 Task: Look for space in Bell Gardens, United States from 6th September, 2023 to 12th September, 2023 for 4 adults in price range Rs.10000 to Rs.14000. Place can be private room with 4 bedrooms having 4 beds and 4 bathrooms. Property type can be house, flat, guest house. Amenities needed are: wifi, TV, free parkinig on premises, gym, breakfast. Booking option can be shelf check-in. Required host language is English.
Action: Mouse moved to (444, 94)
Screenshot: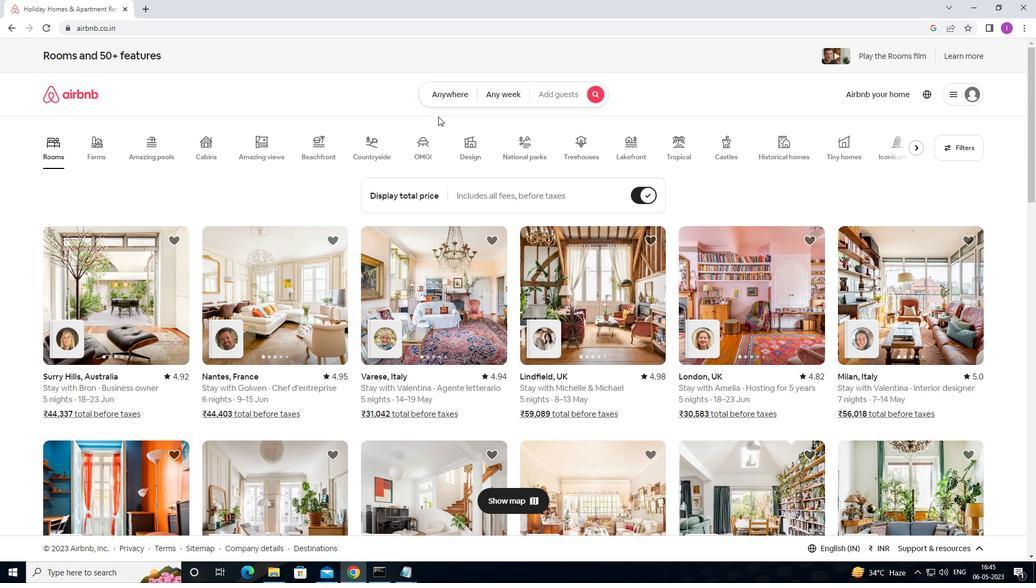 
Action: Mouse pressed left at (444, 94)
Screenshot: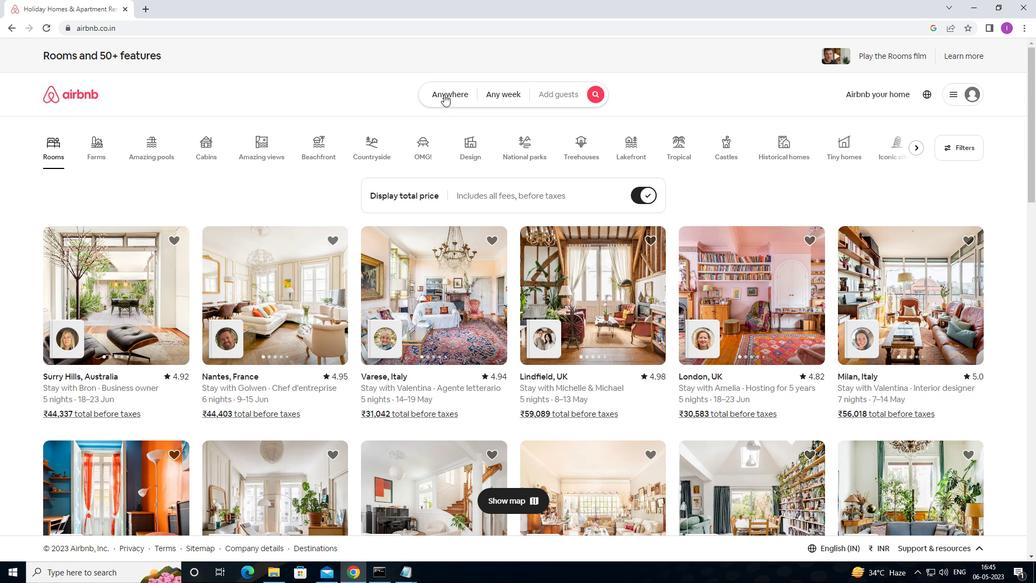 
Action: Mouse moved to (313, 140)
Screenshot: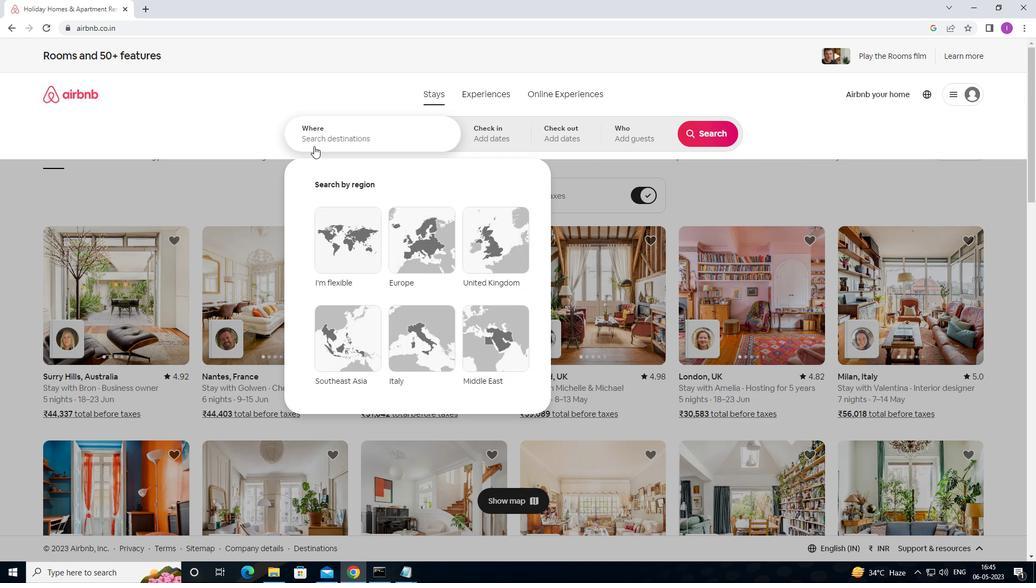 
Action: Mouse pressed left at (313, 140)
Screenshot: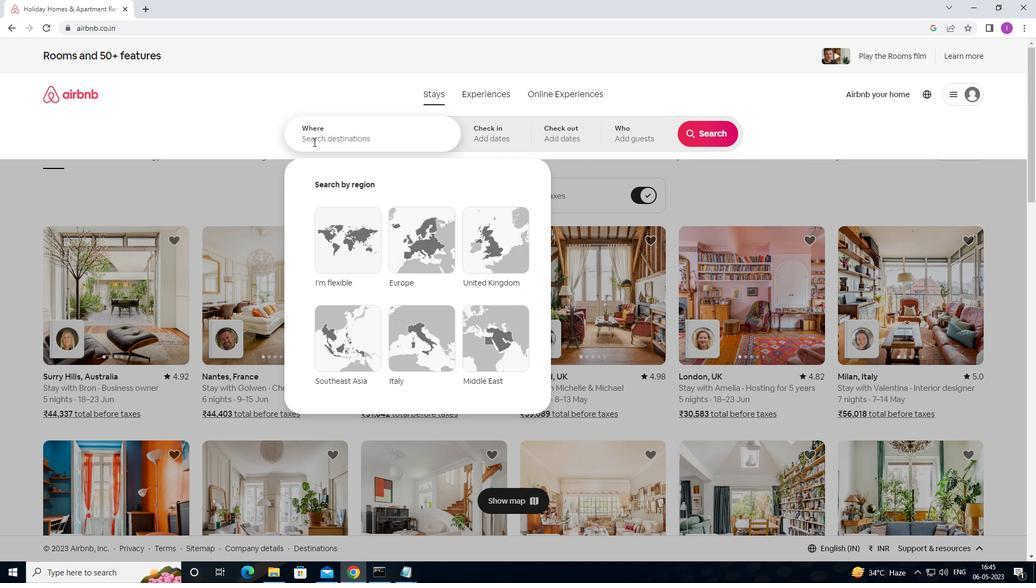 
Action: Mouse moved to (449, 129)
Screenshot: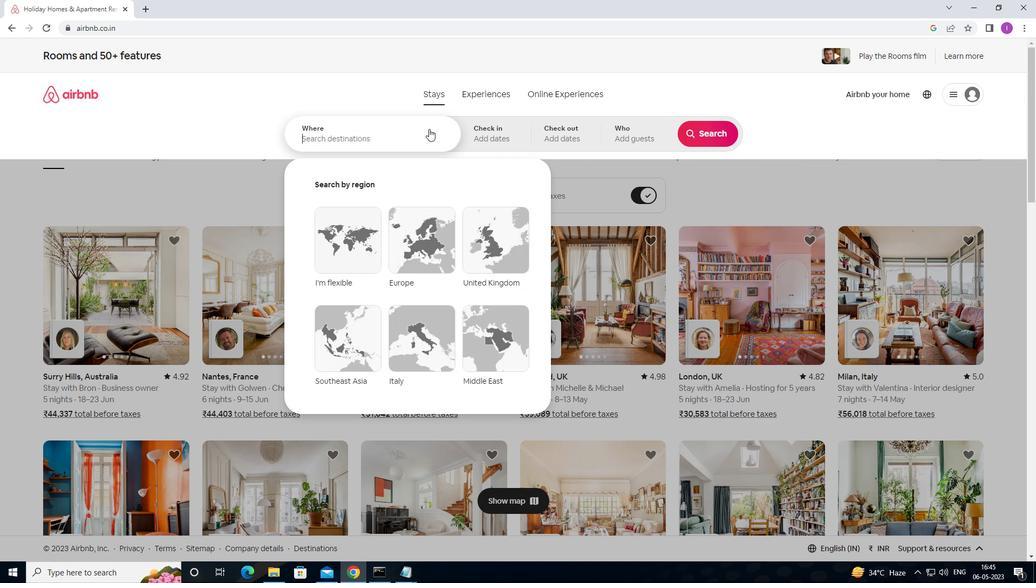 
Action: Key pressed <Key.shift>ctrl+BW<Key.backspace>ELL<Key.space><Key.shift><Key.shift><Key.shift><Key.shift>GARDENS,<Key.shift>UNITED<Key.space>SRA<Key.backspace><Key.backspace>TATES
Screenshot: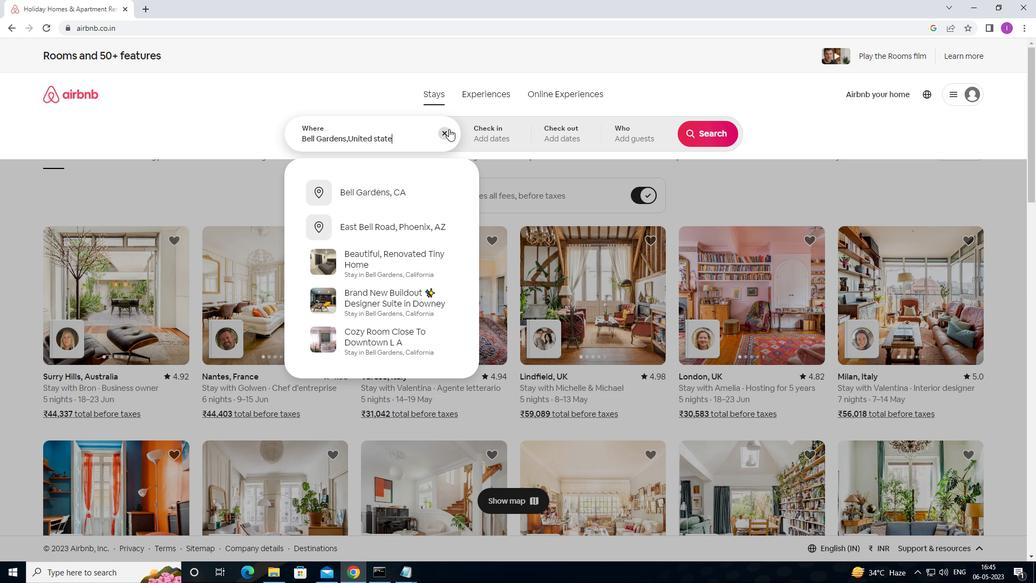
Action: Mouse moved to (483, 140)
Screenshot: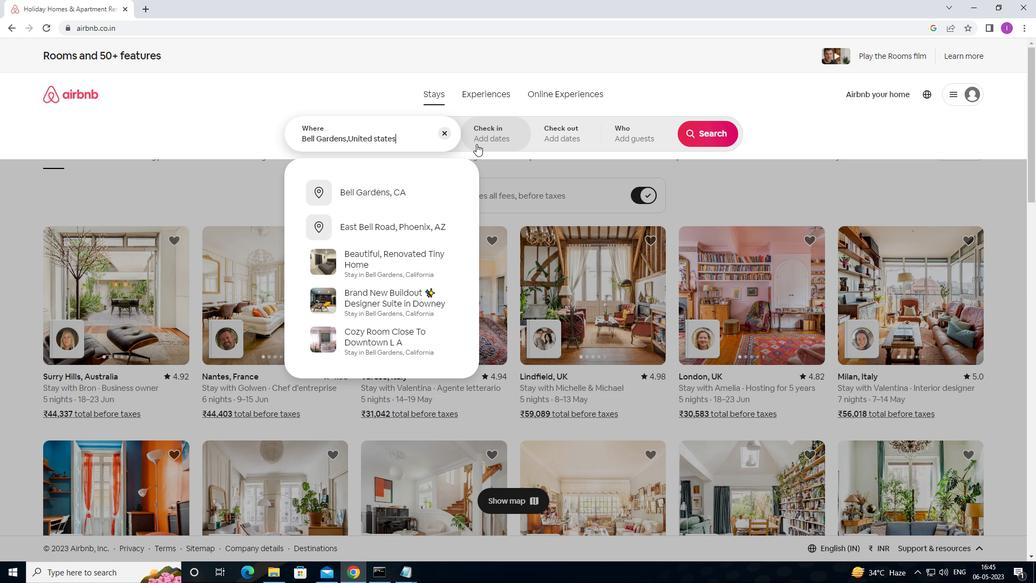 
Action: Mouse pressed left at (483, 140)
Screenshot: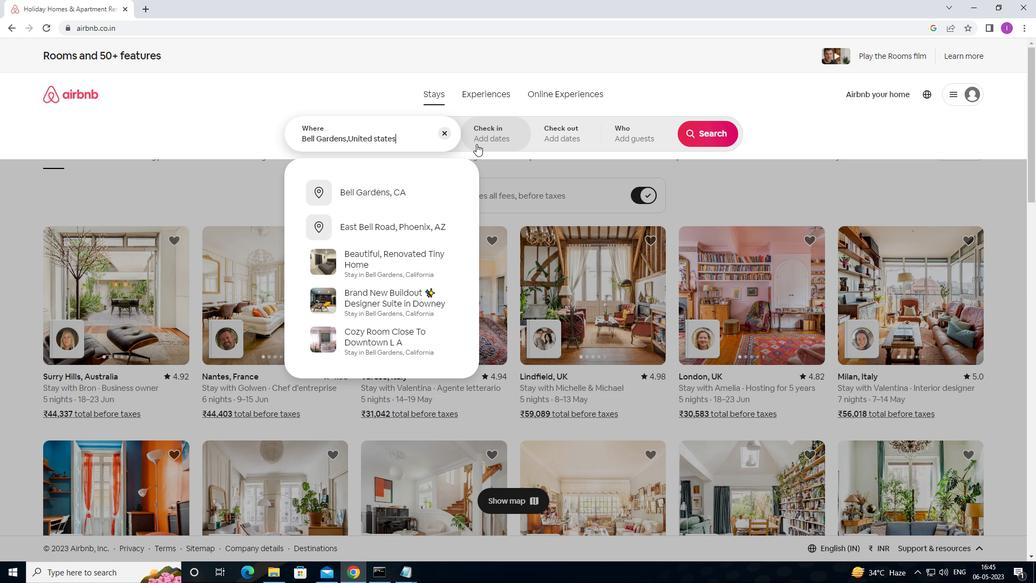 
Action: Mouse moved to (713, 222)
Screenshot: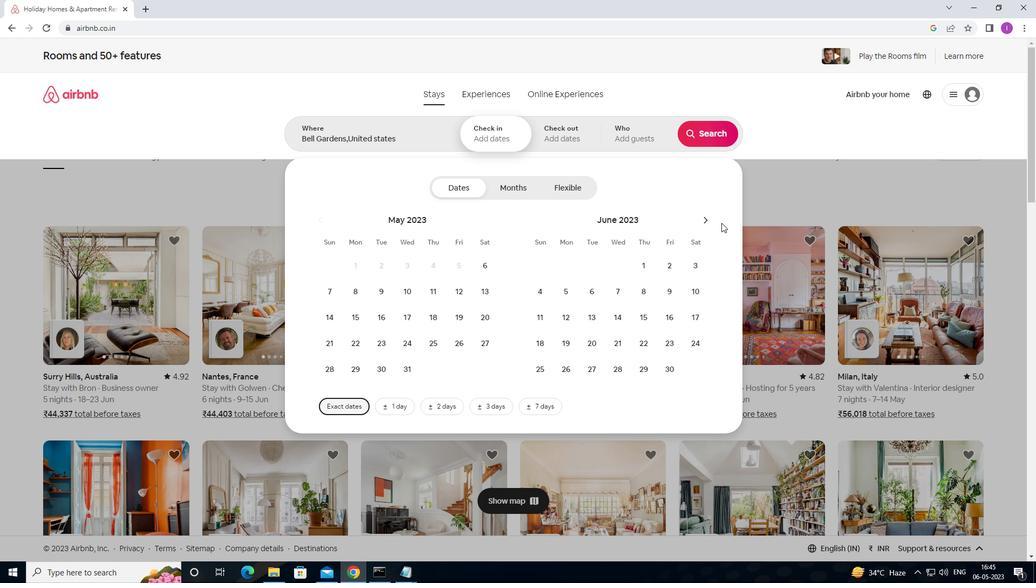 
Action: Mouse pressed left at (713, 222)
Screenshot: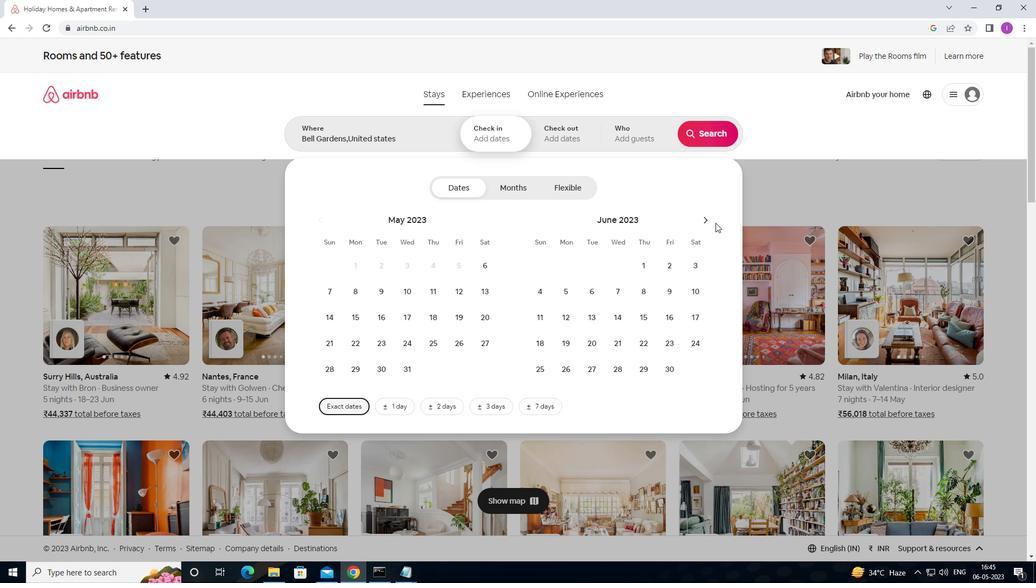 
Action: Mouse pressed left at (713, 222)
Screenshot: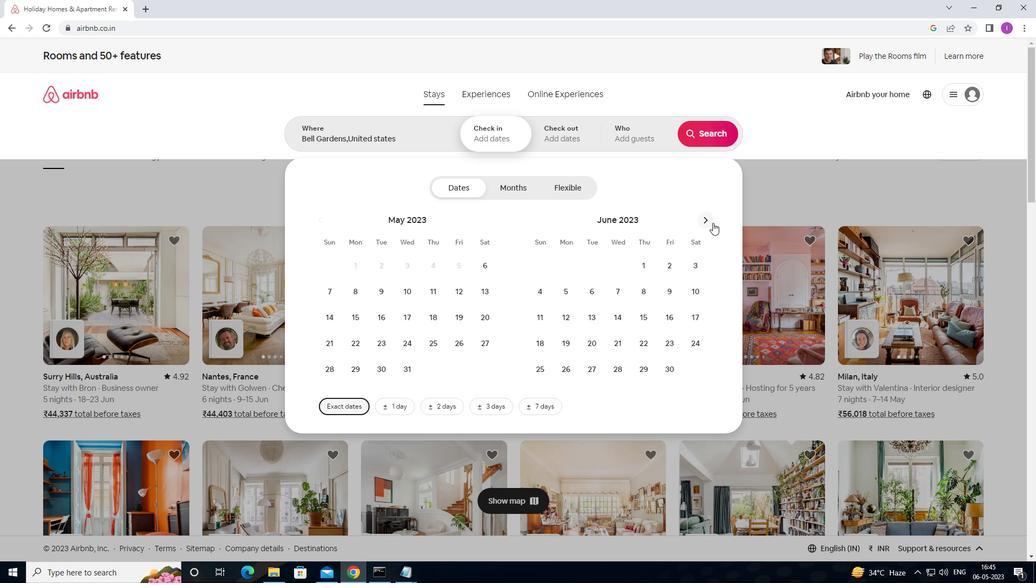 
Action: Mouse pressed left at (713, 222)
Screenshot: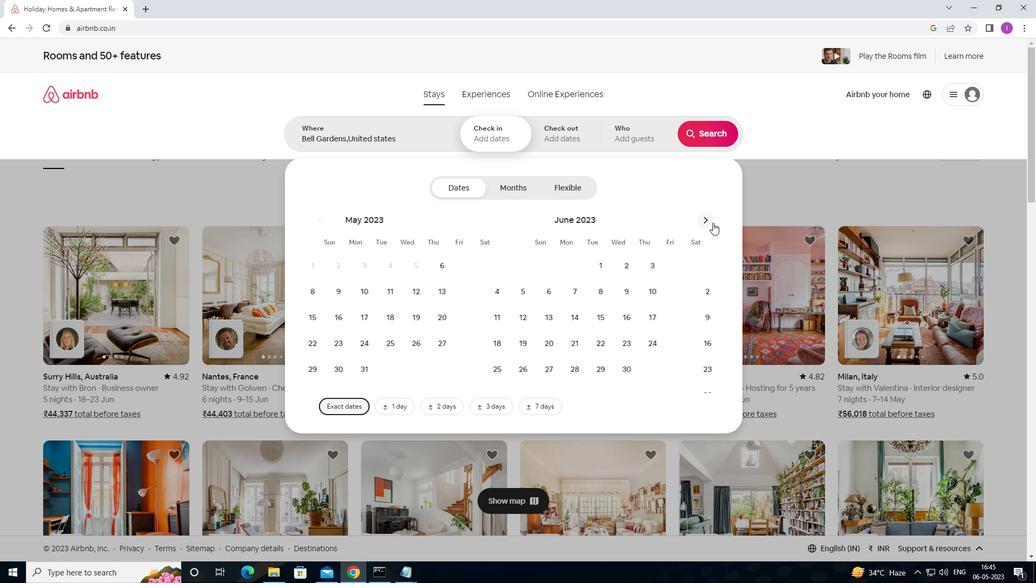 
Action: Mouse pressed left at (713, 222)
Screenshot: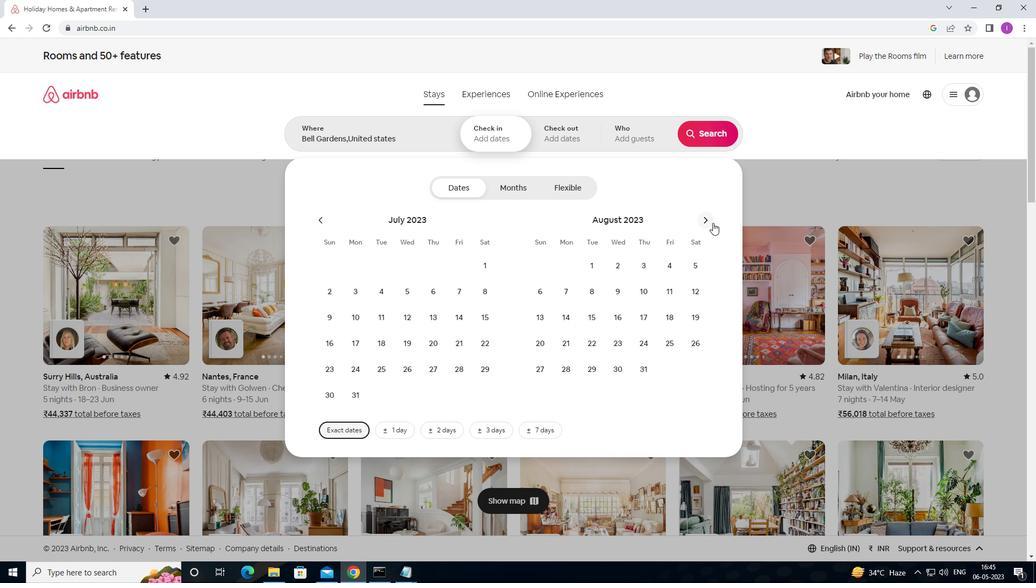 
Action: Mouse moved to (621, 295)
Screenshot: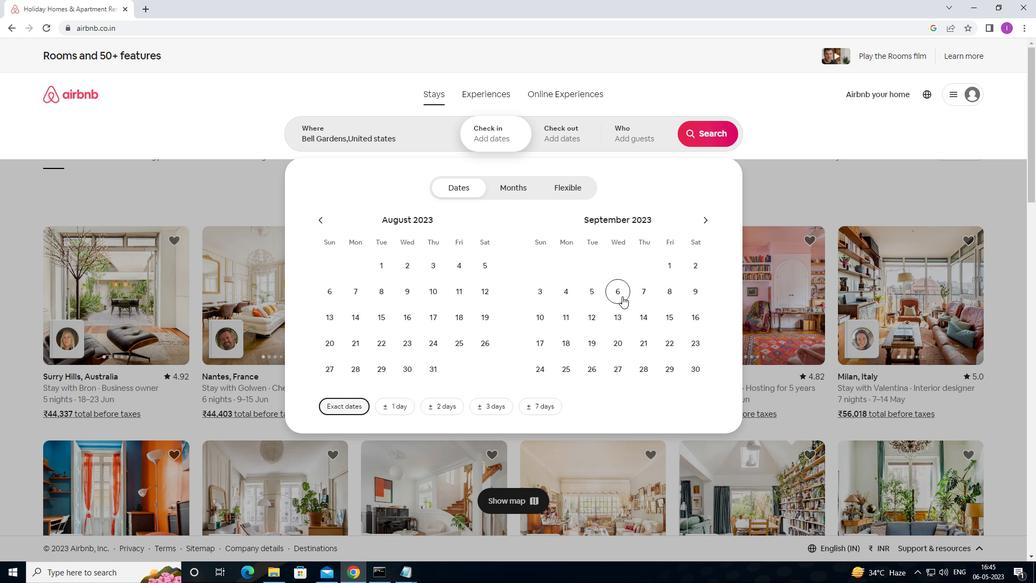 
Action: Mouse pressed left at (621, 295)
Screenshot: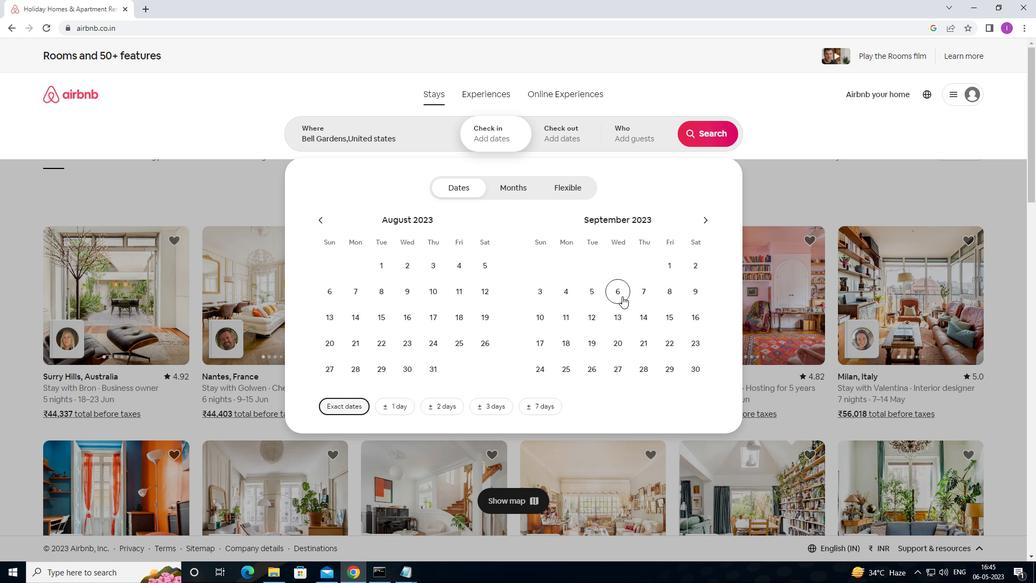 
Action: Mouse moved to (590, 318)
Screenshot: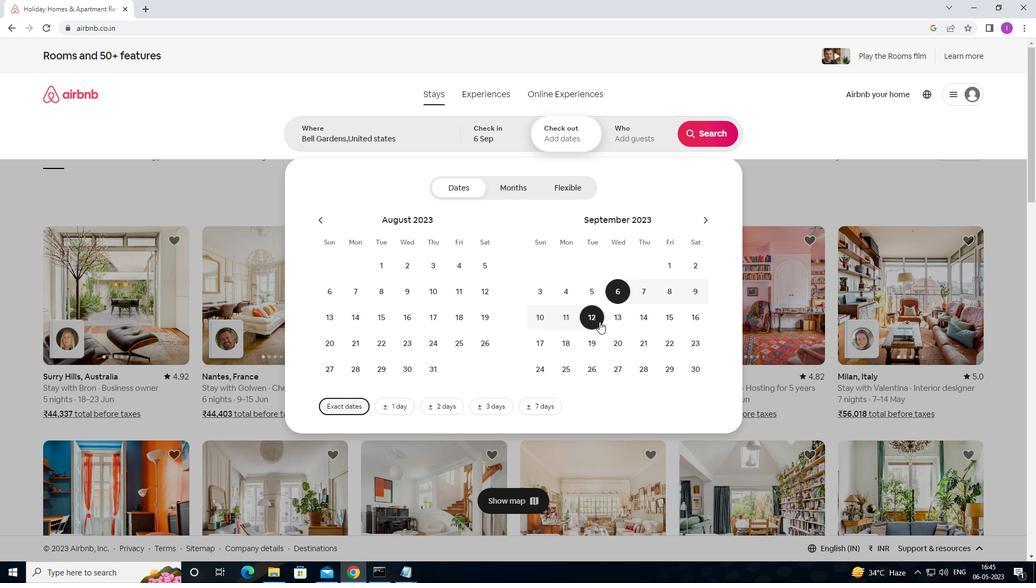
Action: Mouse pressed left at (590, 318)
Screenshot: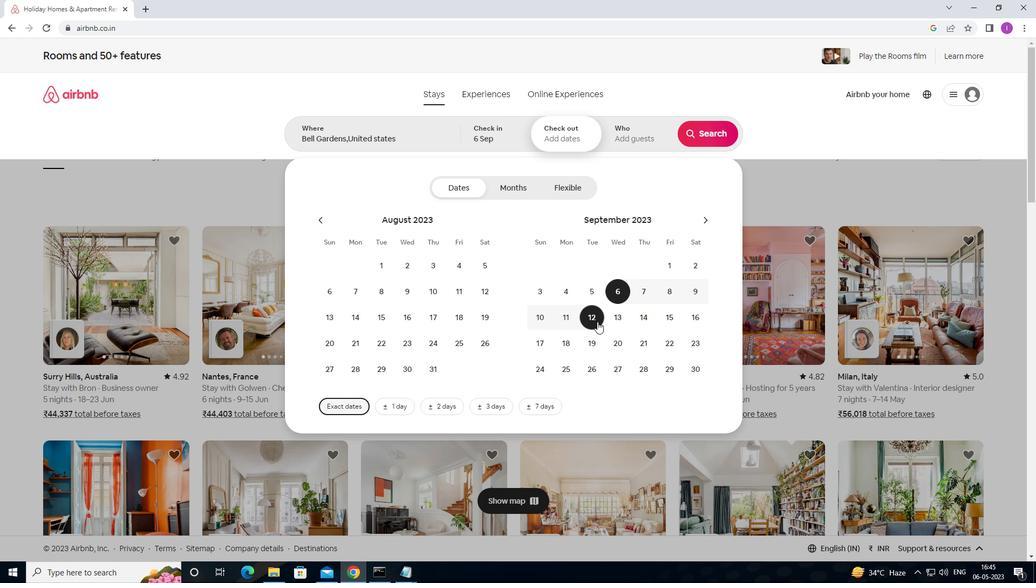 
Action: Mouse moved to (644, 135)
Screenshot: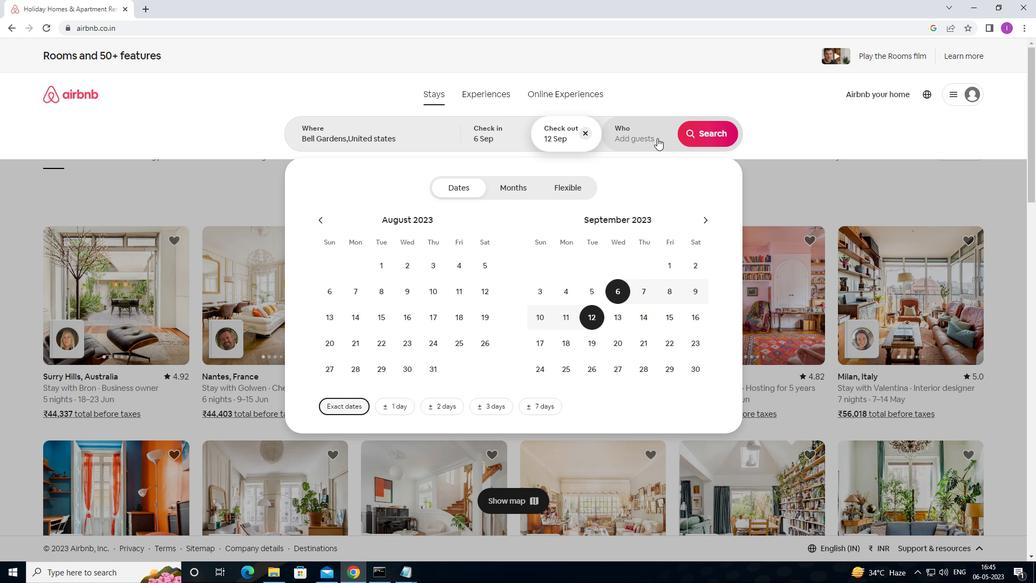 
Action: Mouse pressed left at (644, 135)
Screenshot: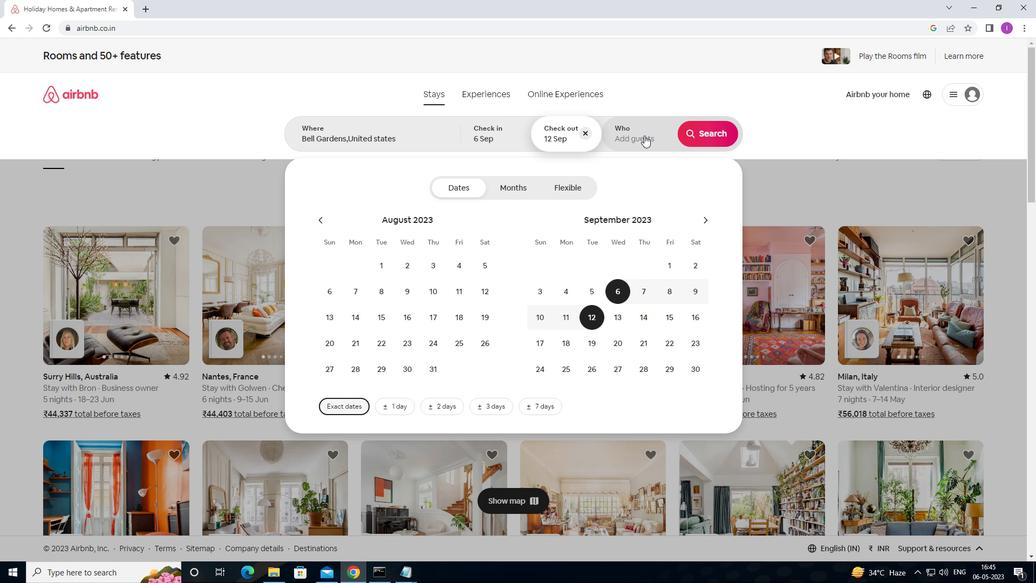
Action: Mouse moved to (710, 190)
Screenshot: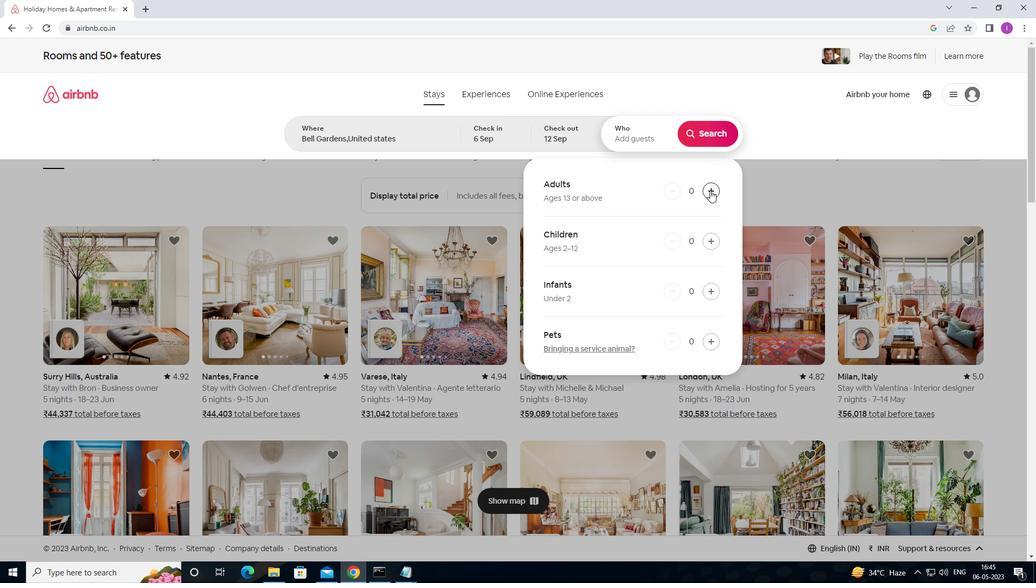 
Action: Mouse pressed left at (710, 190)
Screenshot: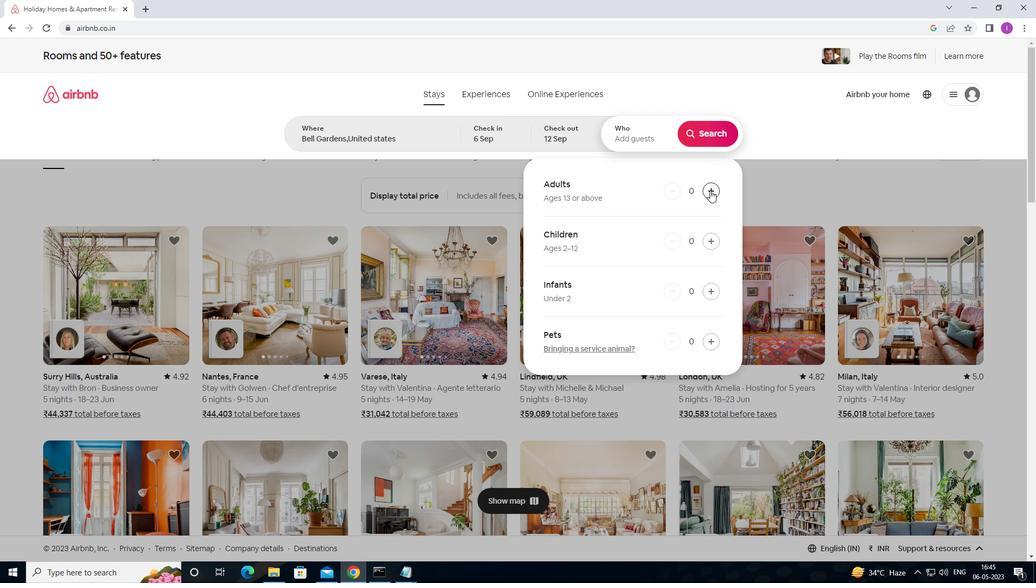 
Action: Mouse moved to (711, 190)
Screenshot: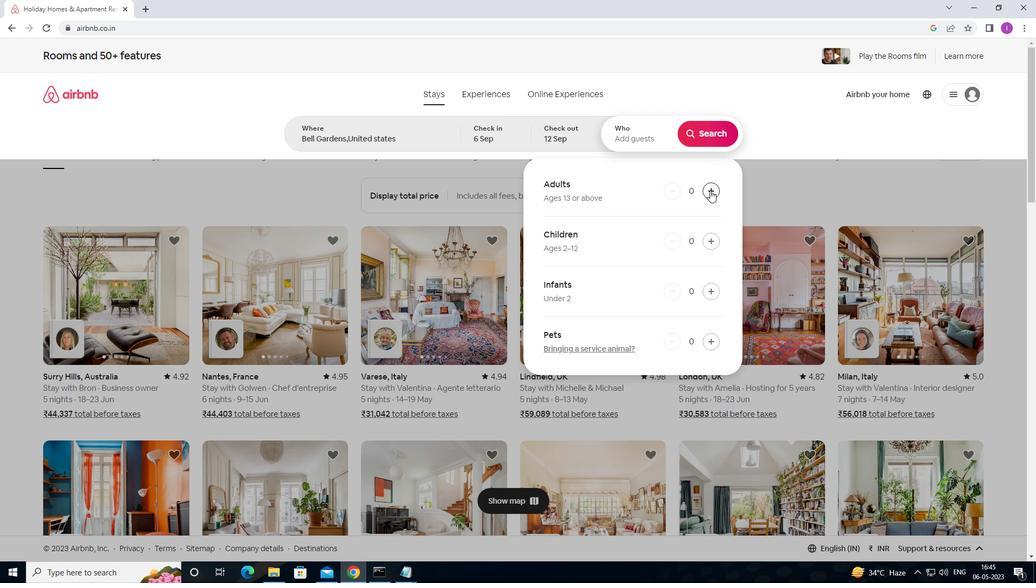 
Action: Mouse pressed left at (711, 190)
Screenshot: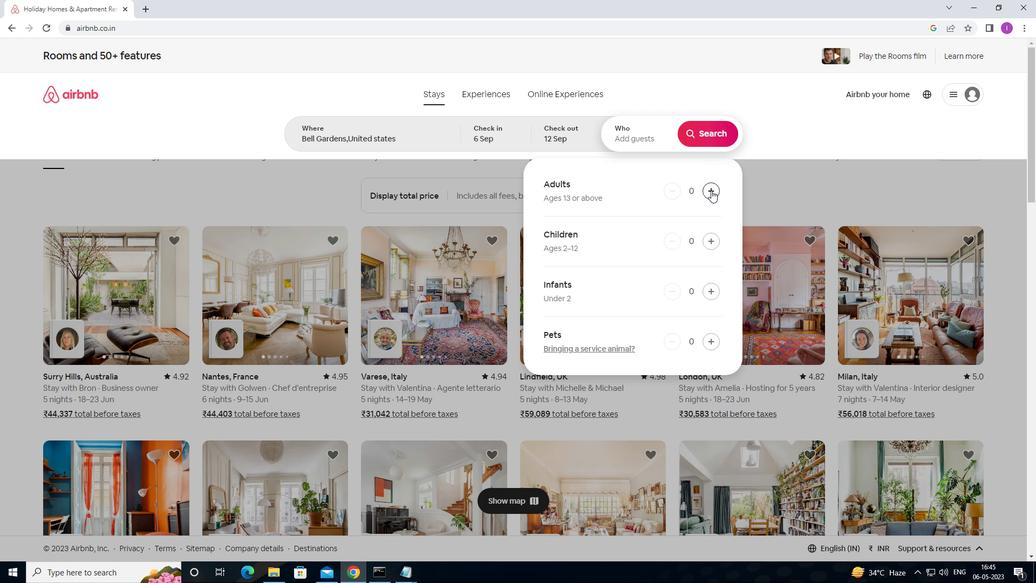 
Action: Mouse pressed left at (711, 190)
Screenshot: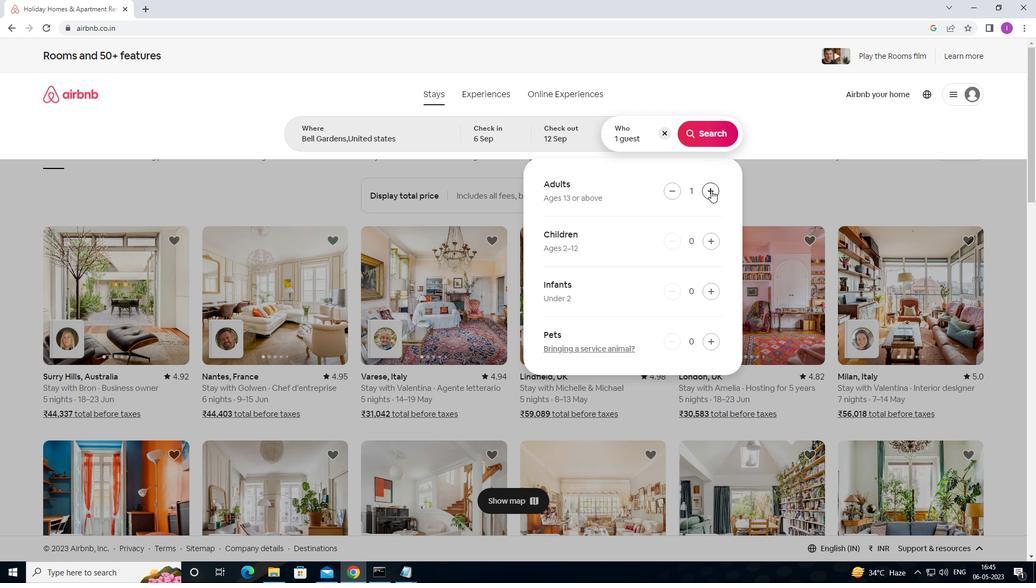 
Action: Mouse pressed left at (711, 190)
Screenshot: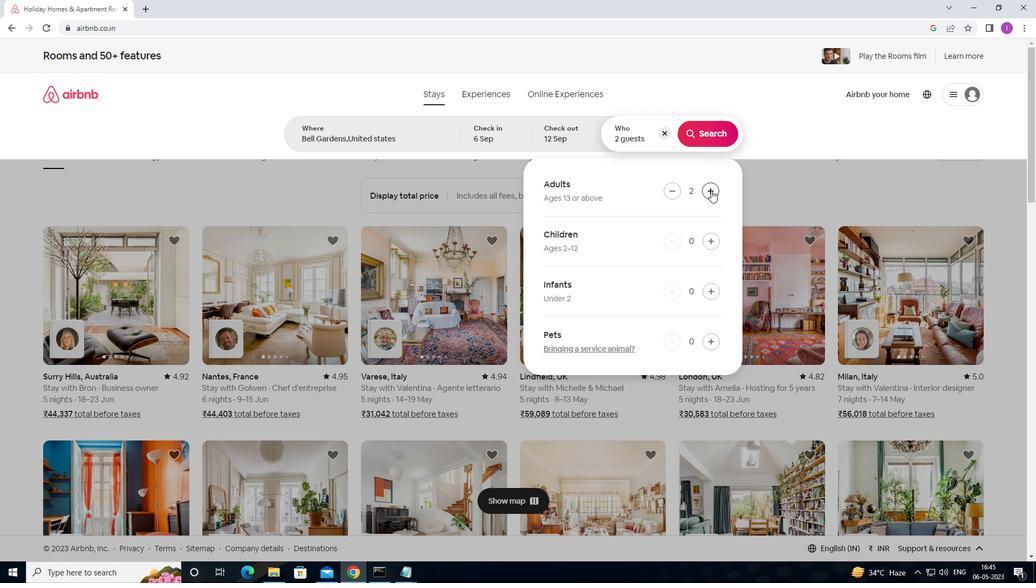 
Action: Mouse moved to (708, 129)
Screenshot: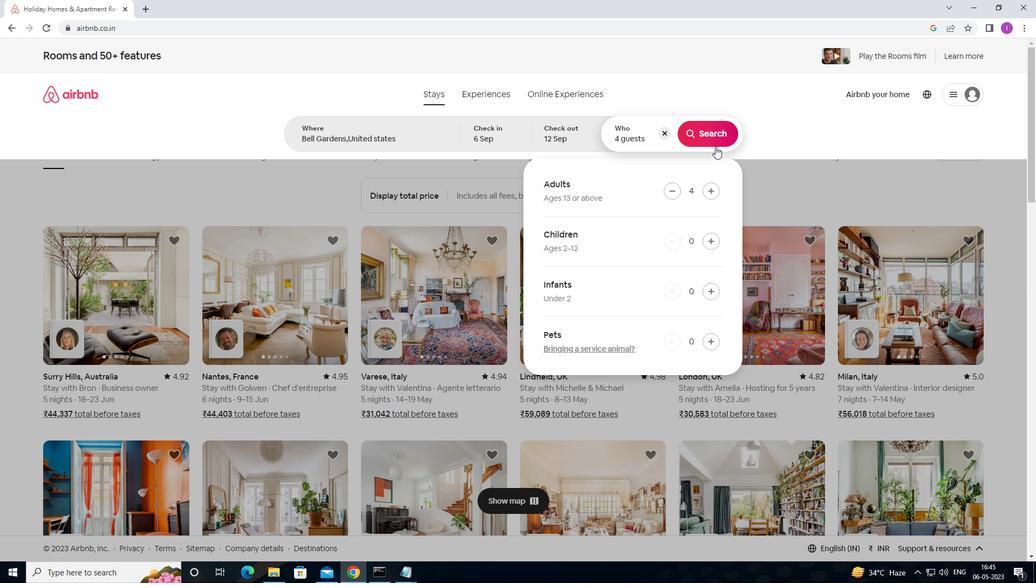 
Action: Mouse pressed left at (708, 129)
Screenshot: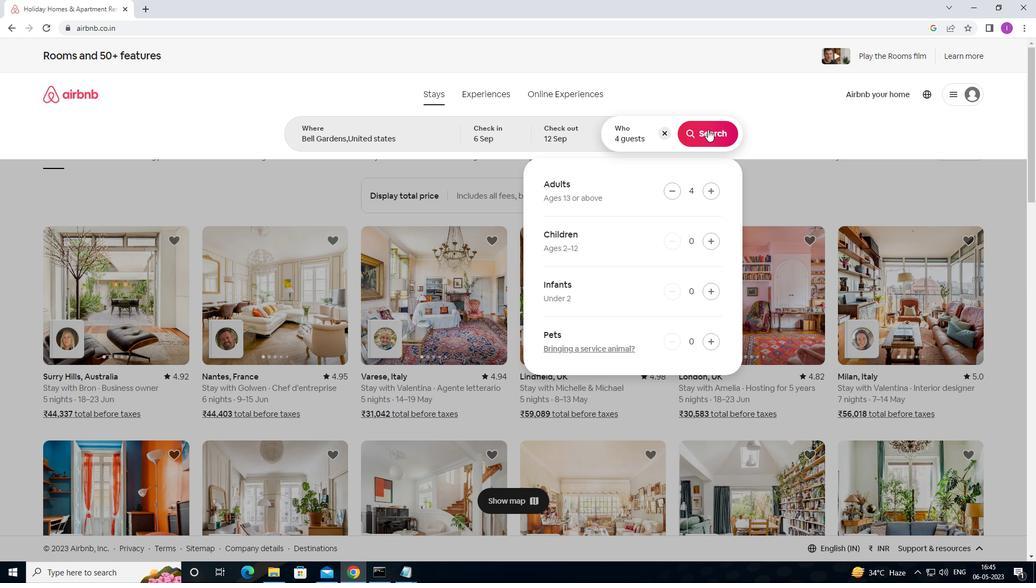 
Action: Mouse moved to (987, 107)
Screenshot: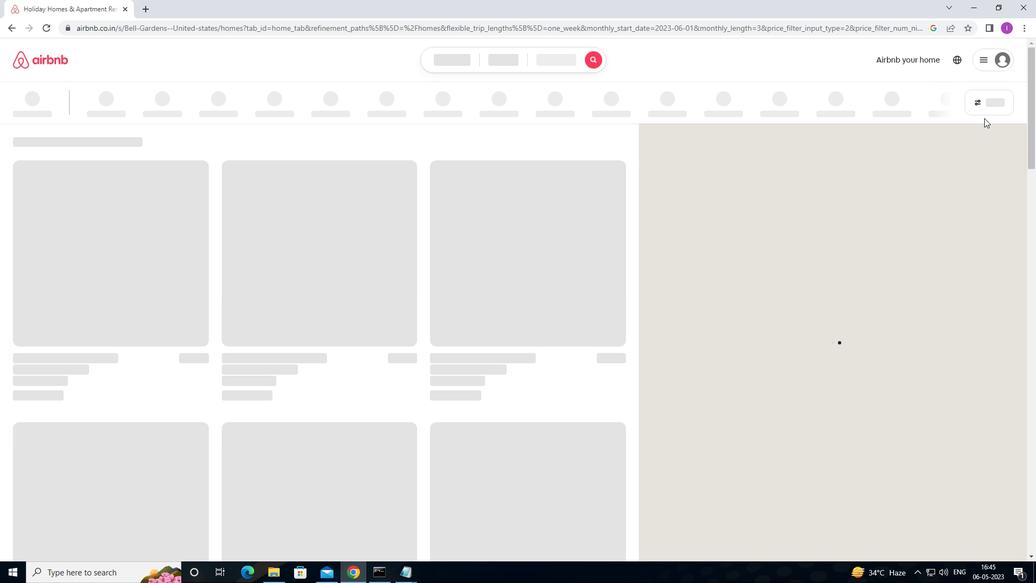 
Action: Mouse pressed left at (987, 107)
Screenshot: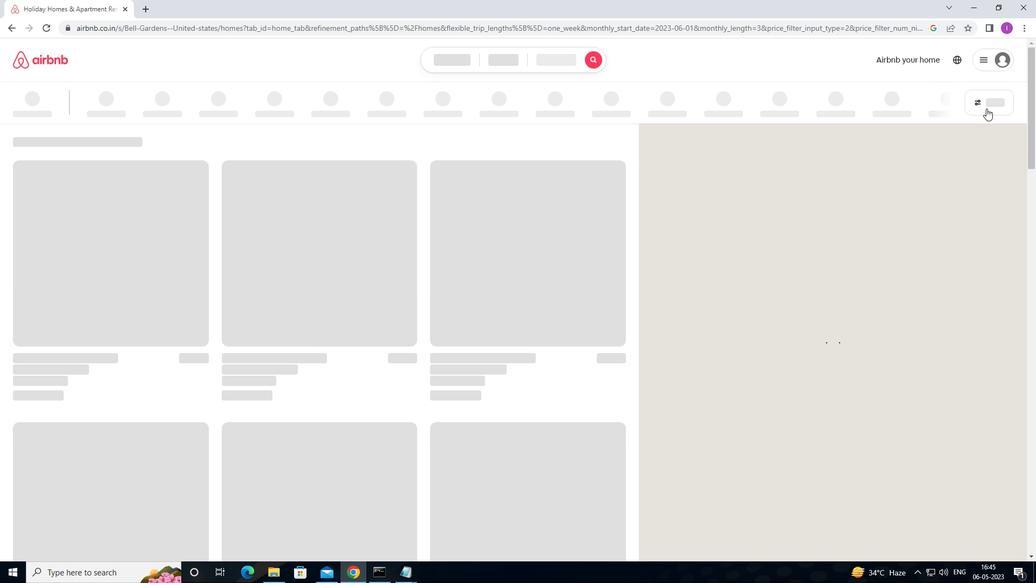 
Action: Mouse moved to (974, 98)
Screenshot: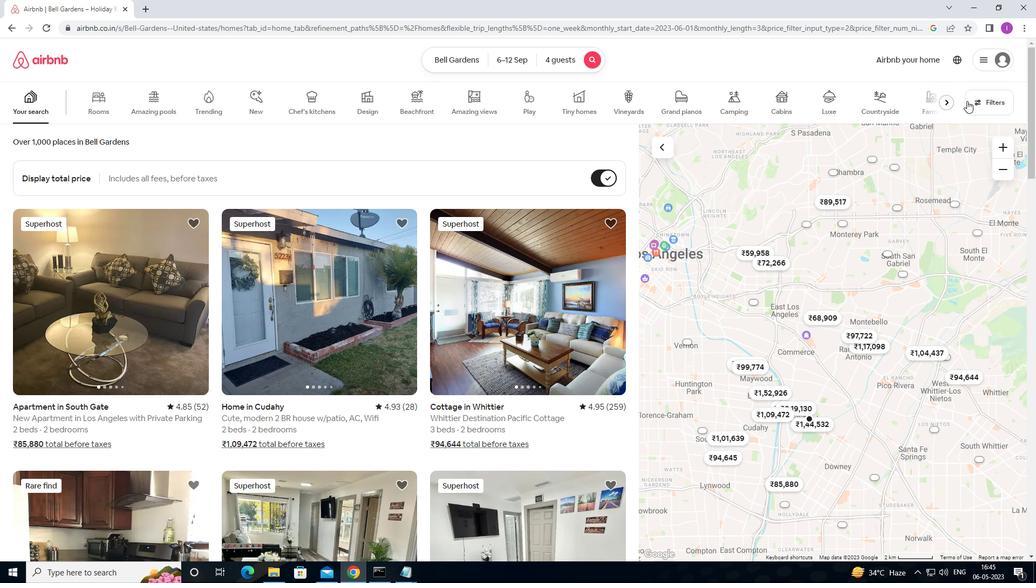 
Action: Mouse pressed left at (974, 98)
Screenshot: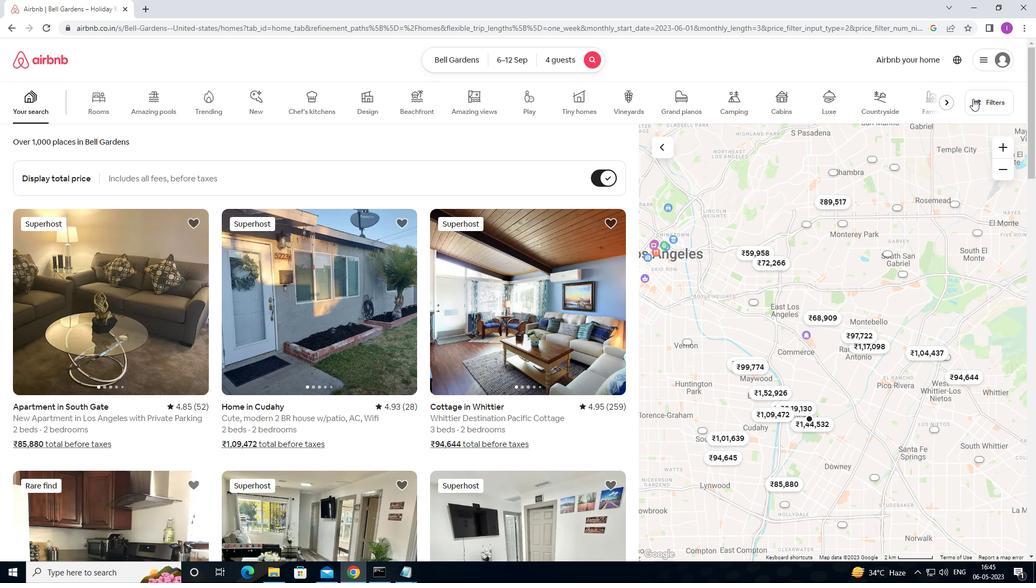 
Action: Mouse moved to (383, 366)
Screenshot: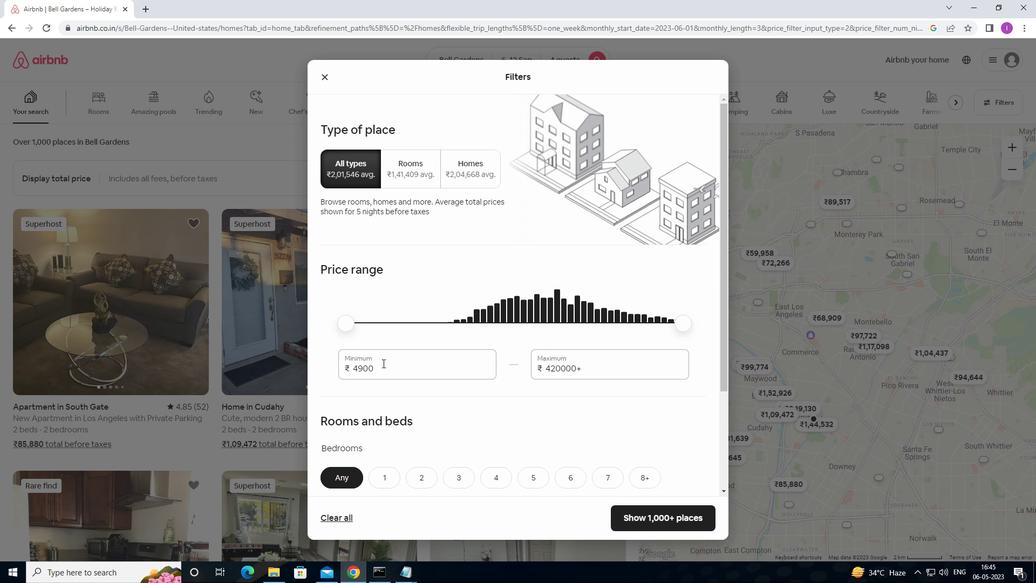 
Action: Mouse pressed left at (383, 366)
Screenshot: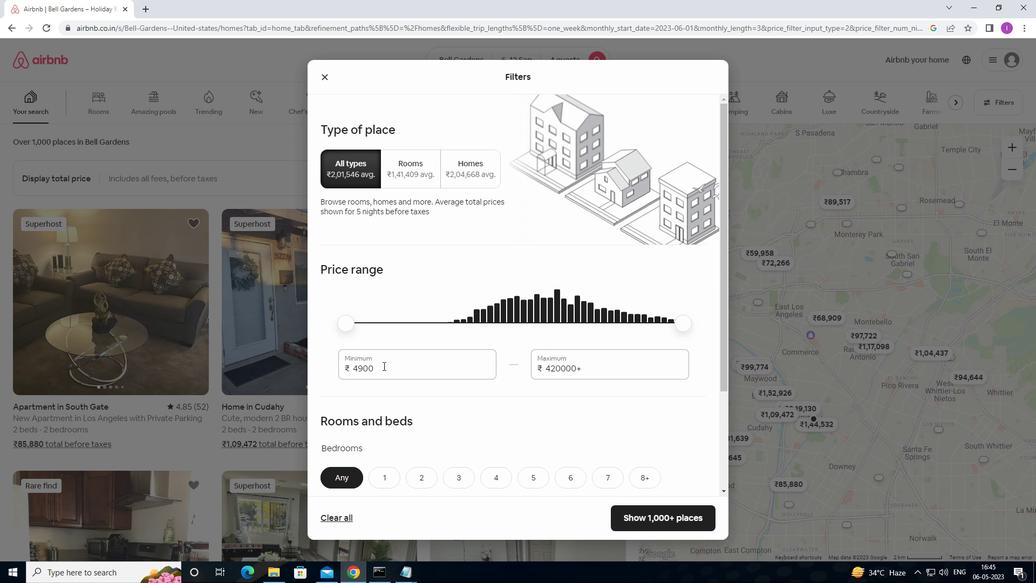 
Action: Mouse moved to (348, 370)
Screenshot: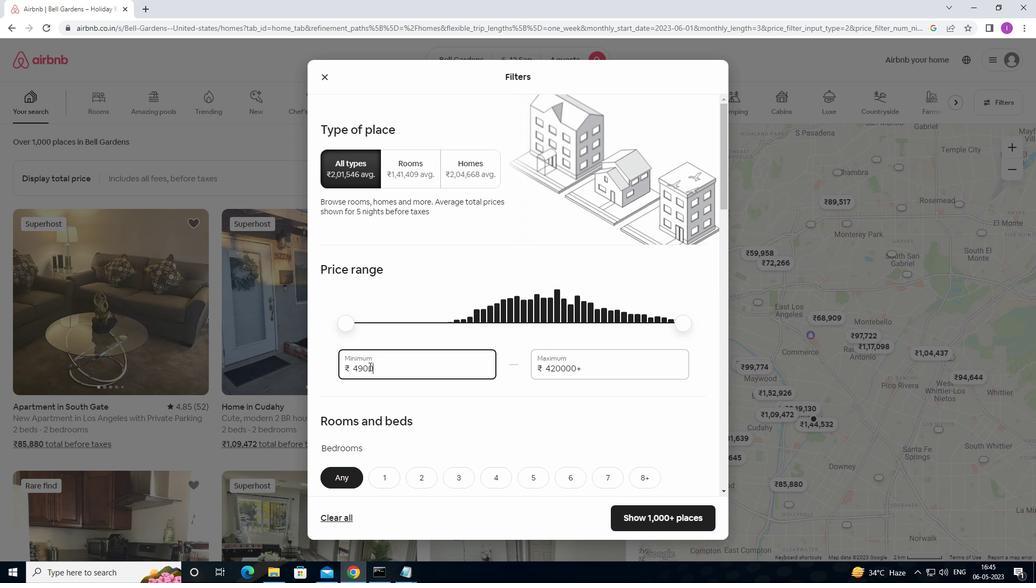 
Action: Key pressed 1000
Screenshot: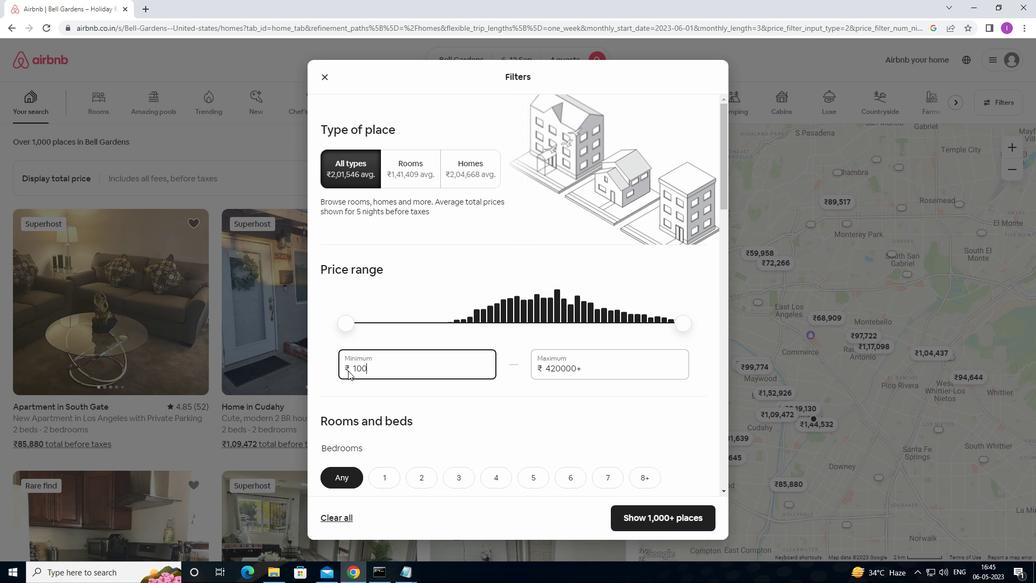 
Action: Mouse moved to (355, 370)
Screenshot: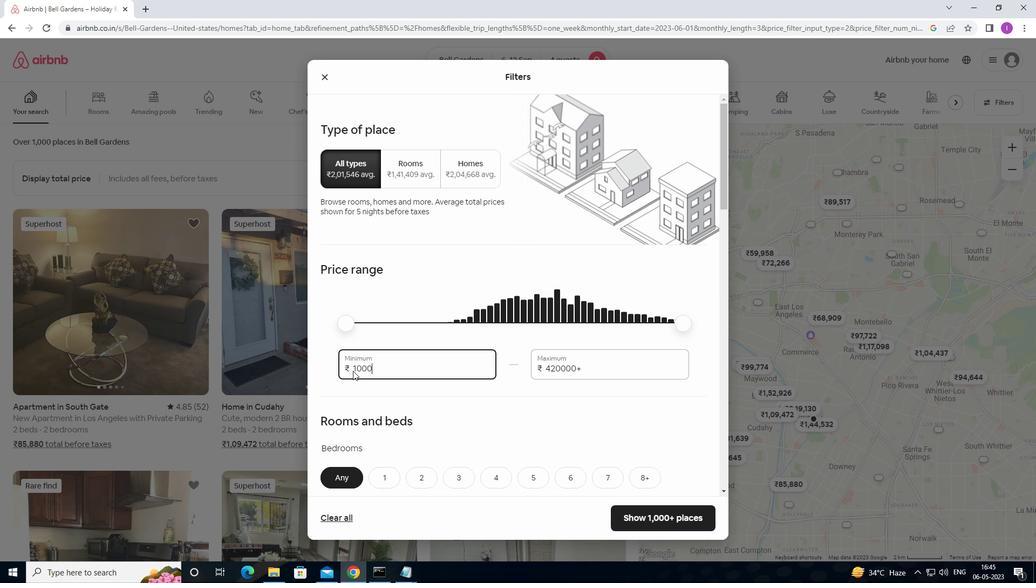 
Action: Key pressed 0
Screenshot: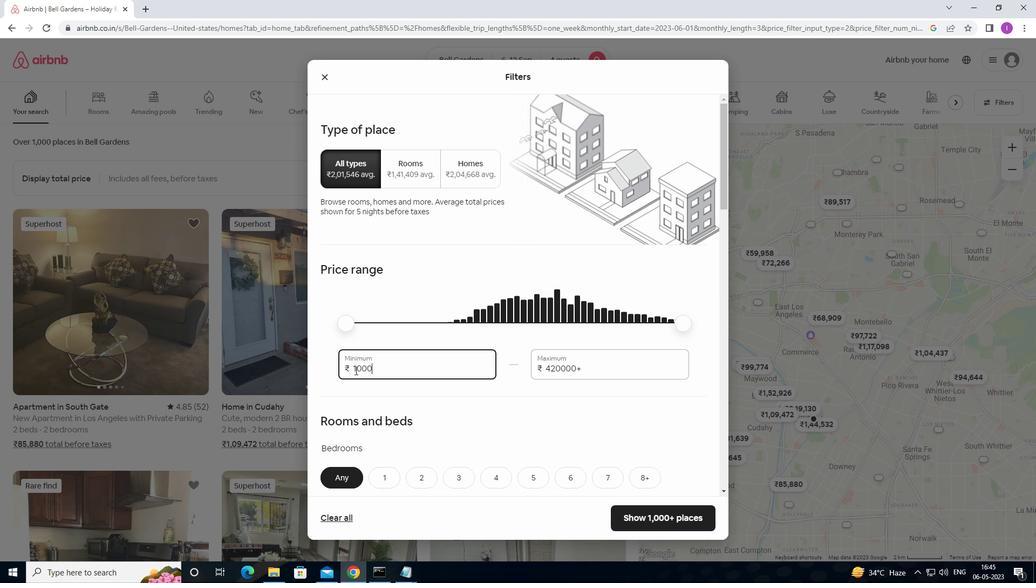 
Action: Mouse moved to (597, 371)
Screenshot: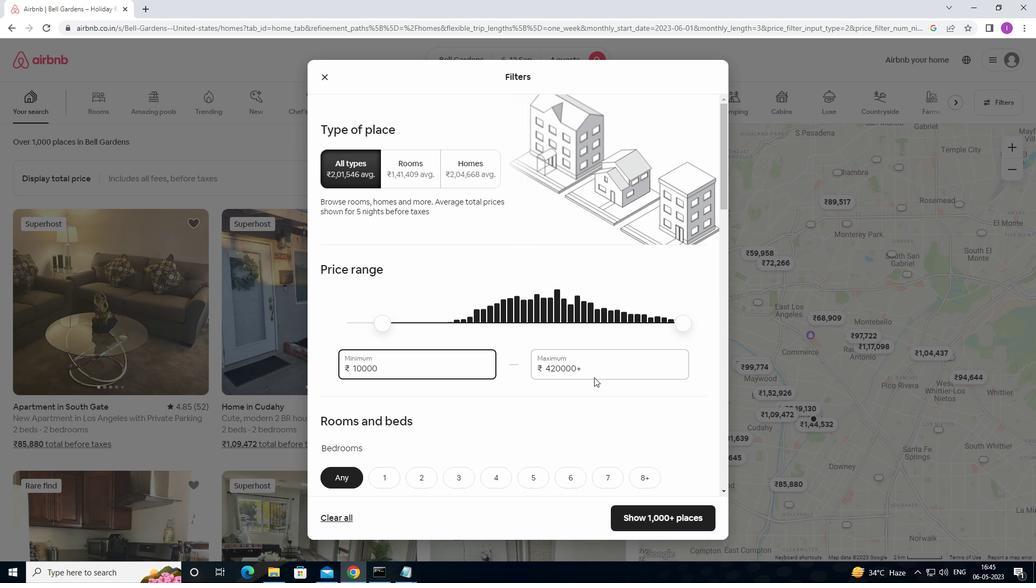 
Action: Mouse pressed left at (597, 371)
Screenshot: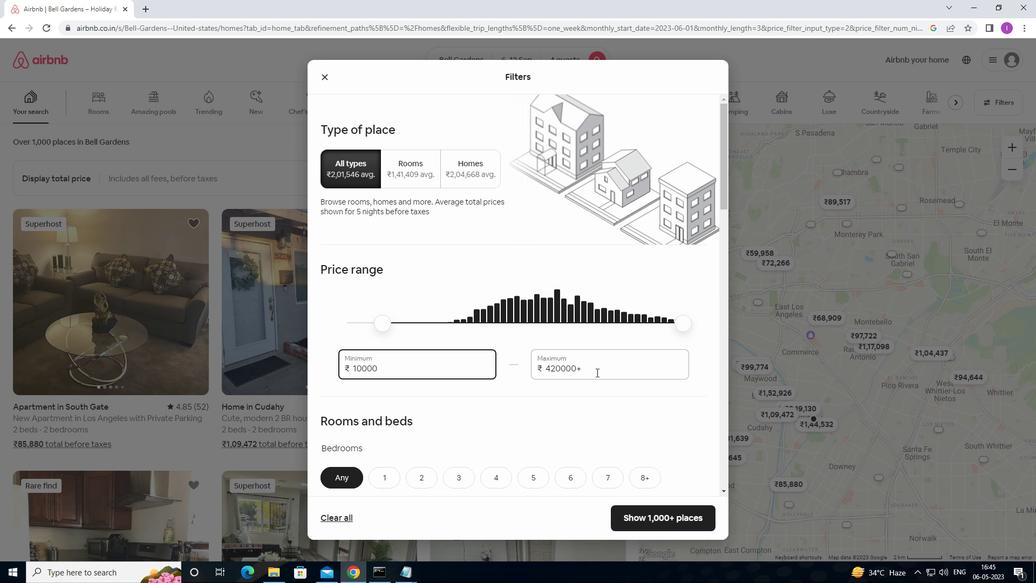 
Action: Mouse moved to (539, 370)
Screenshot: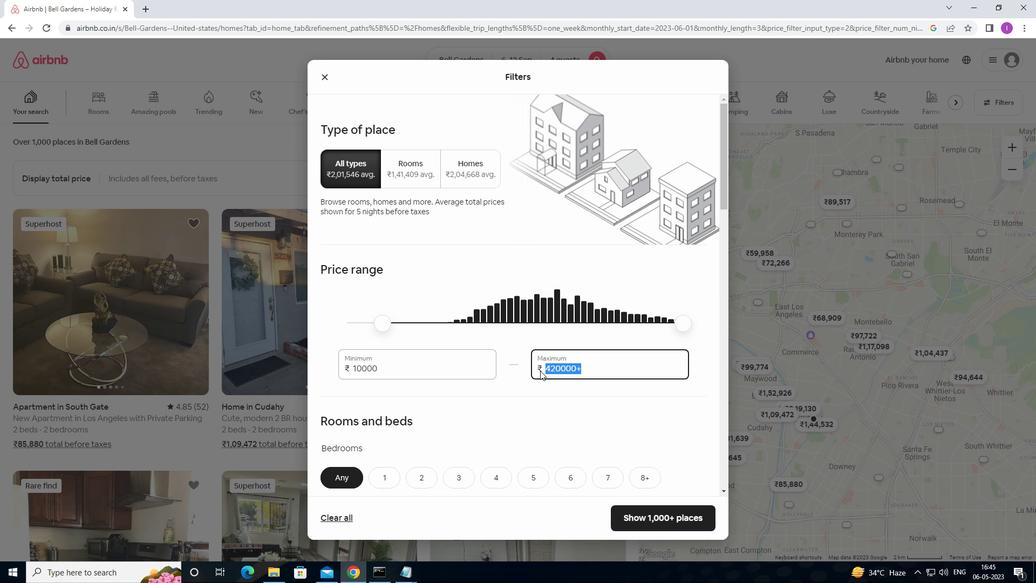 
Action: Key pressed 1400
Screenshot: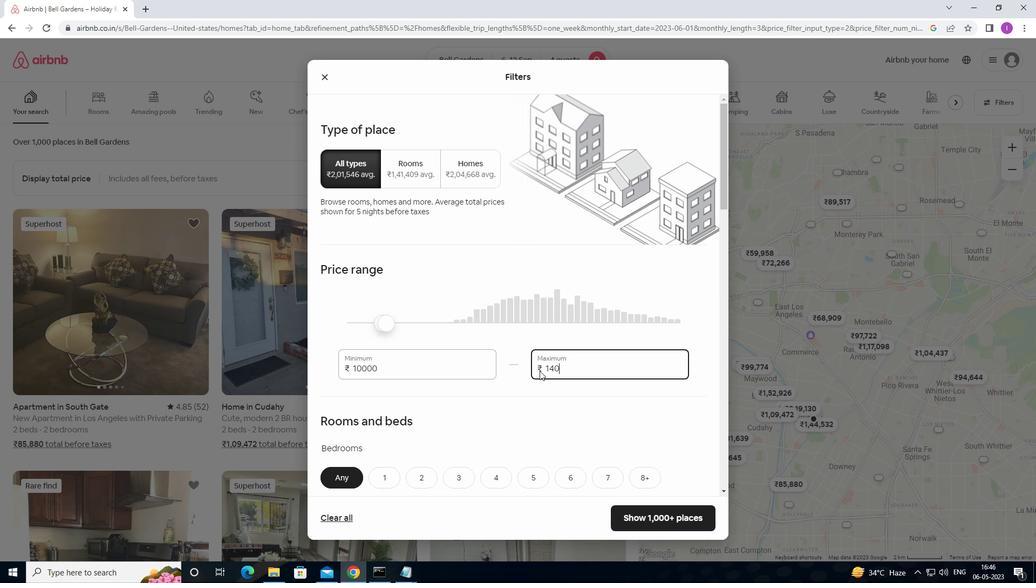
Action: Mouse moved to (554, 368)
Screenshot: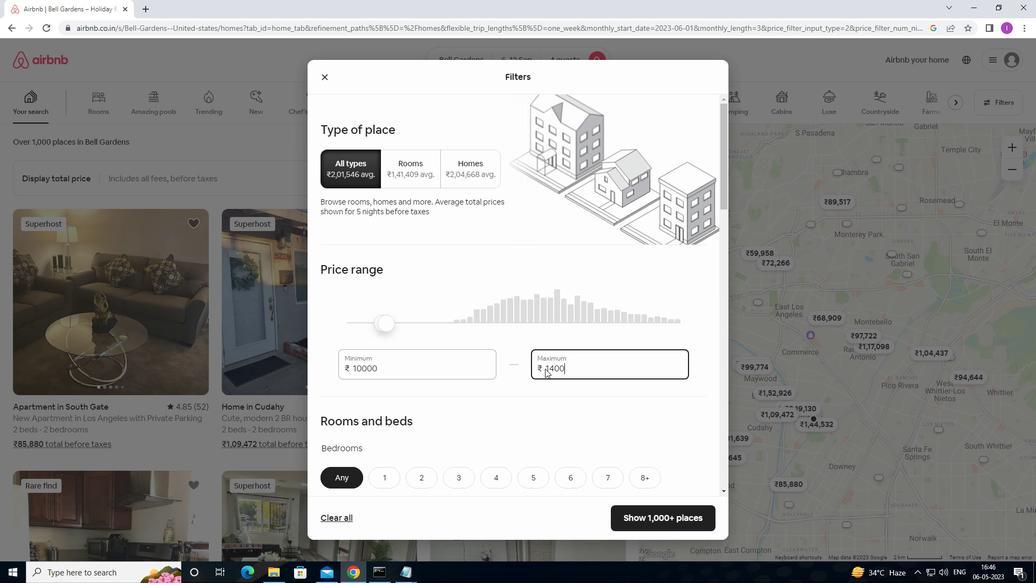 
Action: Key pressed 0
Screenshot: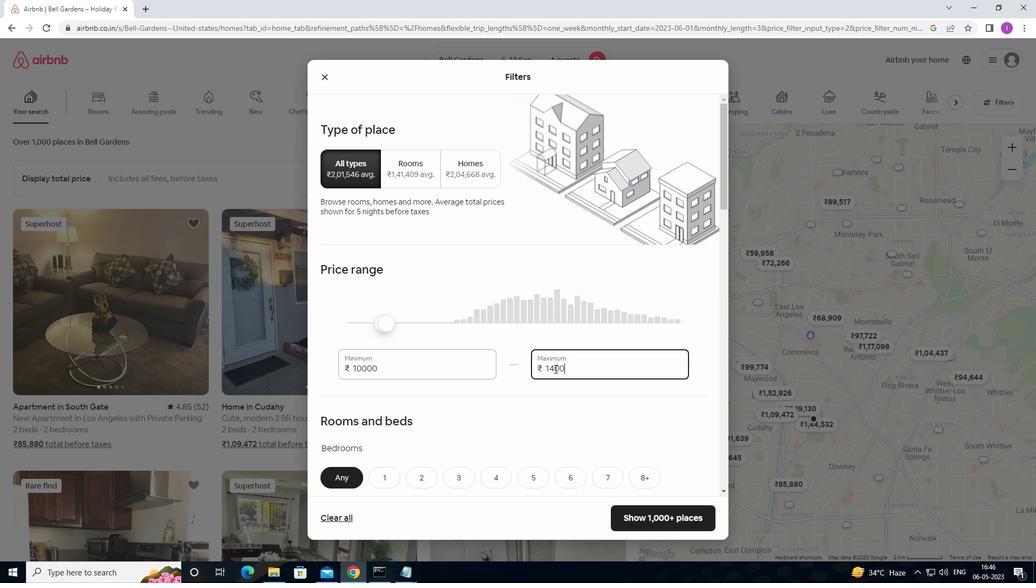 
Action: Mouse moved to (511, 446)
Screenshot: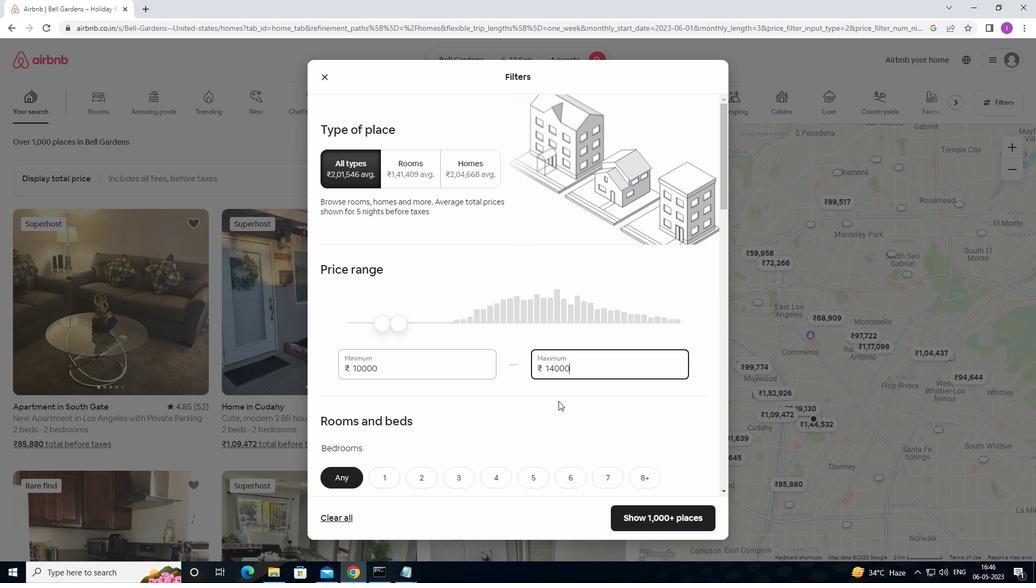 
Action: Mouse scrolled (511, 445) with delta (0, 0)
Screenshot: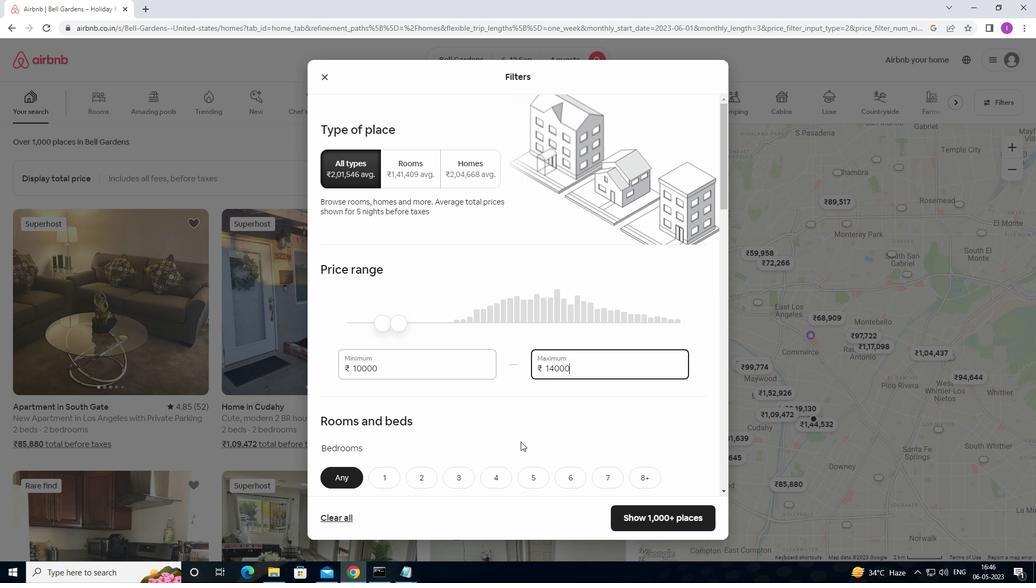 
Action: Mouse scrolled (511, 445) with delta (0, 0)
Screenshot: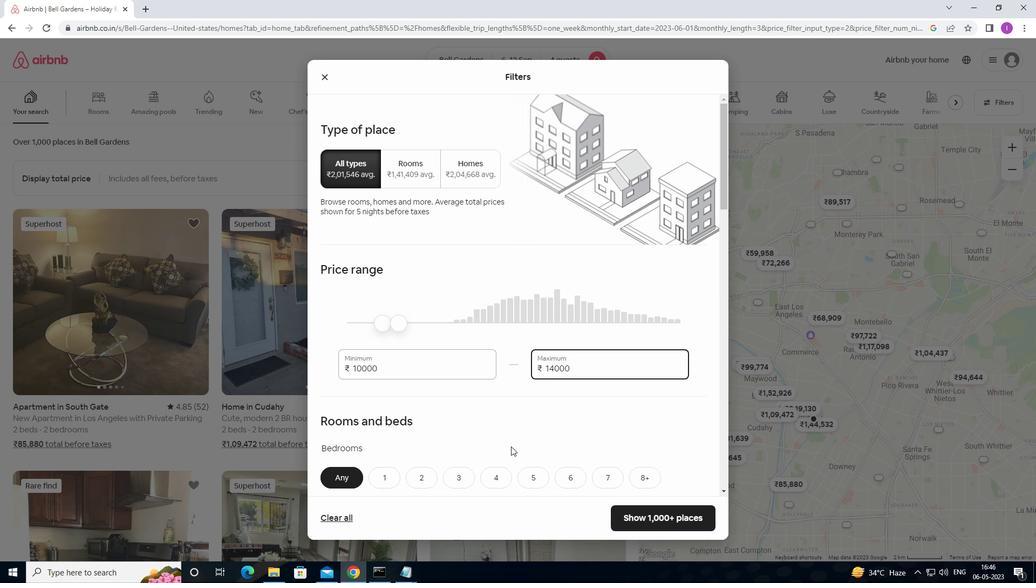 
Action: Mouse moved to (511, 444)
Screenshot: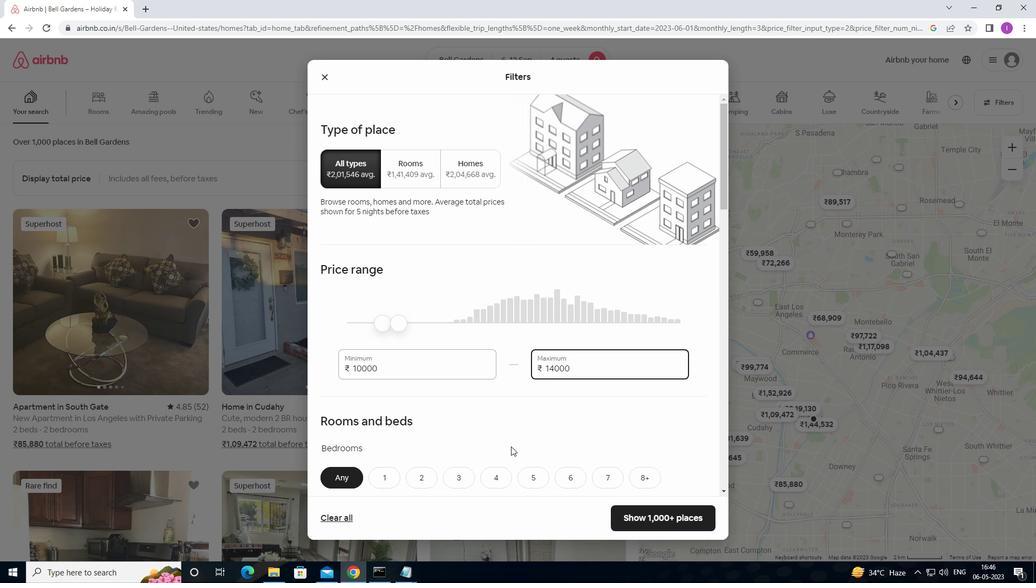 
Action: Mouse scrolled (511, 443) with delta (0, 0)
Screenshot: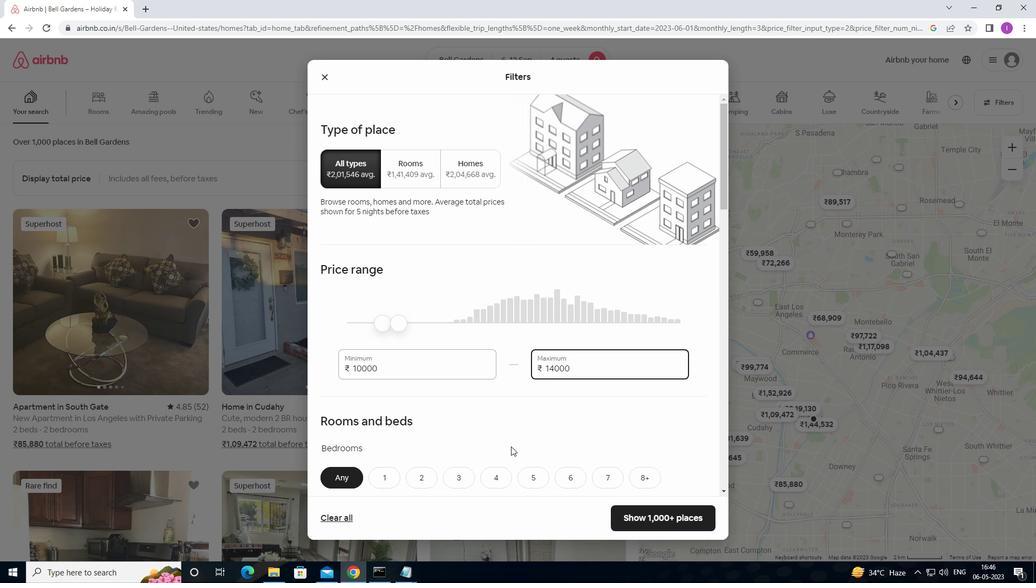 
Action: Mouse moved to (515, 435)
Screenshot: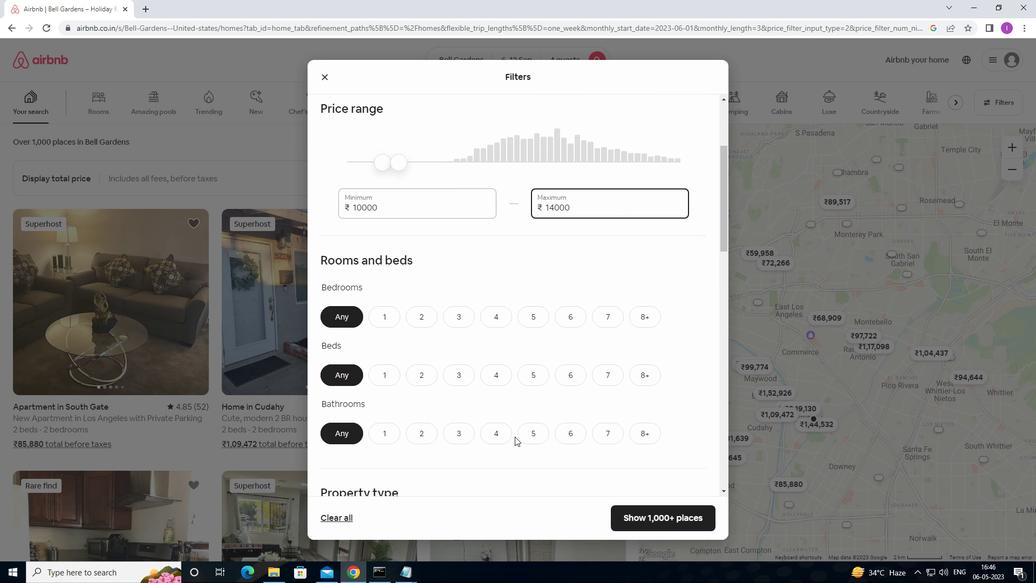 
Action: Mouse scrolled (515, 435) with delta (0, 0)
Screenshot: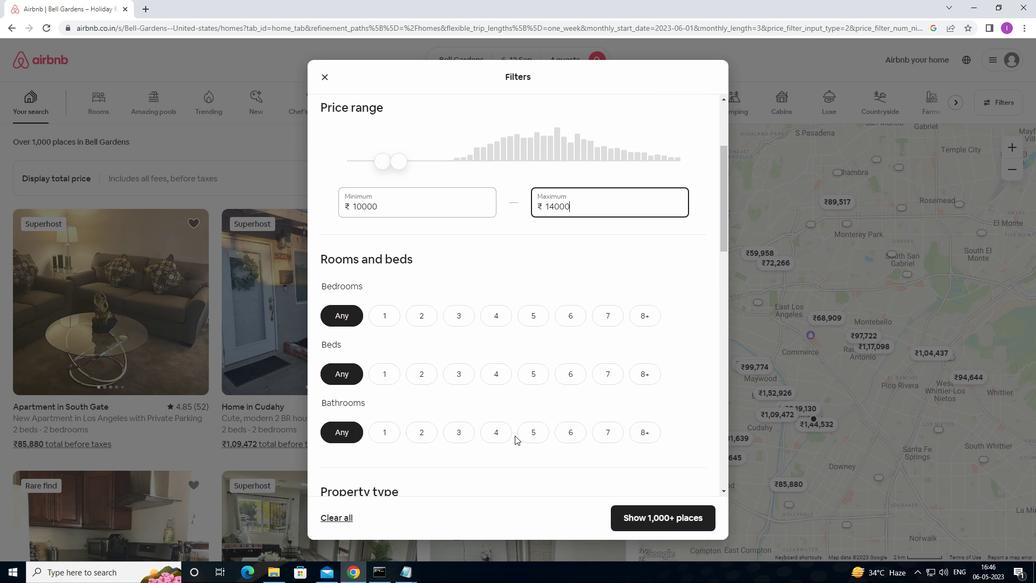
Action: Mouse scrolled (515, 435) with delta (0, 0)
Screenshot: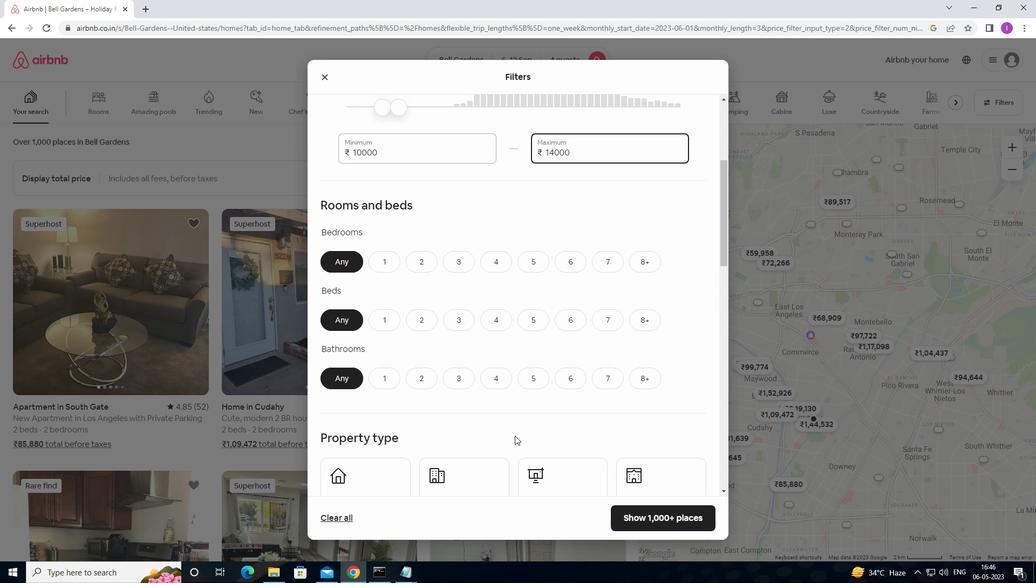 
Action: Mouse moved to (515, 435)
Screenshot: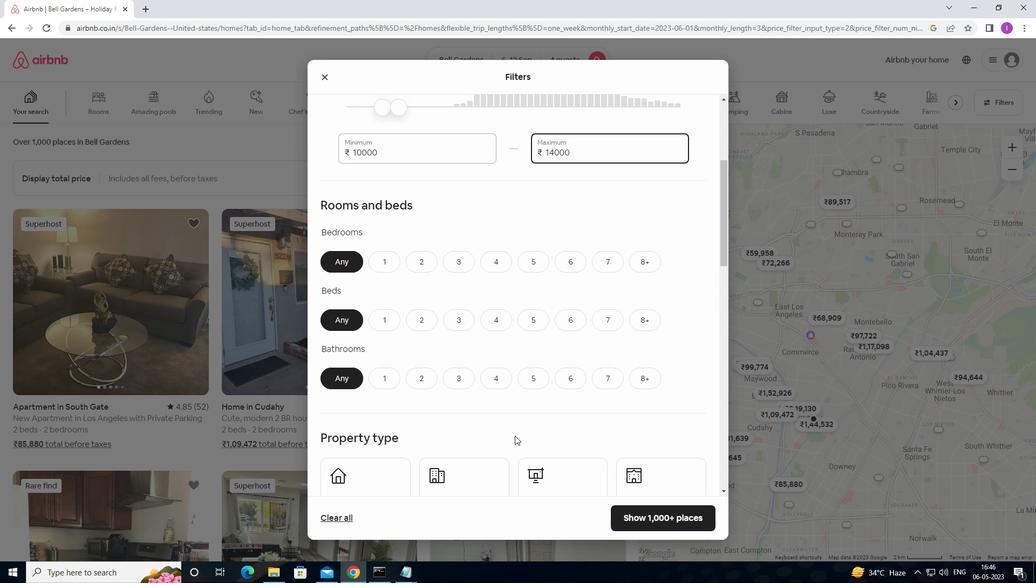
Action: Mouse scrolled (515, 435) with delta (0, 0)
Screenshot: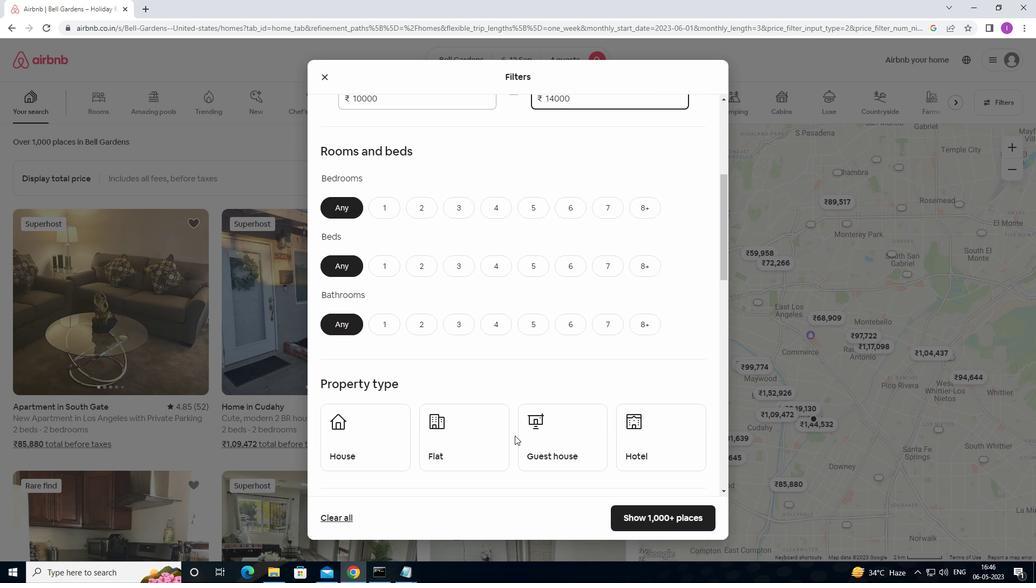 
Action: Mouse moved to (497, 148)
Screenshot: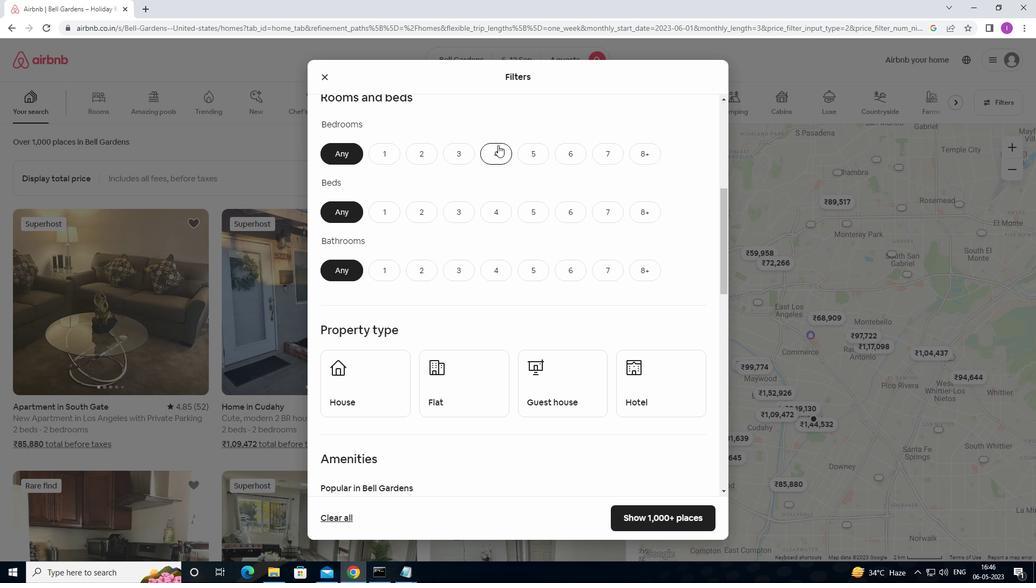 
Action: Mouse pressed left at (497, 148)
Screenshot: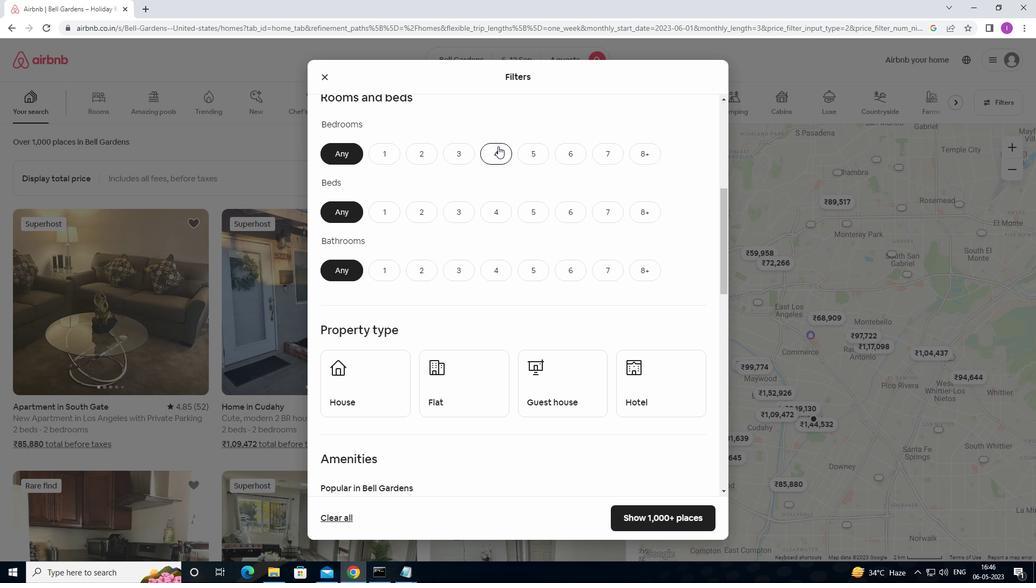 
Action: Mouse moved to (497, 204)
Screenshot: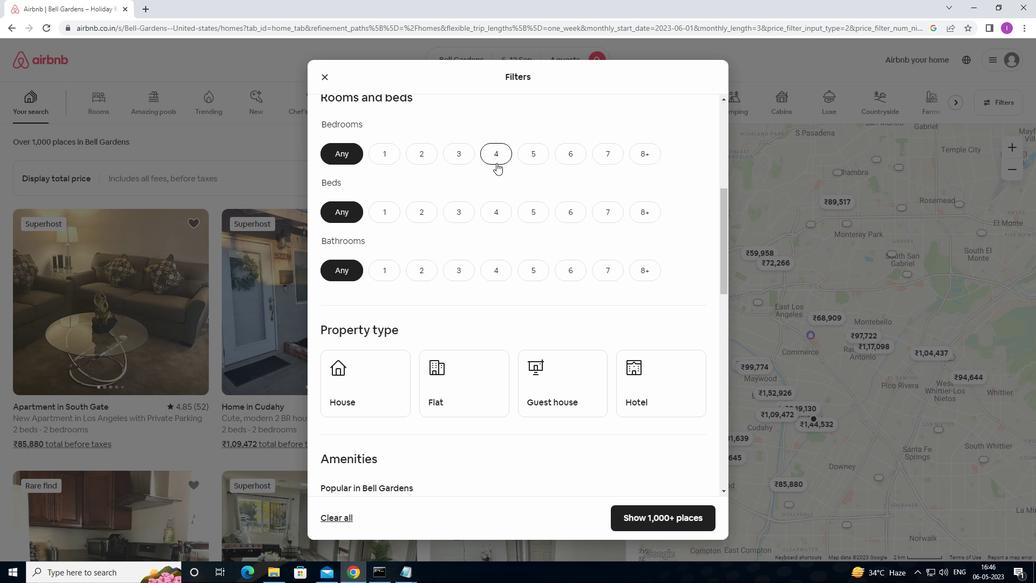 
Action: Mouse pressed left at (497, 204)
Screenshot: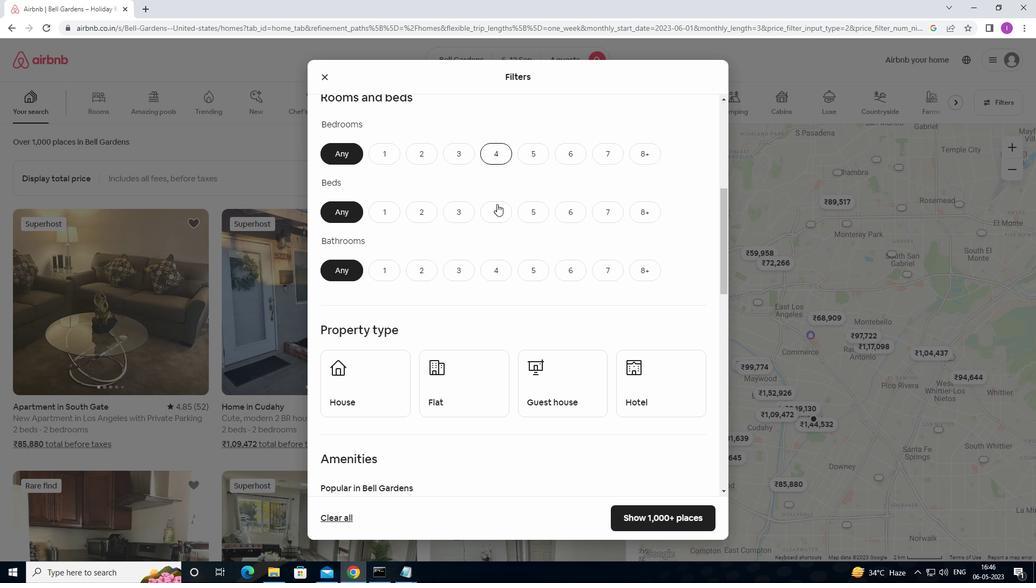 
Action: Mouse moved to (498, 266)
Screenshot: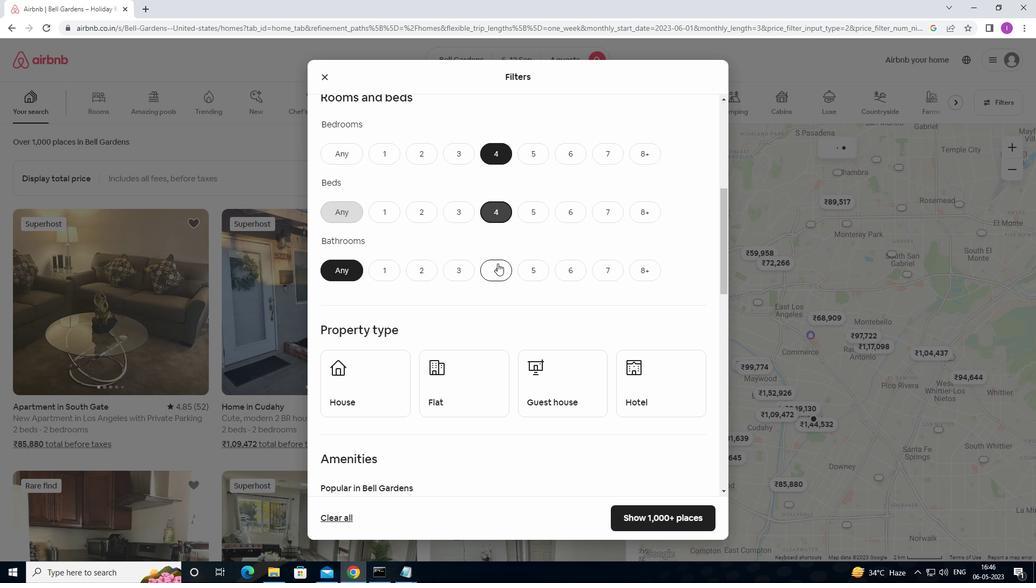 
Action: Mouse pressed left at (498, 266)
Screenshot: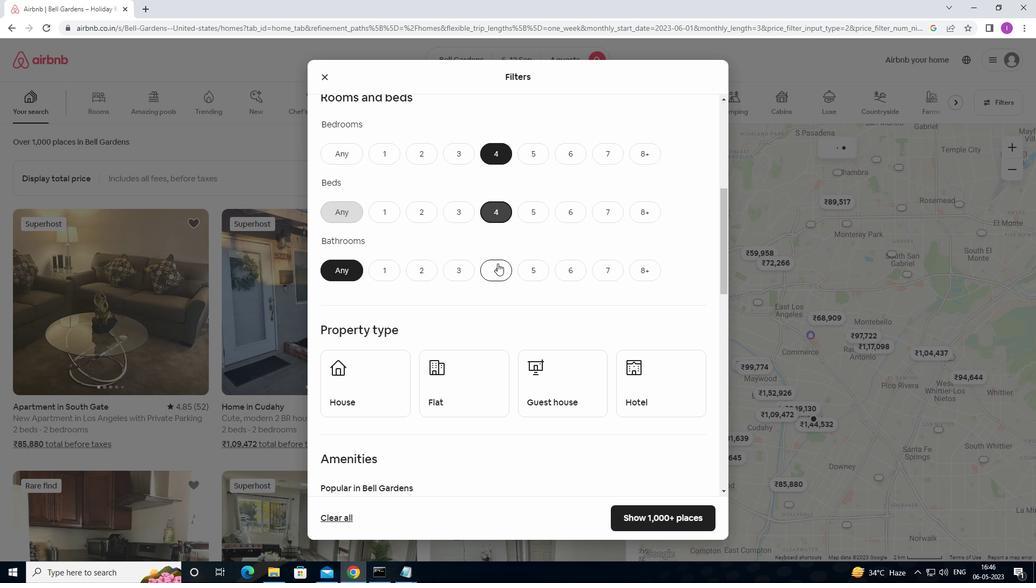 
Action: Mouse moved to (510, 306)
Screenshot: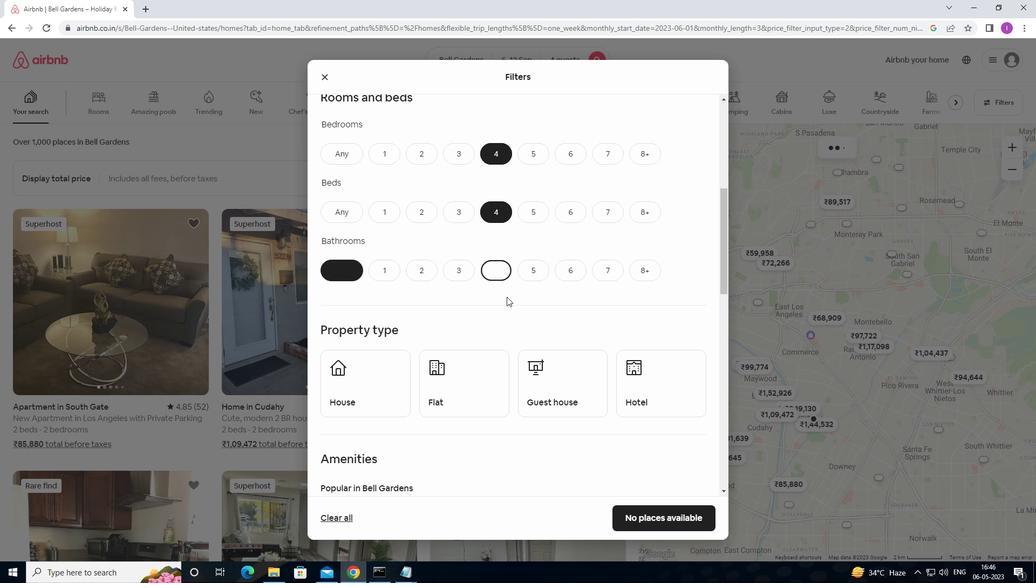 
Action: Mouse scrolled (510, 306) with delta (0, 0)
Screenshot: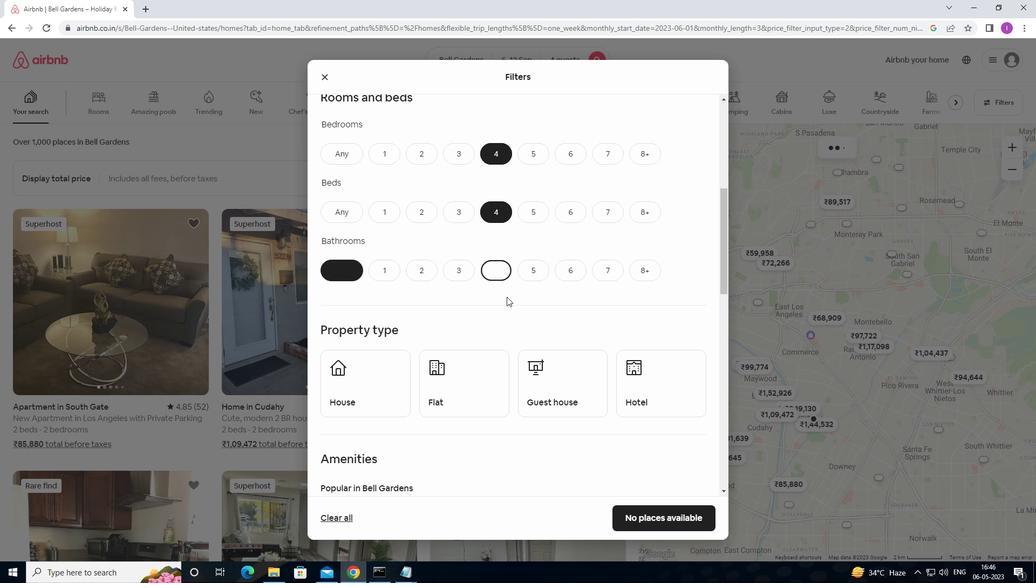 
Action: Mouse scrolled (510, 306) with delta (0, 0)
Screenshot: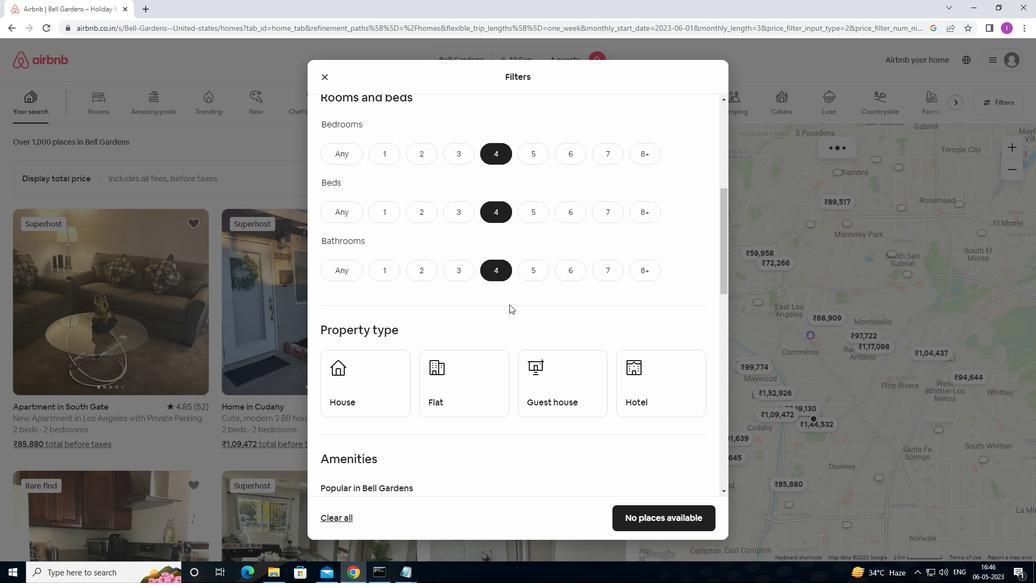 
Action: Mouse moved to (376, 272)
Screenshot: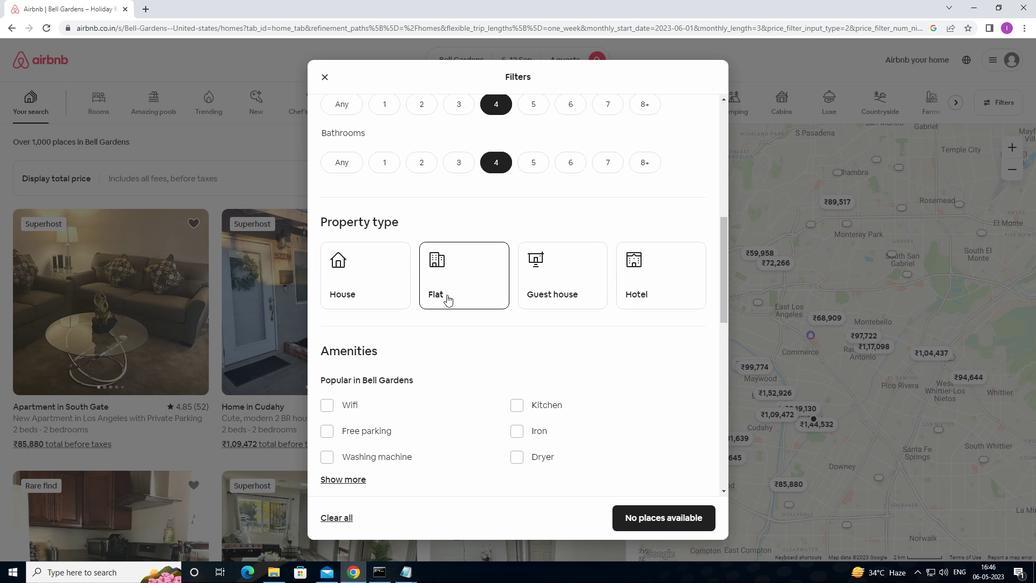 
Action: Mouse pressed left at (376, 272)
Screenshot: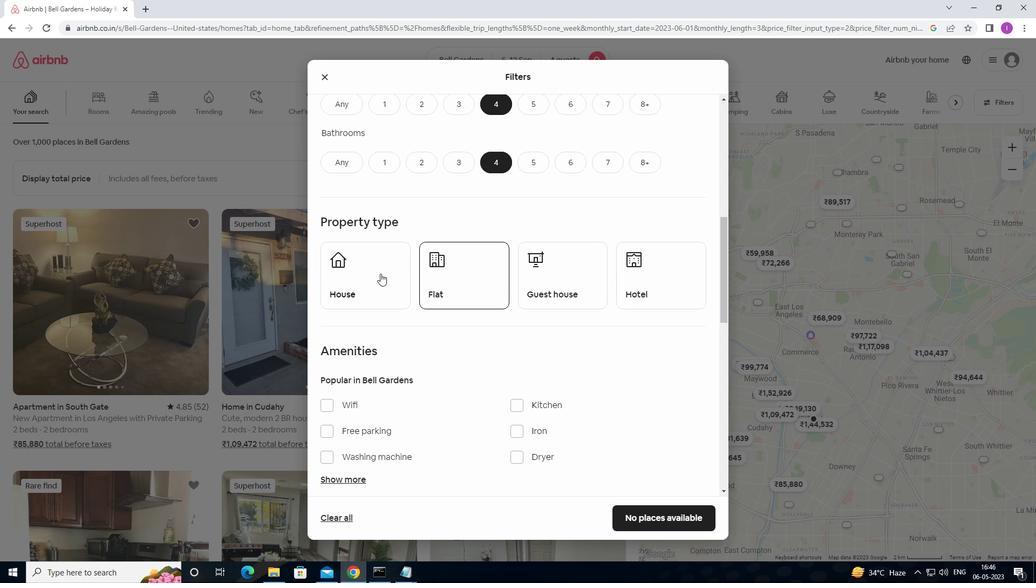 
Action: Mouse moved to (430, 278)
Screenshot: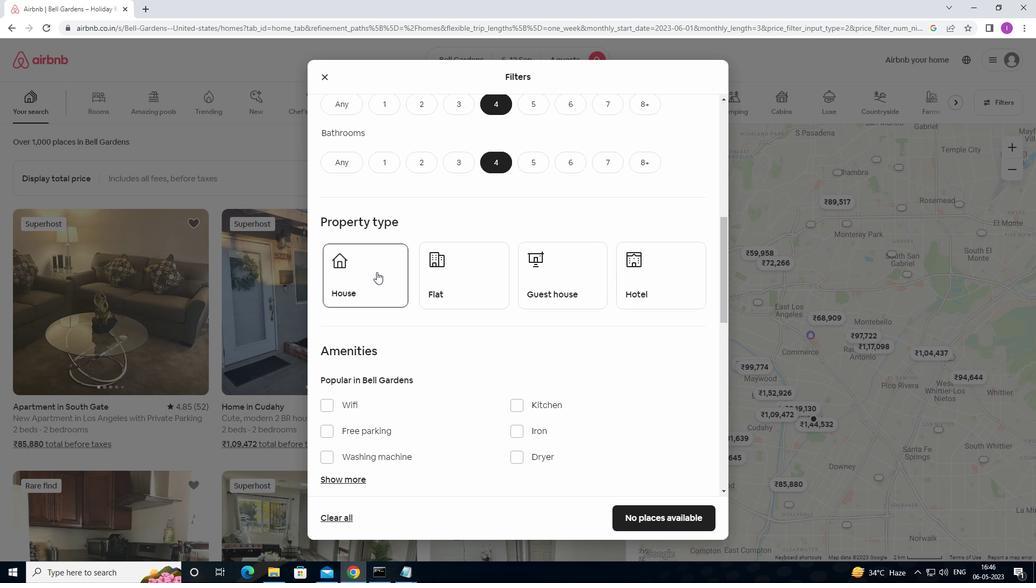 
Action: Mouse pressed left at (430, 278)
Screenshot: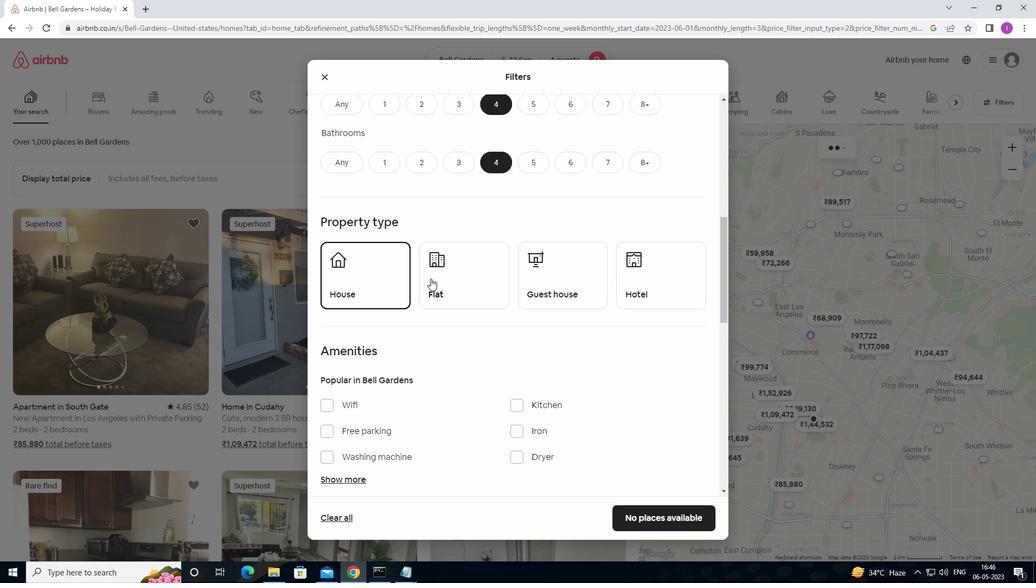 
Action: Mouse moved to (532, 283)
Screenshot: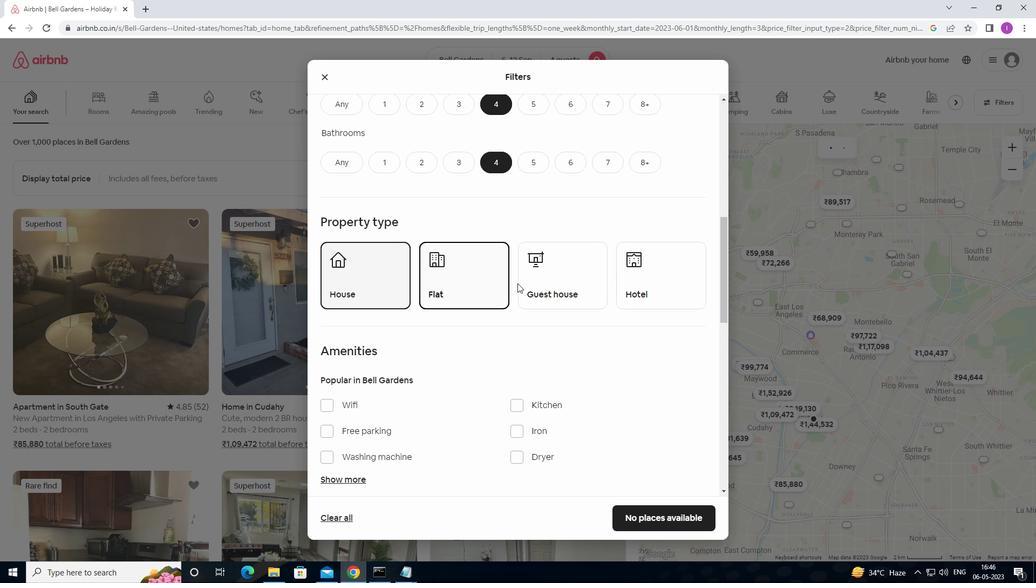 
Action: Mouse pressed left at (532, 283)
Screenshot: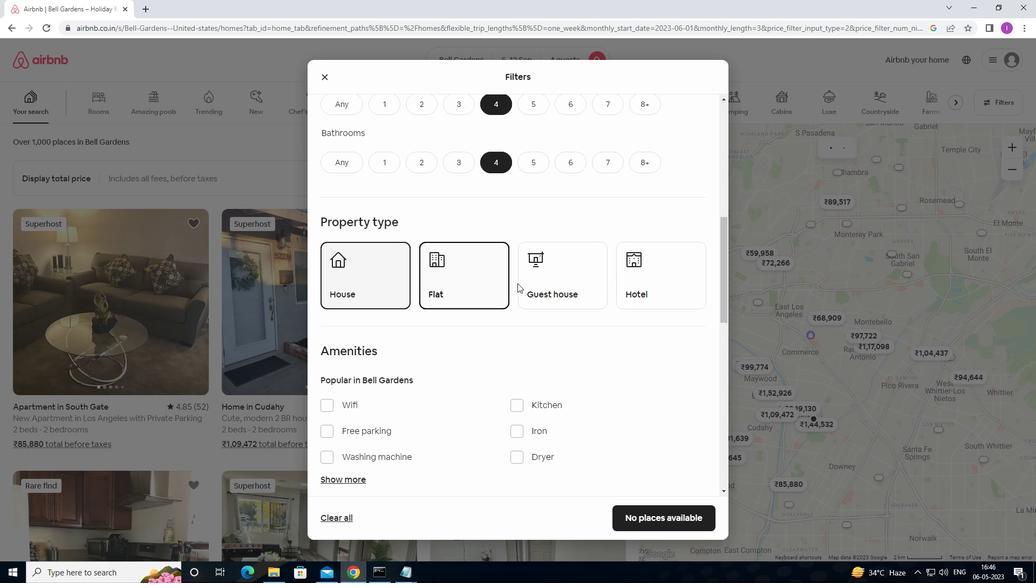 
Action: Mouse moved to (553, 320)
Screenshot: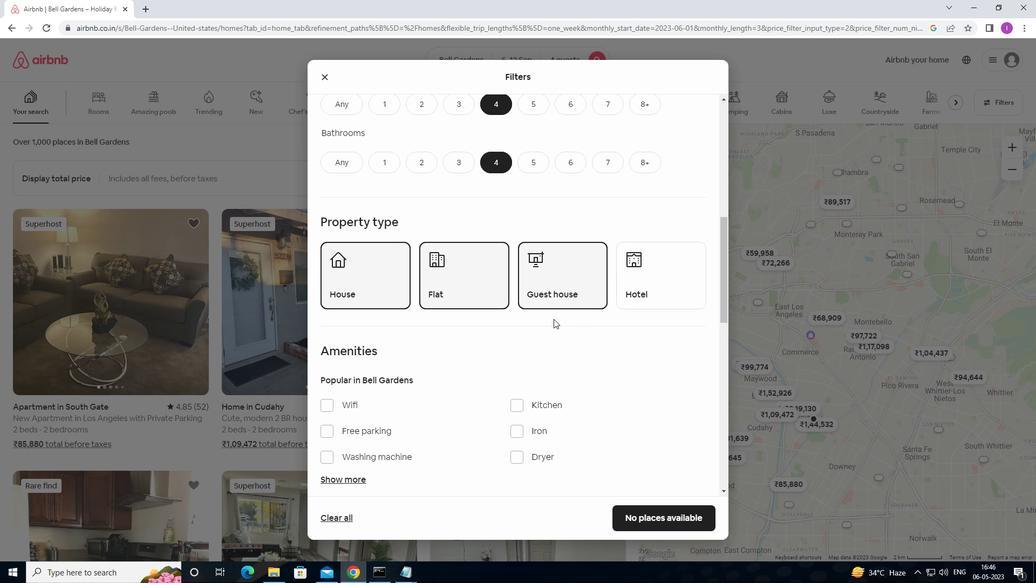 
Action: Mouse scrolled (553, 319) with delta (0, 0)
Screenshot: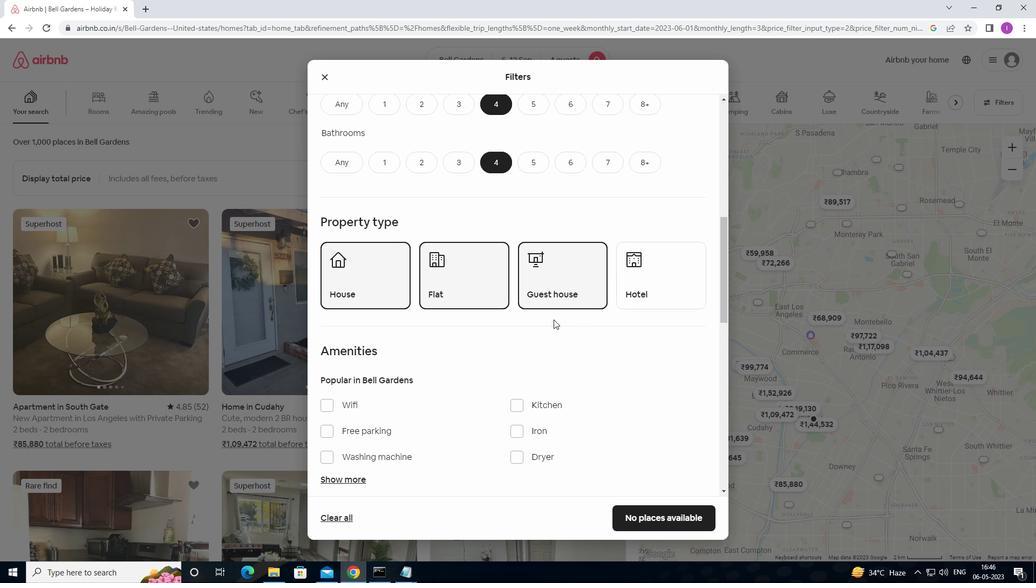 
Action: Mouse moved to (555, 320)
Screenshot: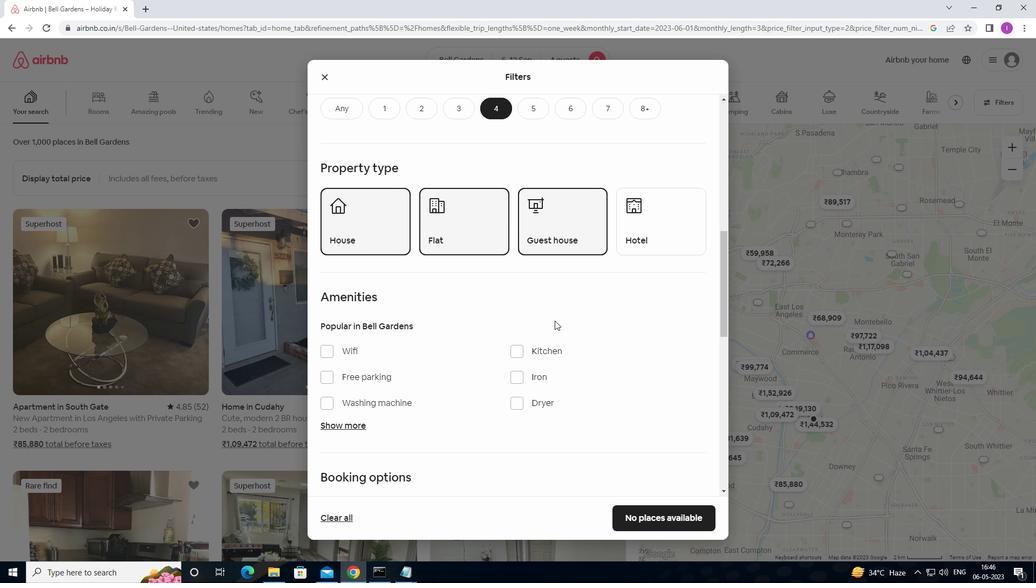 
Action: Mouse scrolled (555, 320) with delta (0, 0)
Screenshot: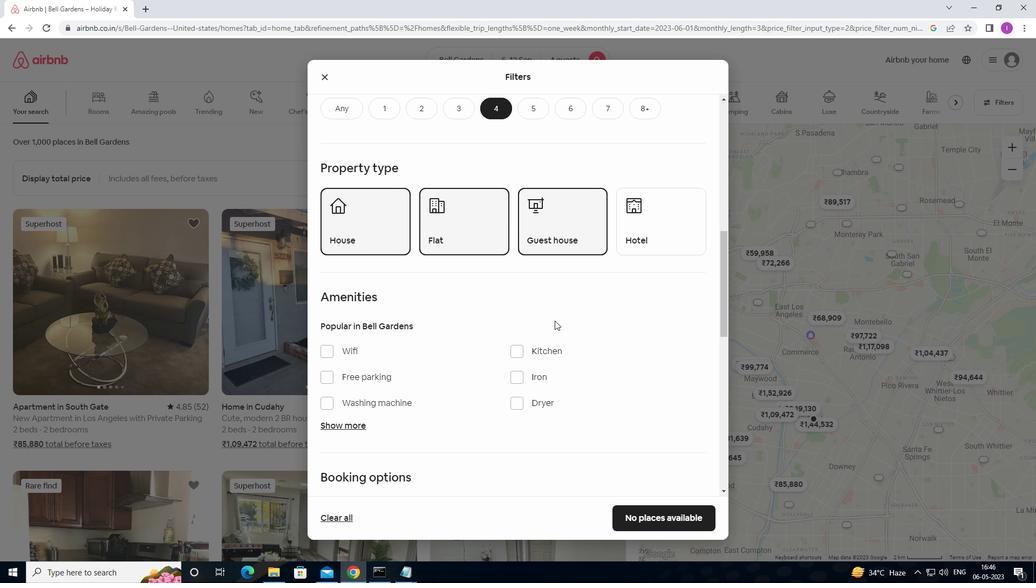 
Action: Mouse moved to (347, 299)
Screenshot: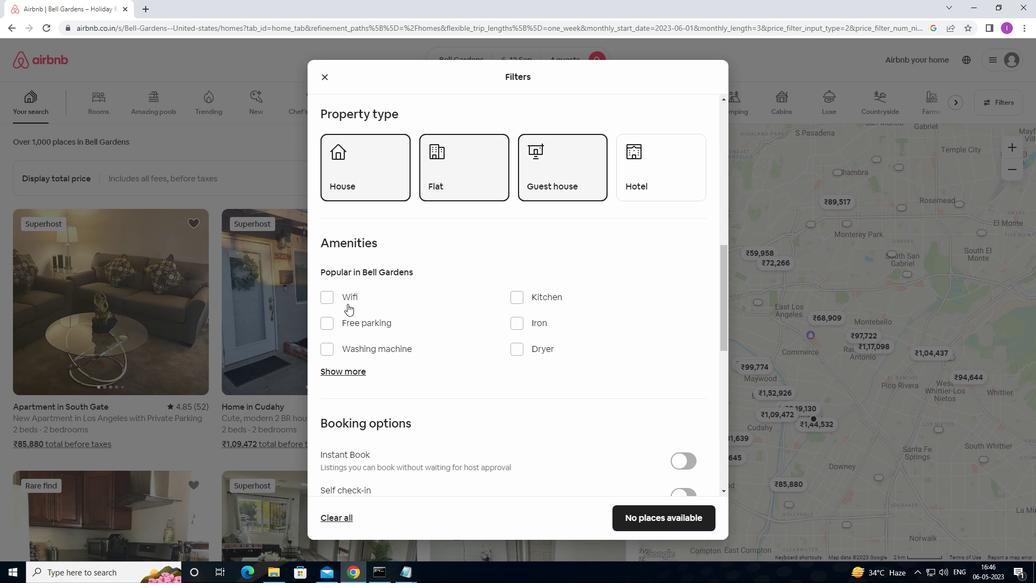 
Action: Mouse pressed left at (347, 299)
Screenshot: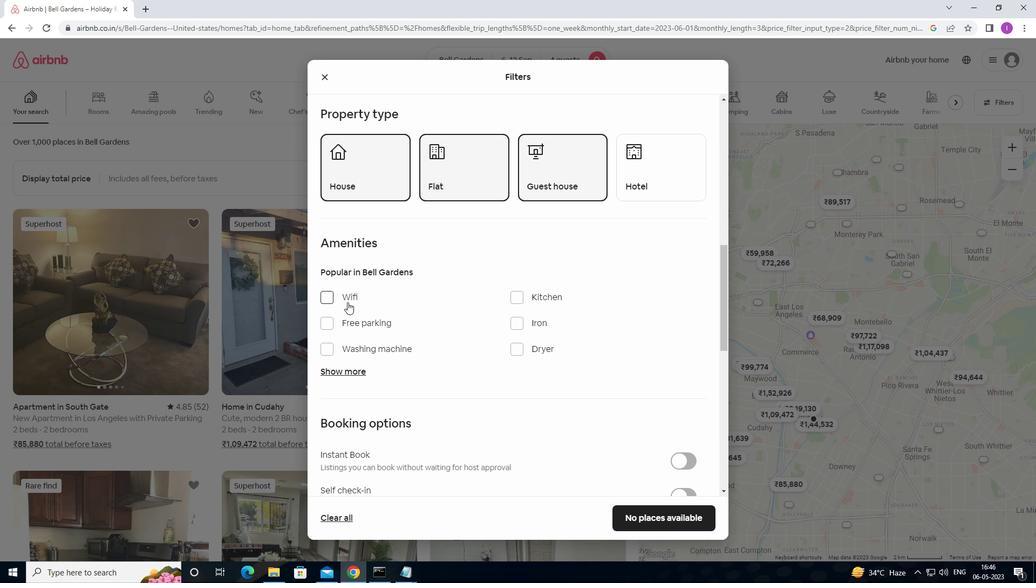 
Action: Mouse moved to (347, 321)
Screenshot: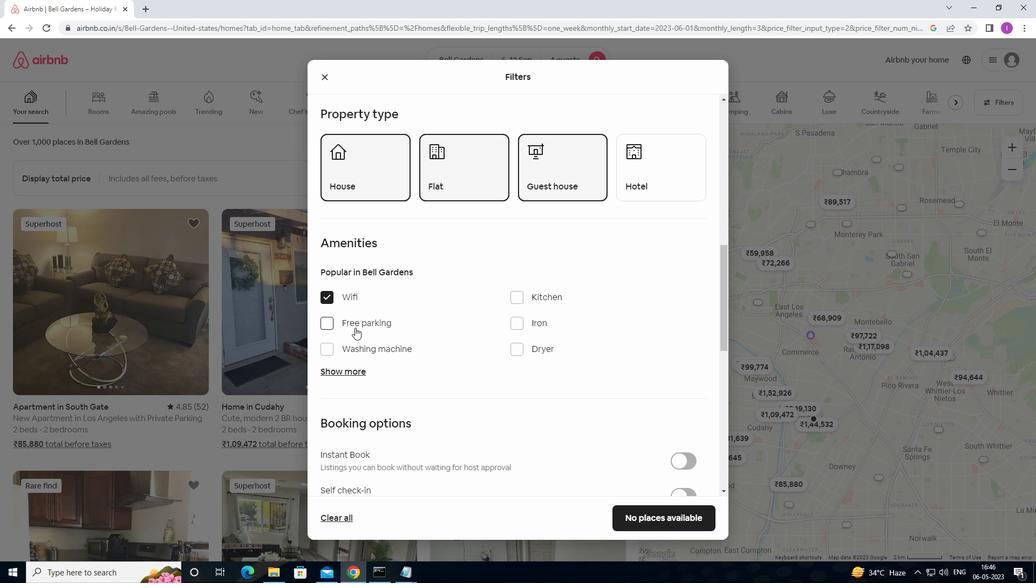 
Action: Mouse pressed left at (347, 321)
Screenshot: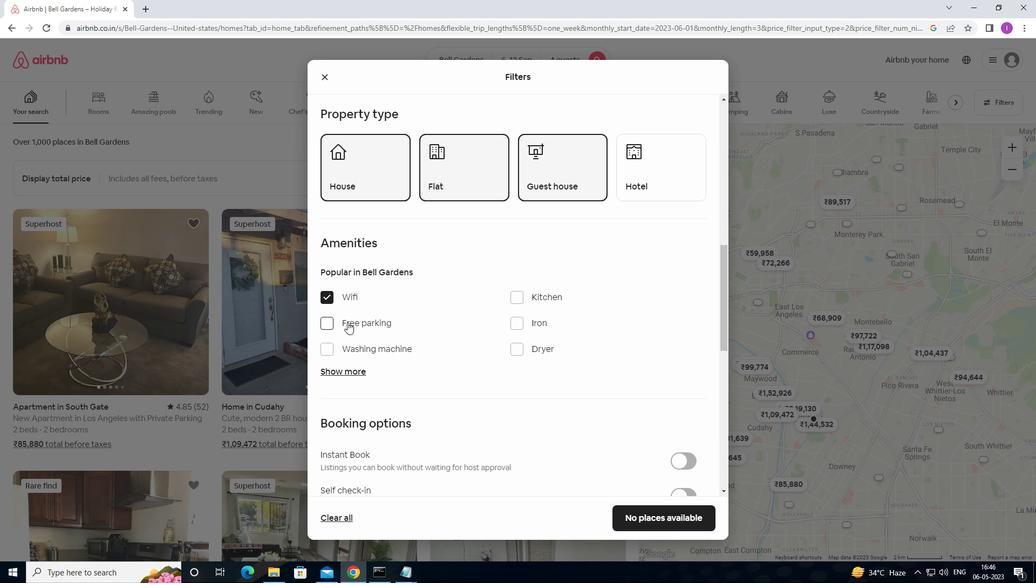 
Action: Mouse moved to (363, 370)
Screenshot: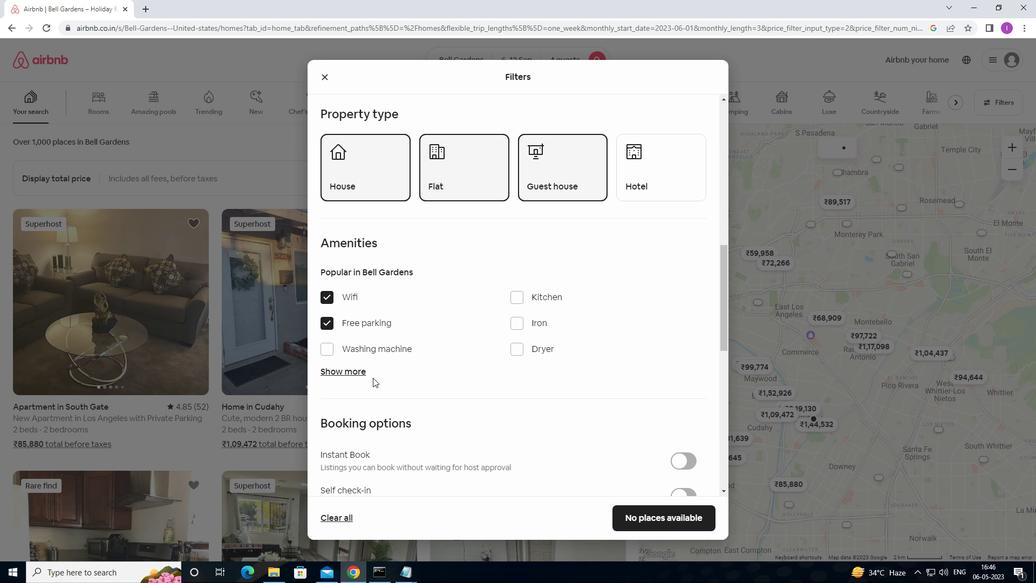 
Action: Mouse pressed left at (363, 370)
Screenshot: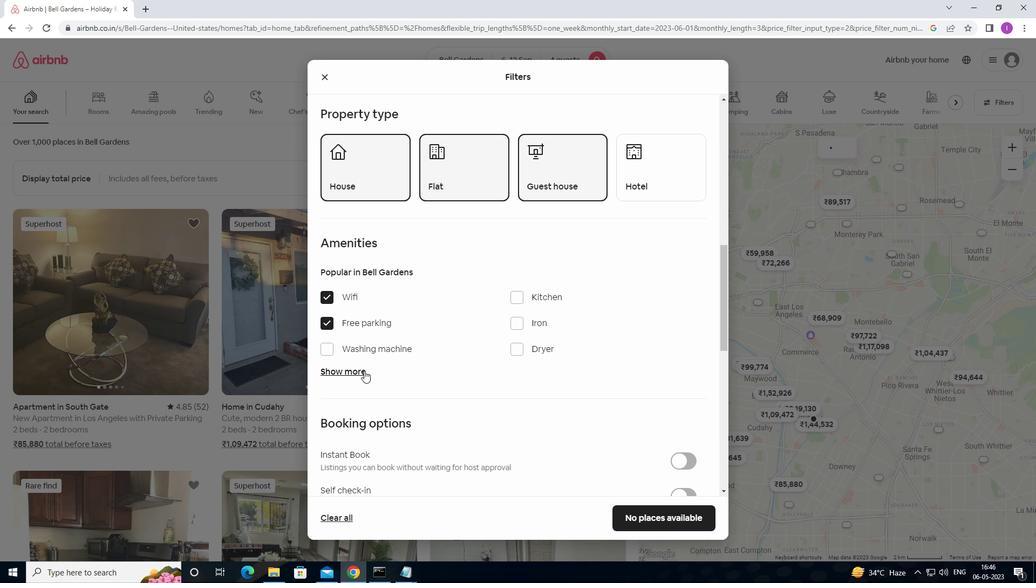 
Action: Mouse moved to (436, 404)
Screenshot: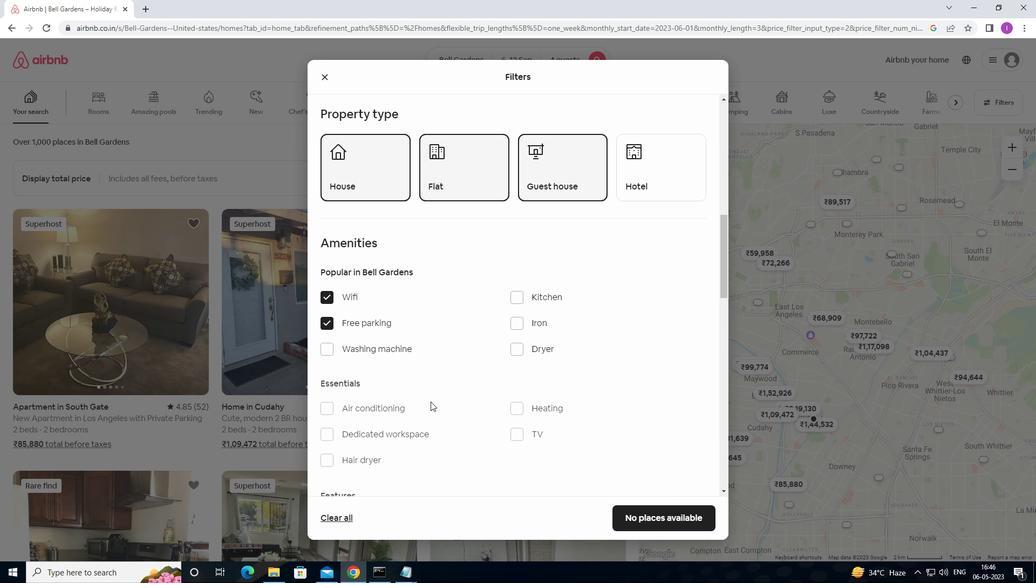 
Action: Mouse scrolled (436, 404) with delta (0, 0)
Screenshot: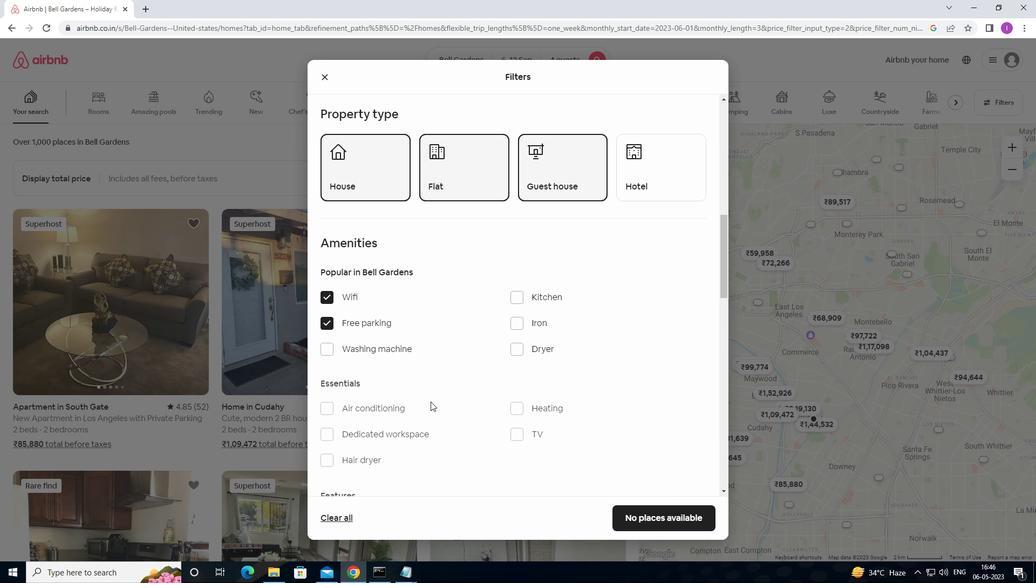 
Action: Mouse scrolled (436, 404) with delta (0, 0)
Screenshot: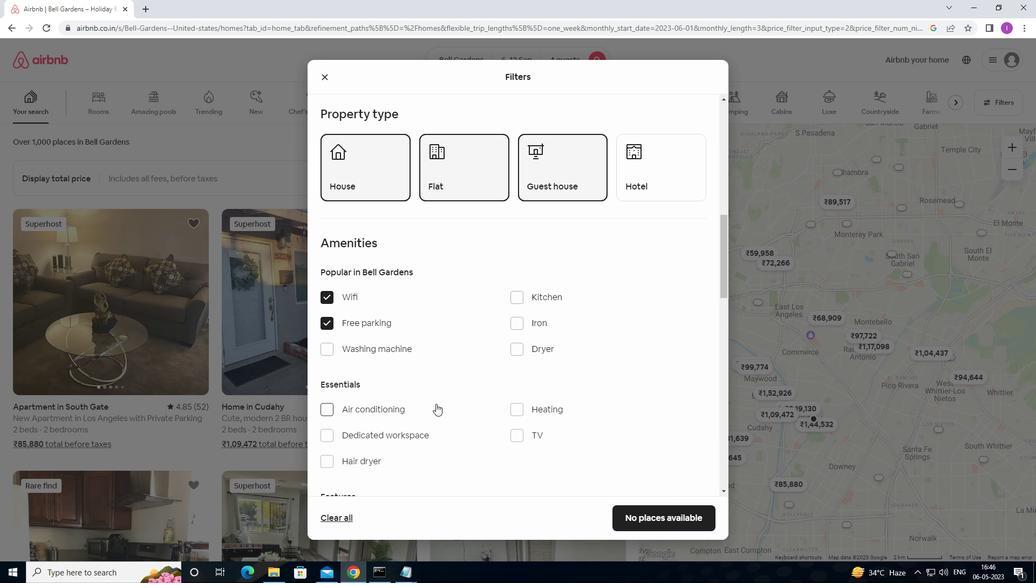 
Action: Mouse moved to (524, 327)
Screenshot: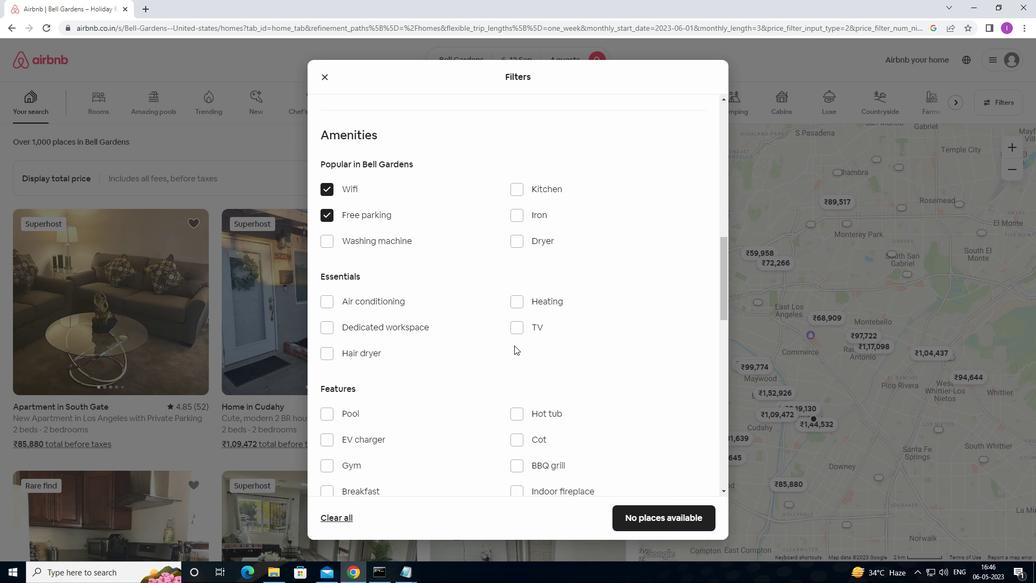
Action: Mouse pressed left at (524, 327)
Screenshot: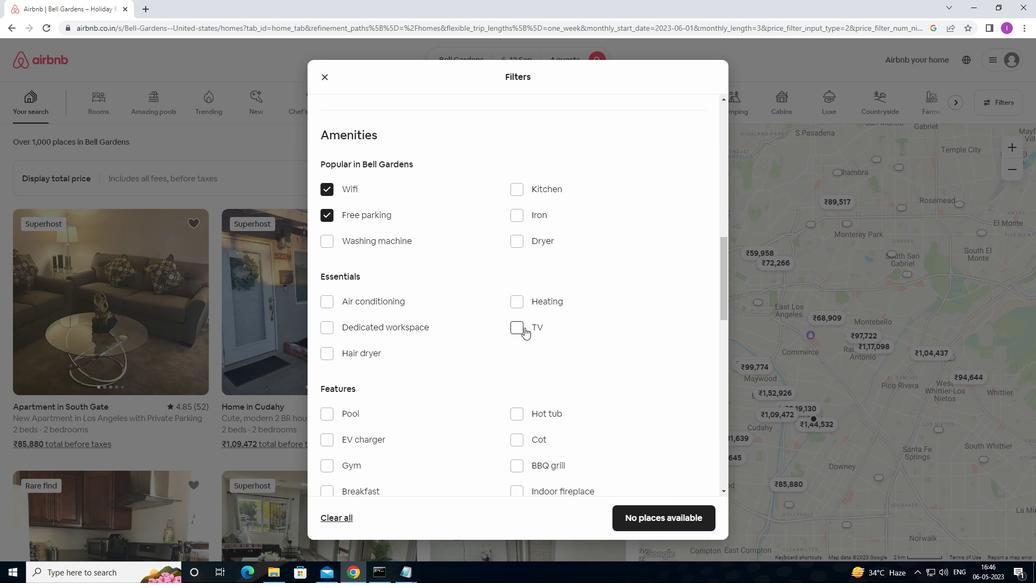 
Action: Mouse moved to (478, 427)
Screenshot: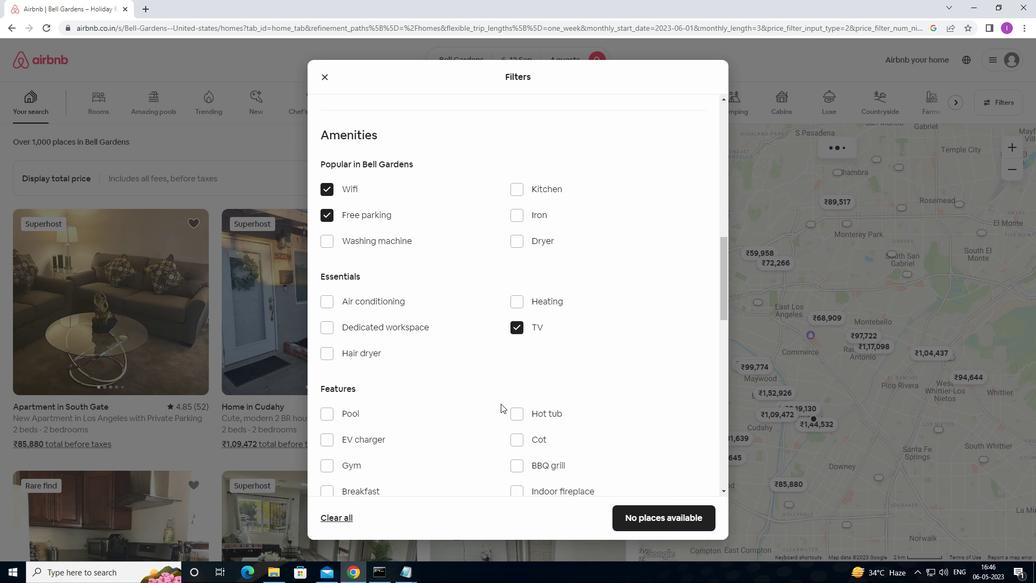 
Action: Mouse scrolled (478, 427) with delta (0, 0)
Screenshot: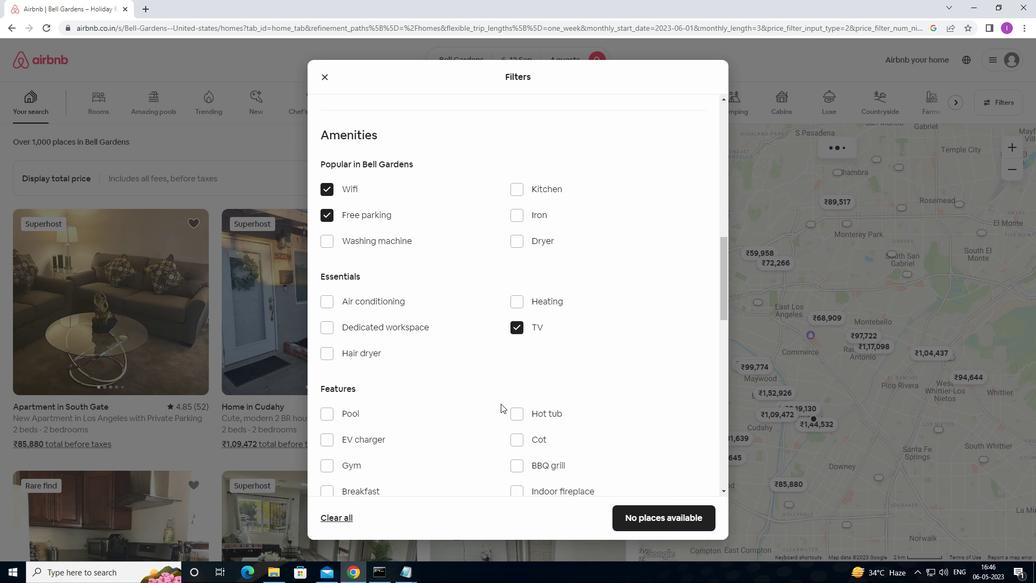 
Action: Mouse moved to (474, 430)
Screenshot: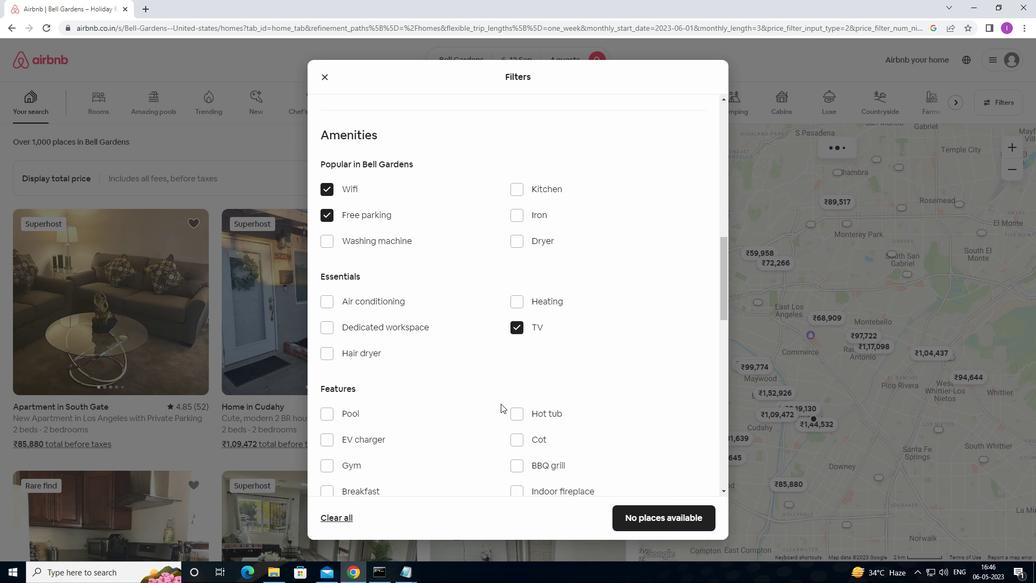 
Action: Mouse scrolled (474, 429) with delta (0, 0)
Screenshot: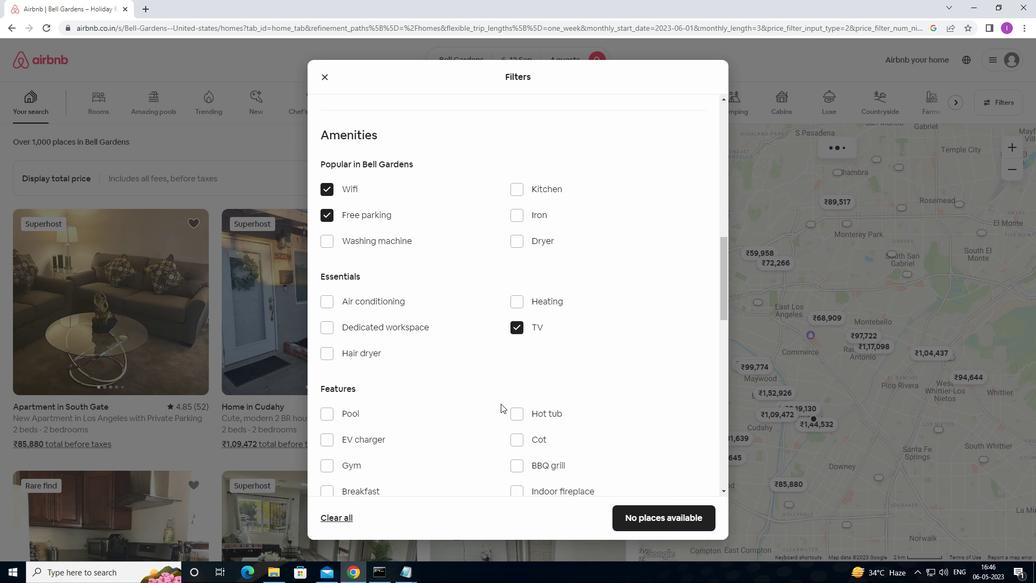 
Action: Mouse moved to (350, 362)
Screenshot: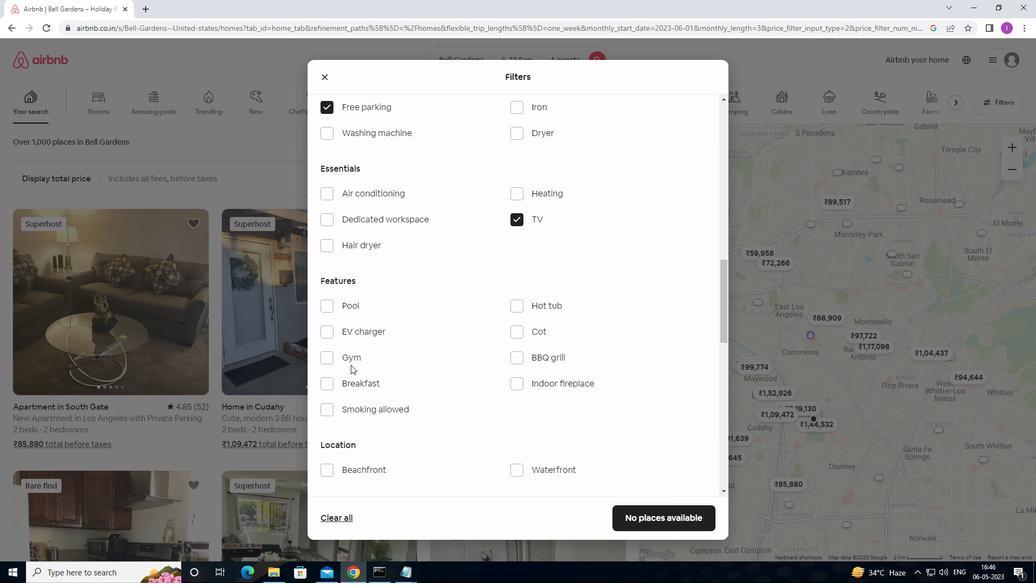 
Action: Mouse pressed left at (350, 362)
Screenshot: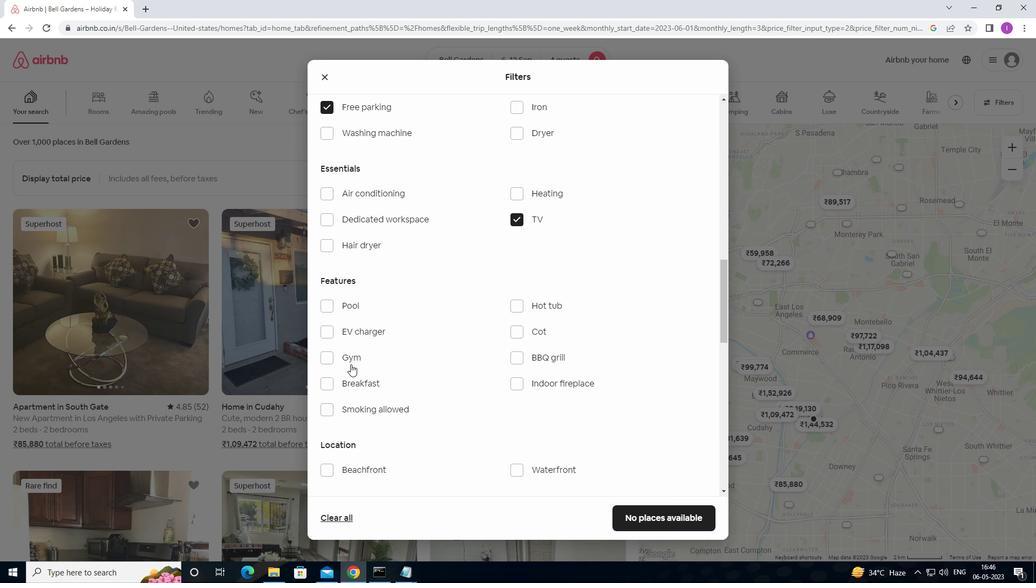
Action: Mouse moved to (358, 381)
Screenshot: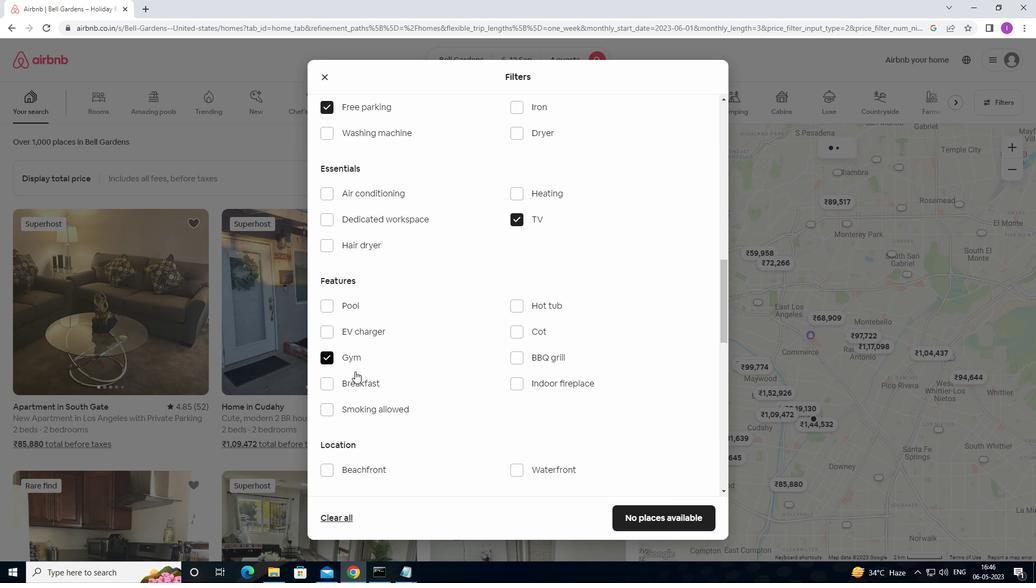
Action: Mouse pressed left at (358, 381)
Screenshot: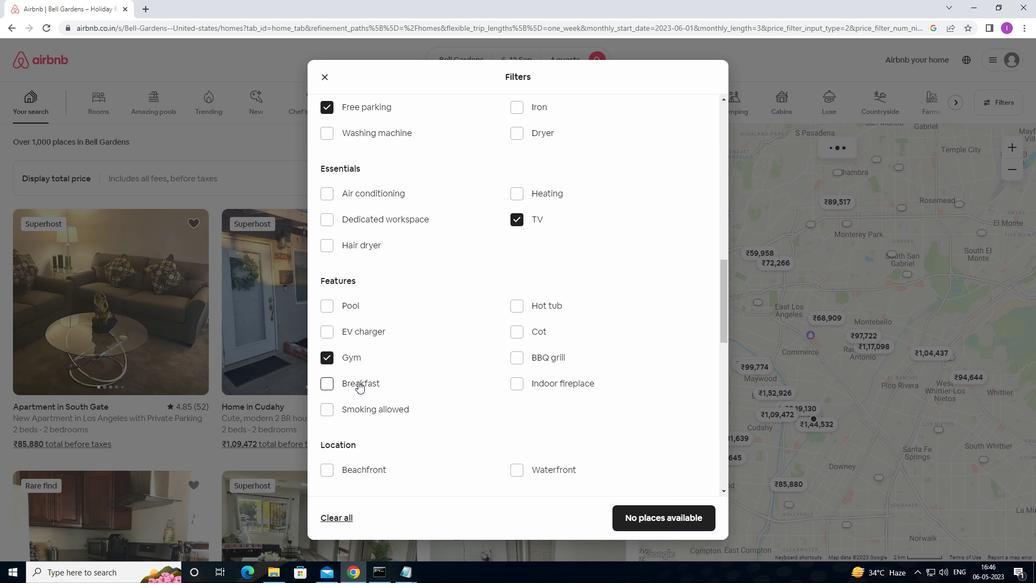
Action: Mouse moved to (371, 384)
Screenshot: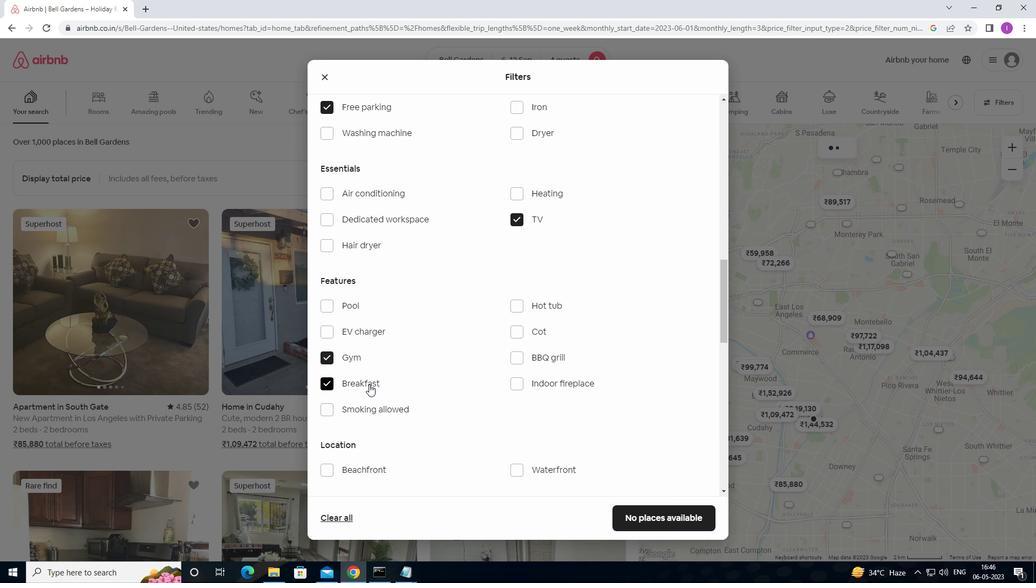 
Action: Mouse scrolled (371, 384) with delta (0, 0)
Screenshot: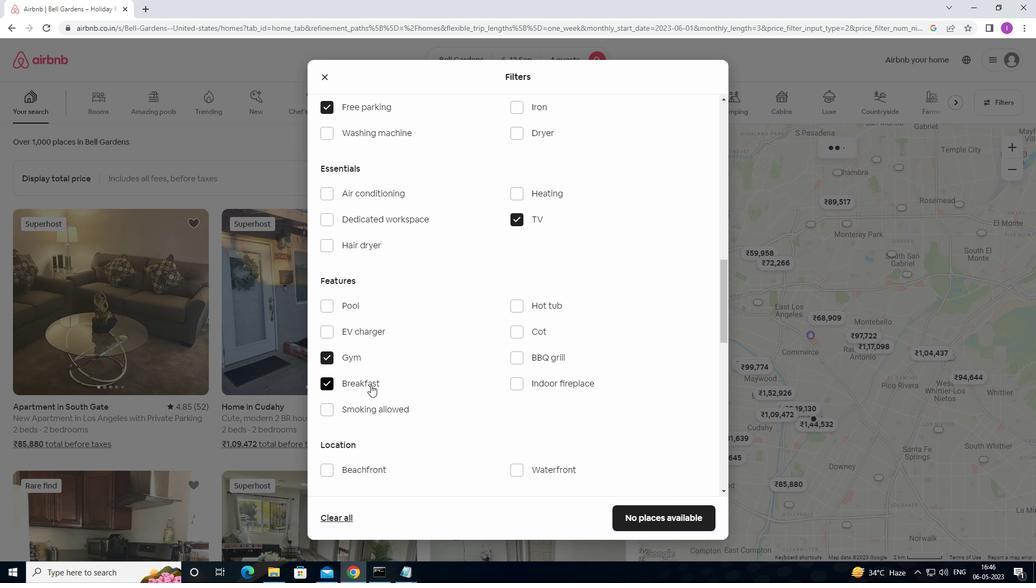 
Action: Mouse scrolled (371, 384) with delta (0, 0)
Screenshot: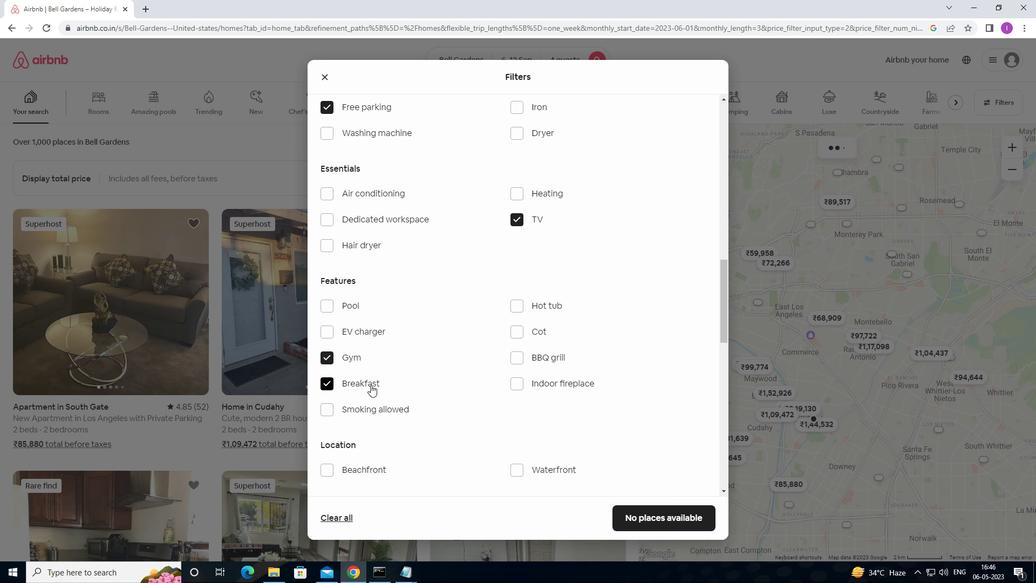 
Action: Mouse moved to (382, 385)
Screenshot: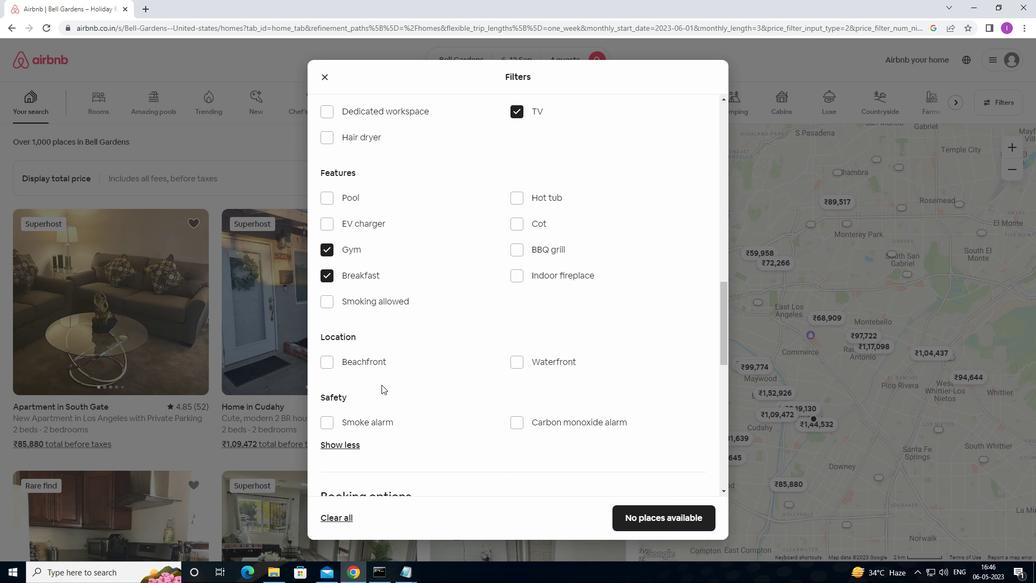 
Action: Mouse scrolled (382, 384) with delta (0, 0)
Screenshot: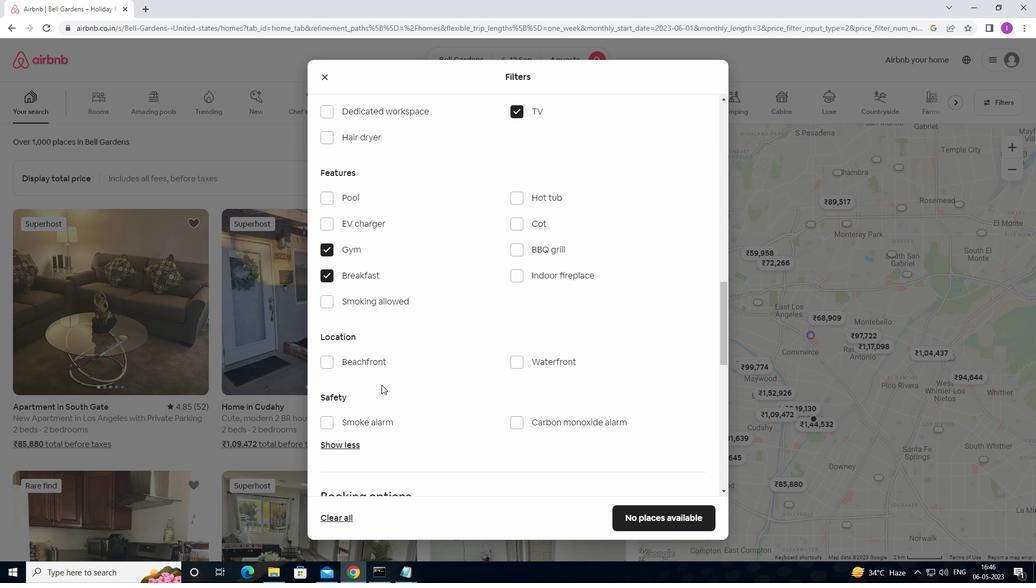 
Action: Mouse moved to (387, 385)
Screenshot: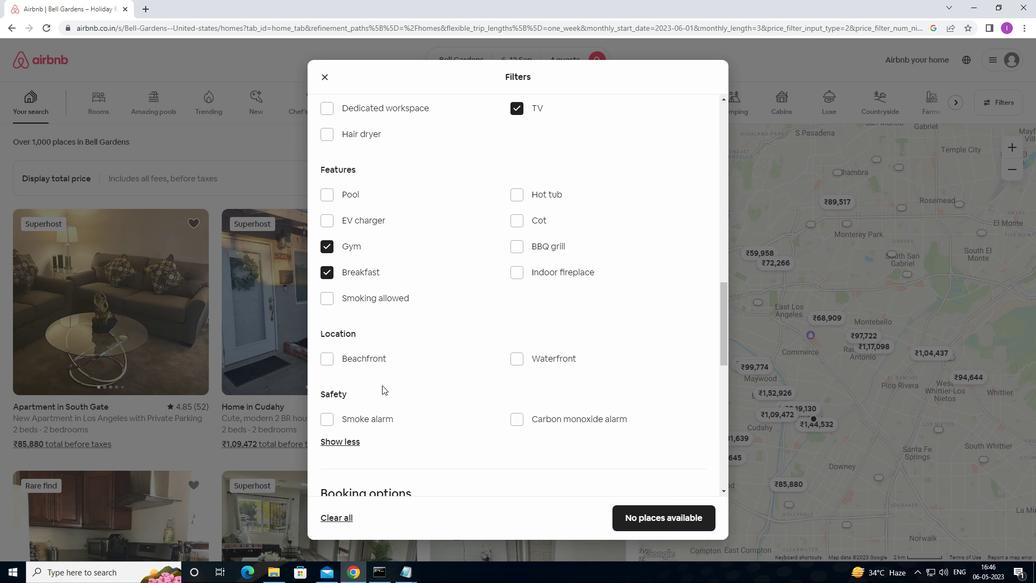 
Action: Mouse scrolled (387, 384) with delta (0, 0)
Screenshot: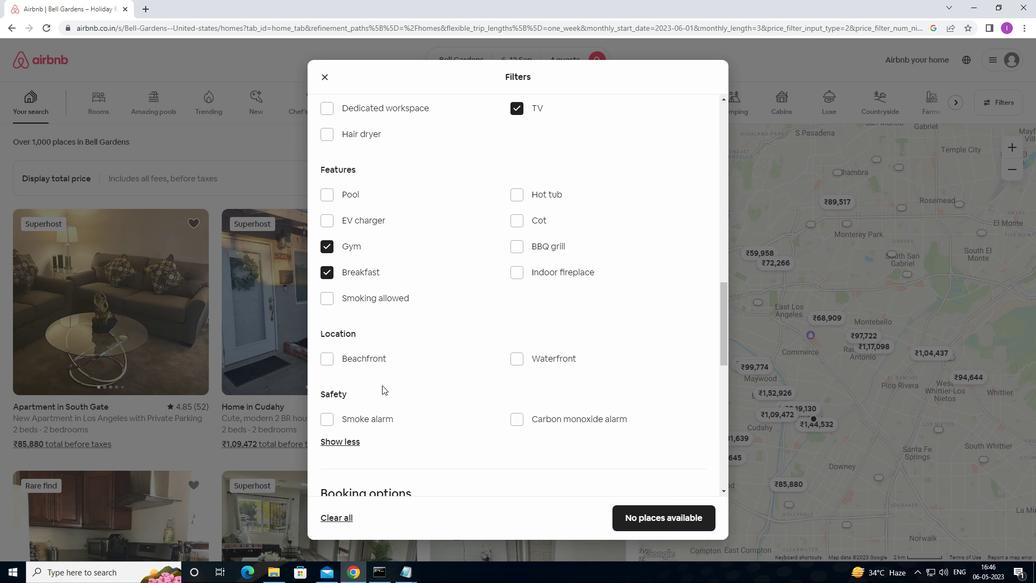 
Action: Mouse moved to (449, 381)
Screenshot: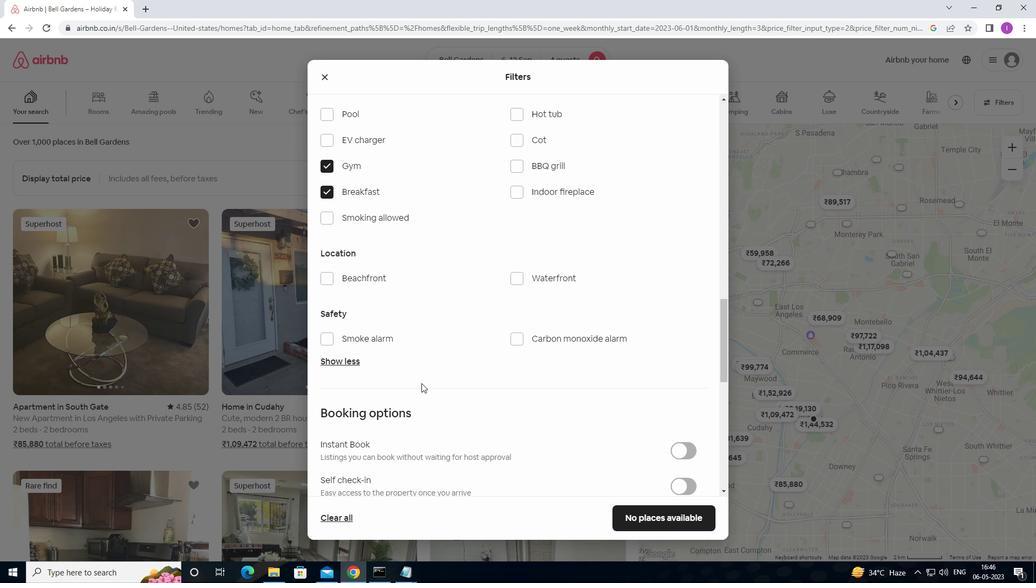 
Action: Mouse scrolled (449, 380) with delta (0, 0)
Screenshot: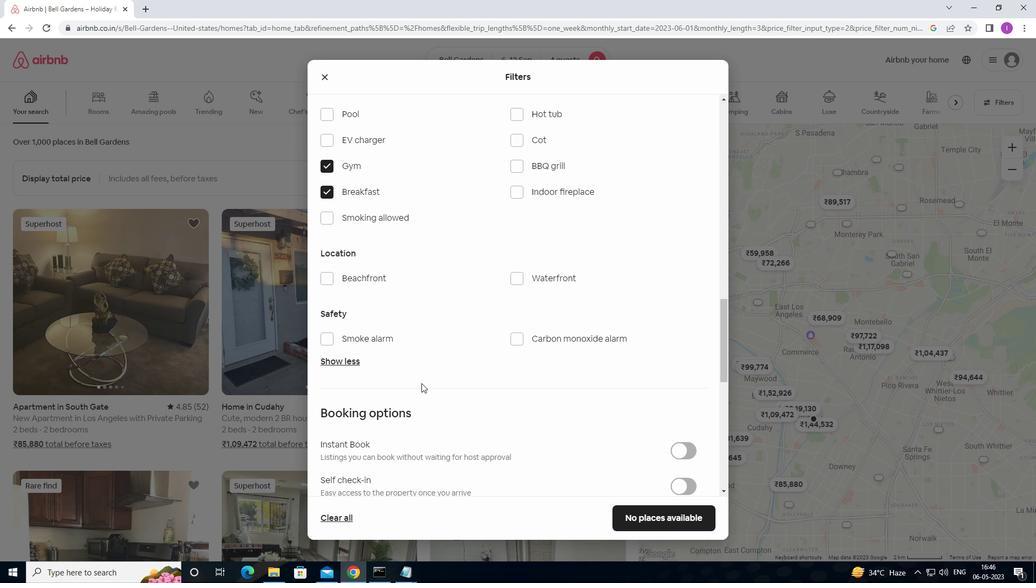 
Action: Mouse moved to (451, 381)
Screenshot: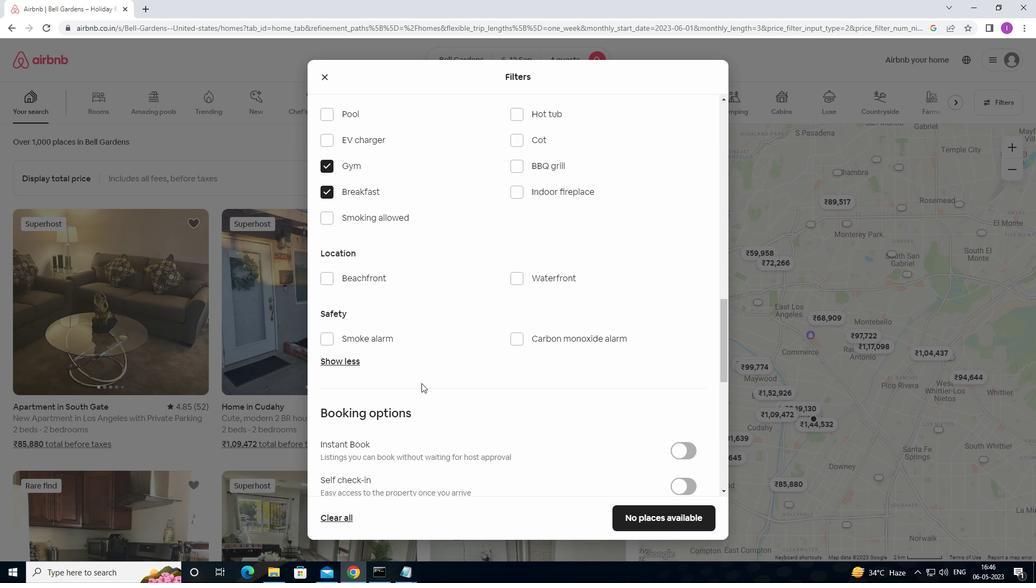 
Action: Mouse scrolled (450, 380) with delta (0, 0)
Screenshot: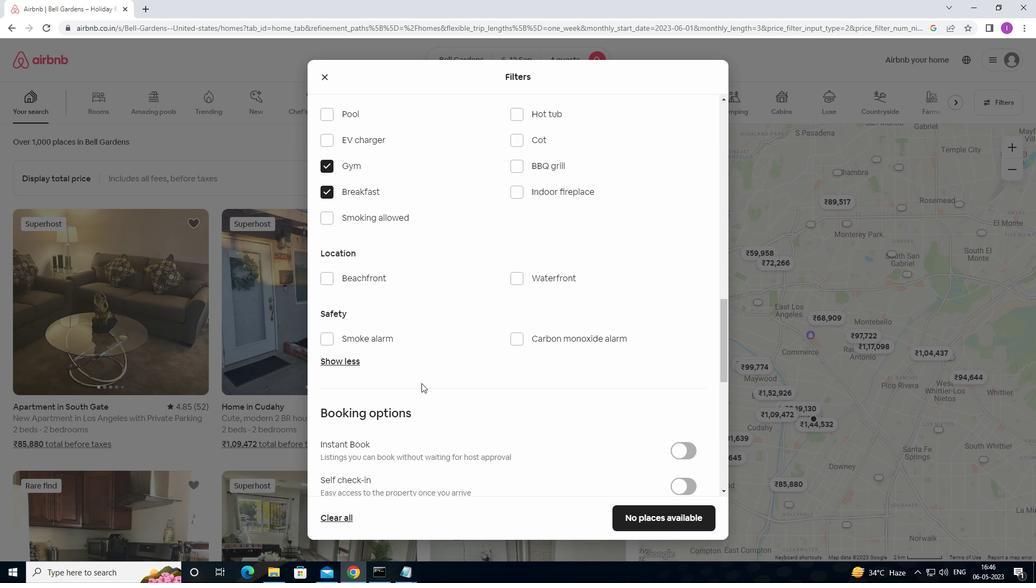 
Action: Mouse moved to (693, 360)
Screenshot: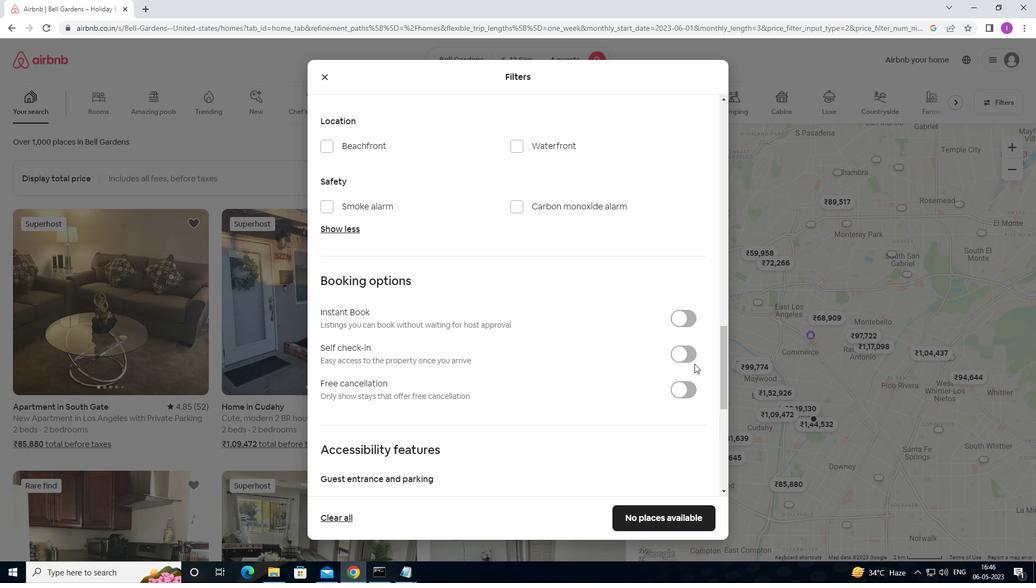 
Action: Mouse pressed left at (693, 360)
Screenshot: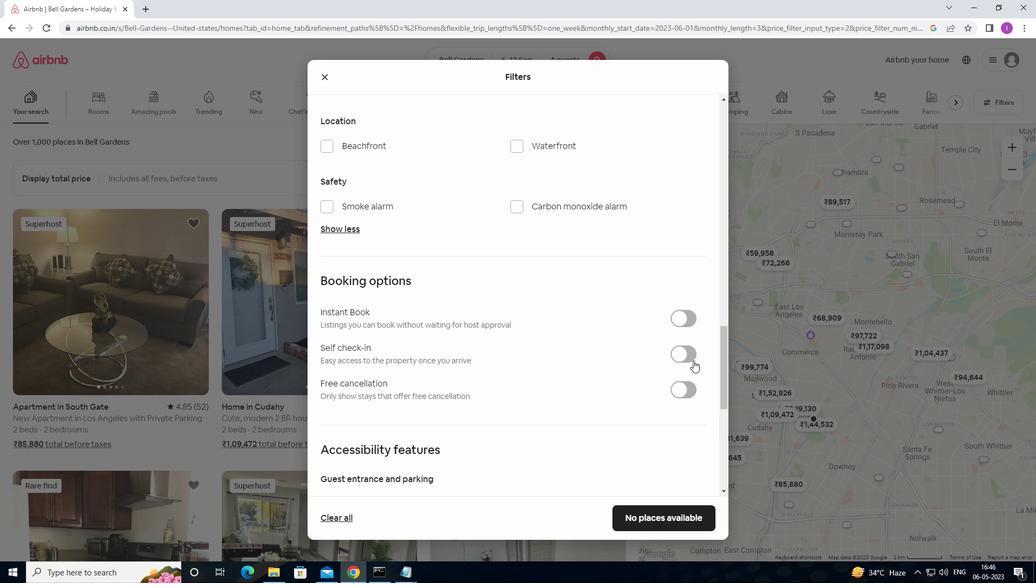 
Action: Mouse moved to (523, 446)
Screenshot: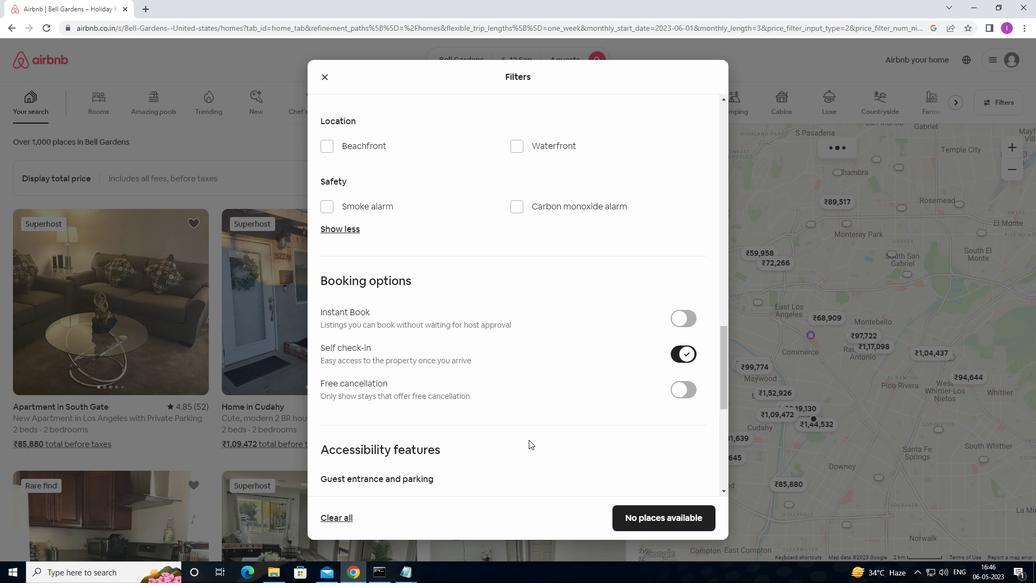
Action: Mouse scrolled (523, 446) with delta (0, 0)
Screenshot: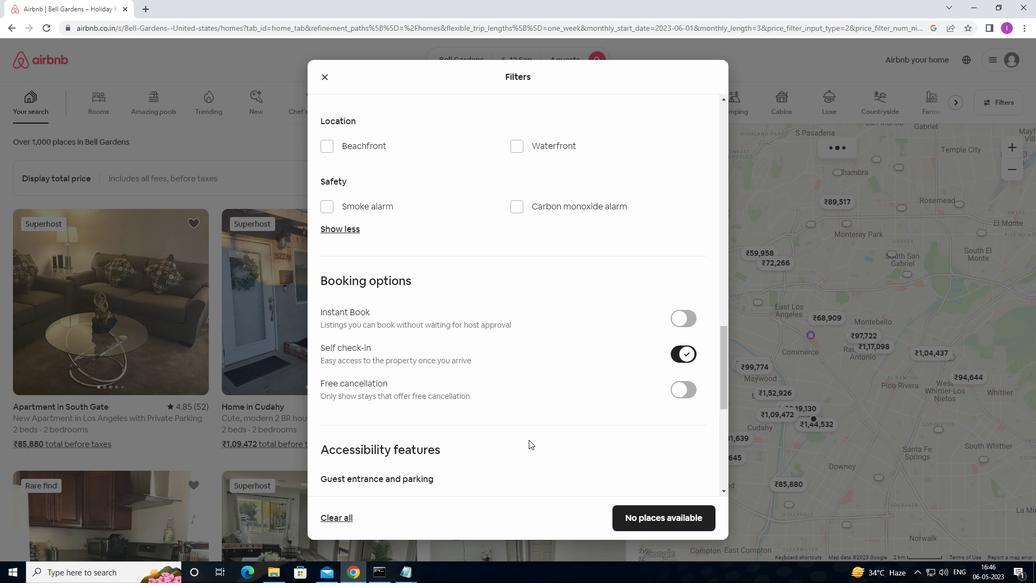
Action: Mouse moved to (523, 449)
Screenshot: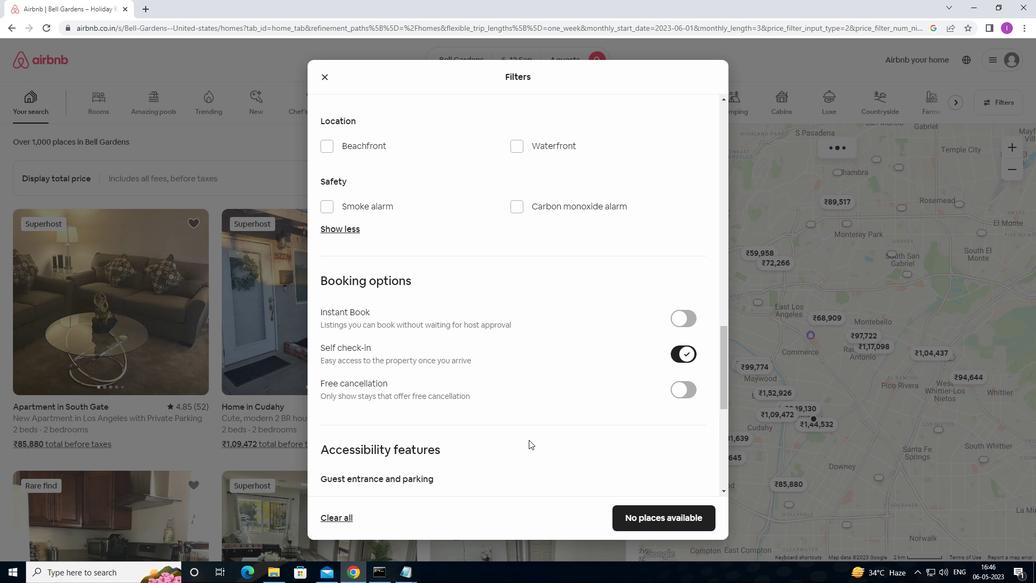 
Action: Mouse scrolled (523, 449) with delta (0, 0)
Screenshot: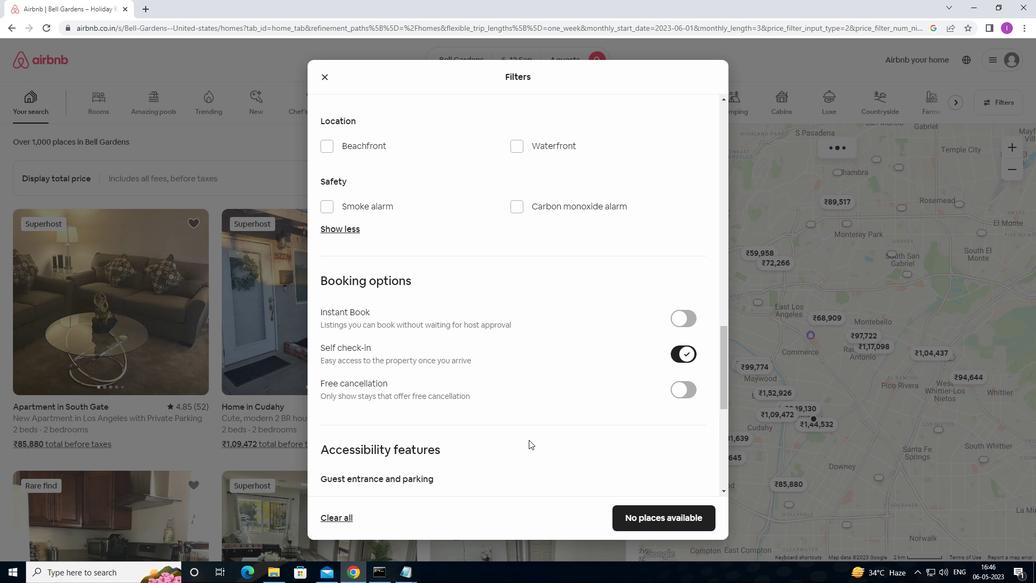 
Action: Mouse moved to (522, 452)
Screenshot: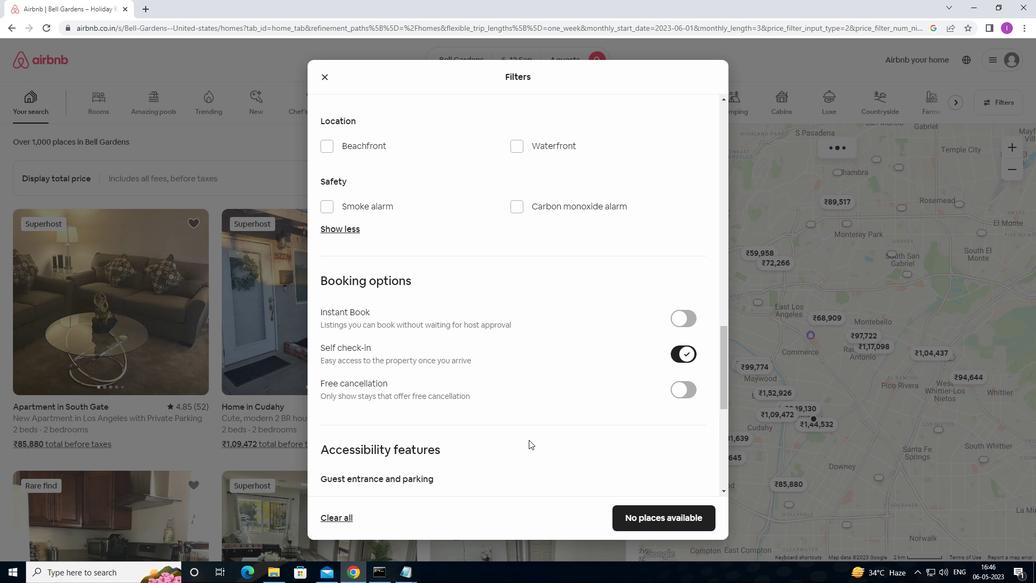 
Action: Mouse scrolled (522, 451) with delta (0, 0)
Screenshot: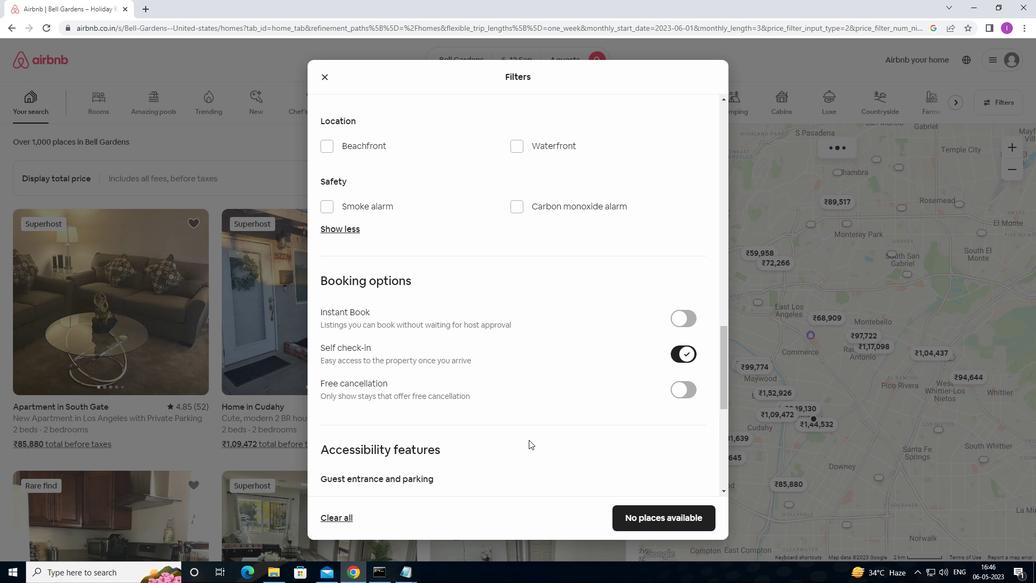 
Action: Mouse scrolled (522, 451) with delta (0, 0)
Screenshot: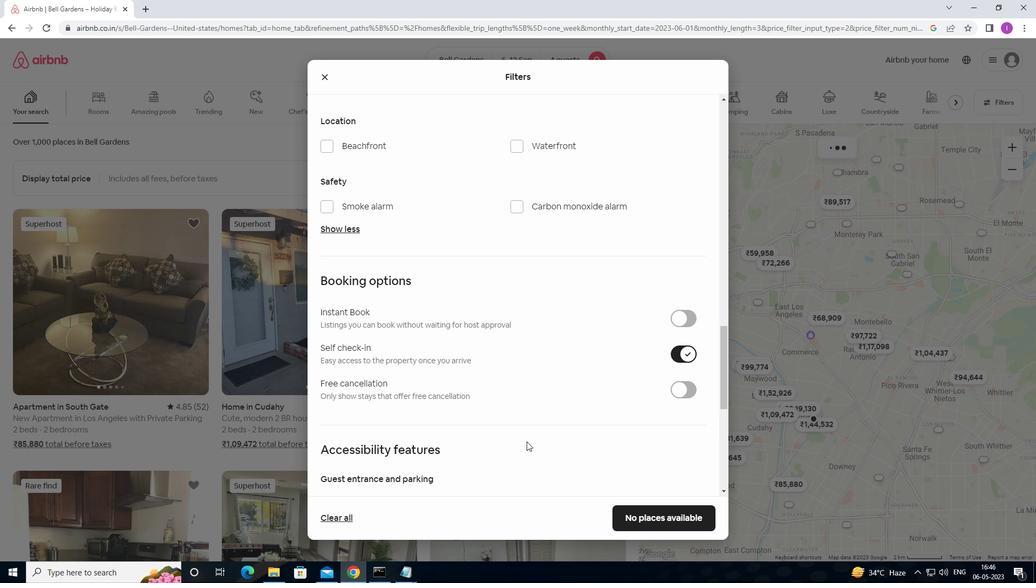 
Action: Mouse scrolled (522, 451) with delta (0, 0)
Screenshot: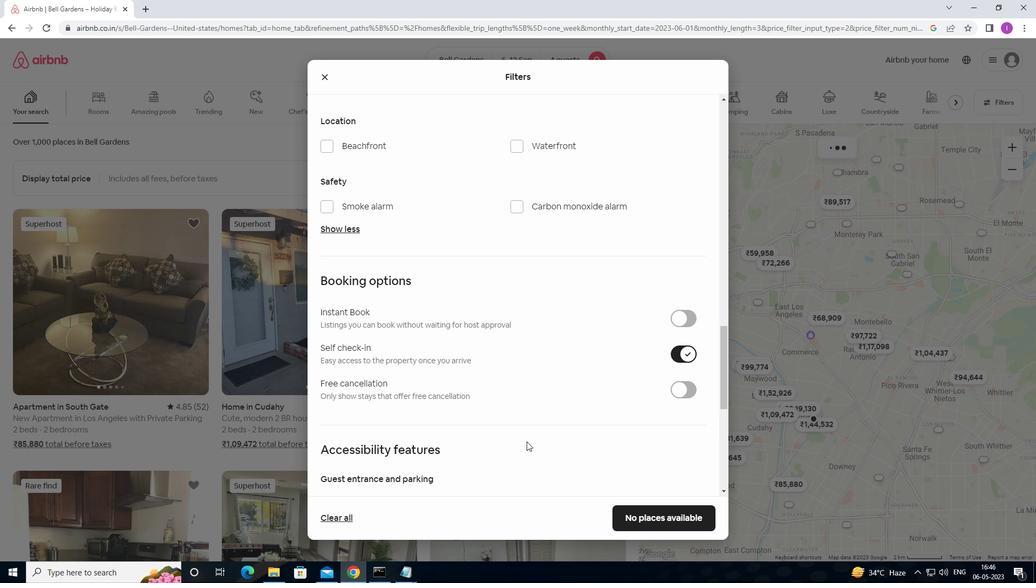 
Action: Mouse moved to (522, 452)
Screenshot: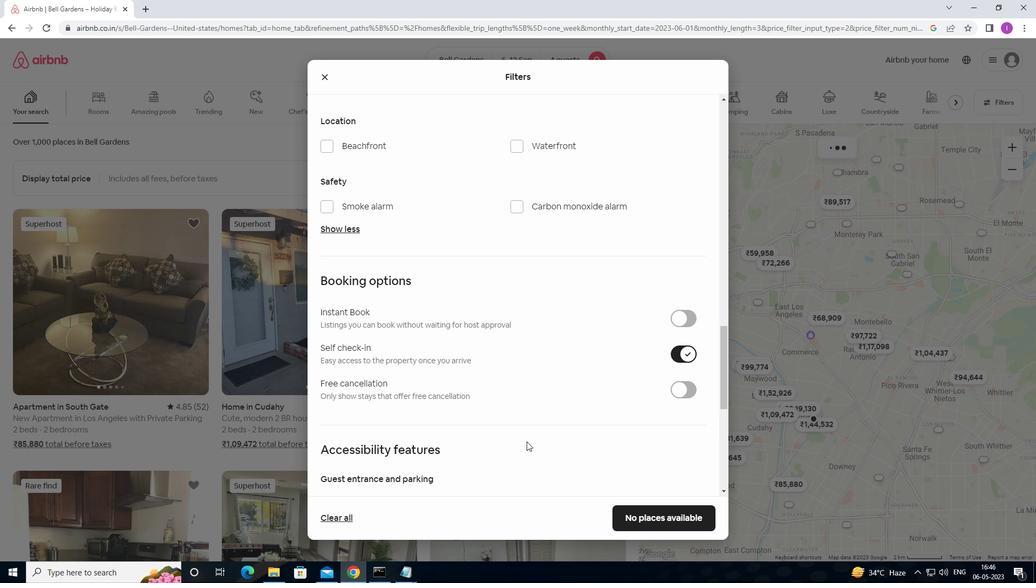 
Action: Mouse scrolled (522, 452) with delta (0, 0)
Screenshot: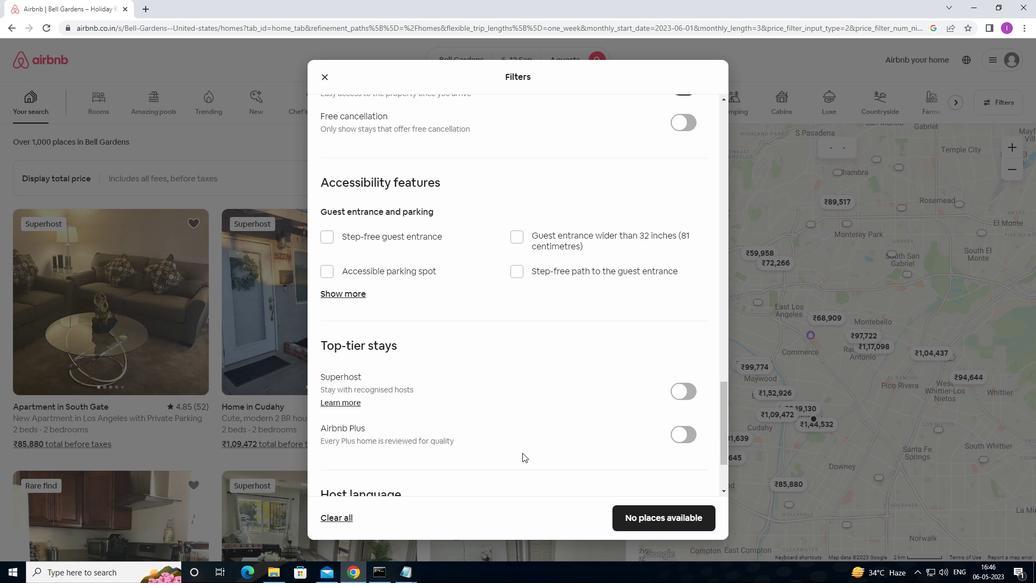 
Action: Mouse scrolled (522, 452) with delta (0, 0)
Screenshot: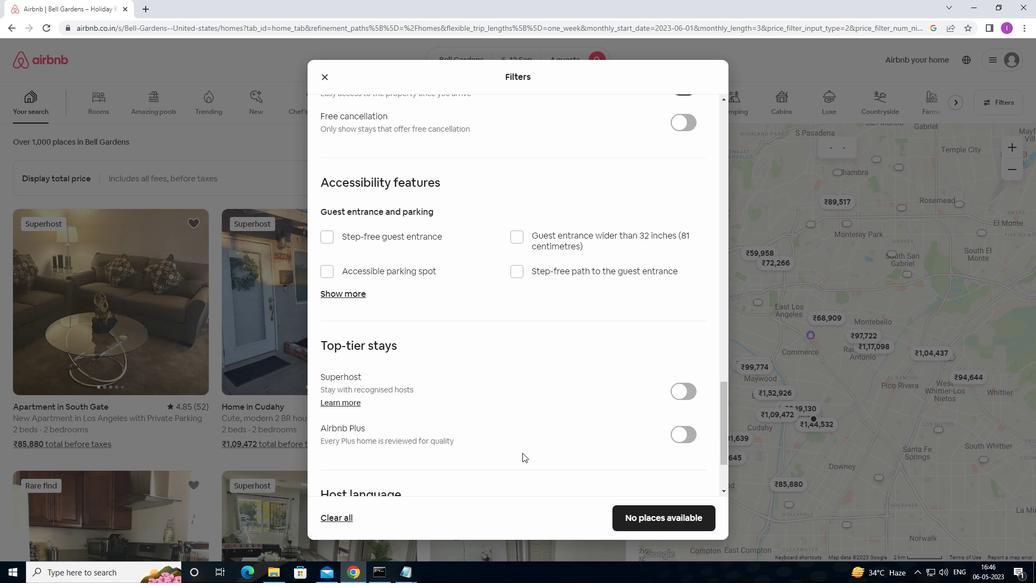 
Action: Mouse scrolled (522, 452) with delta (0, 0)
Screenshot: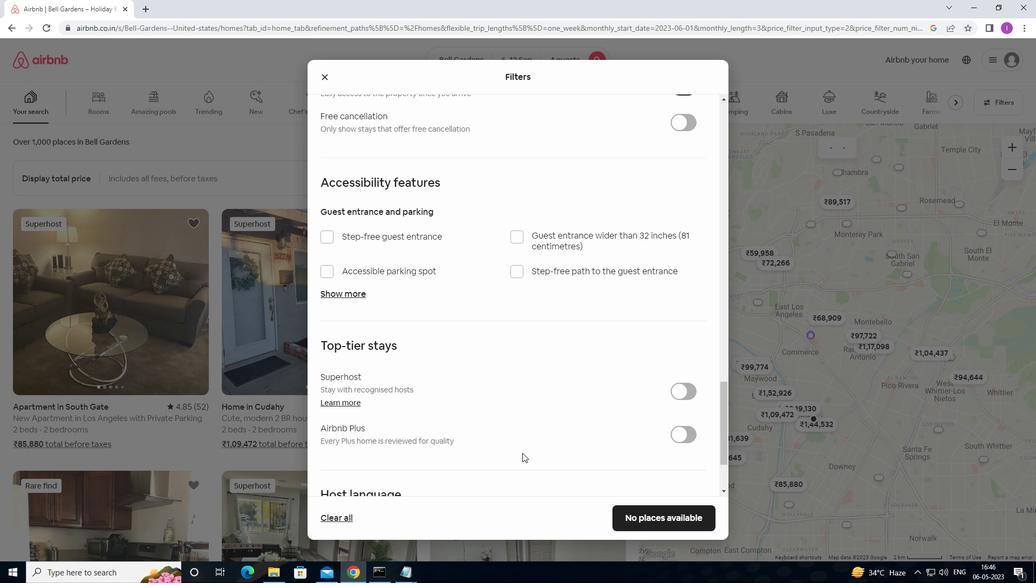 
Action: Mouse scrolled (522, 452) with delta (0, 0)
Screenshot: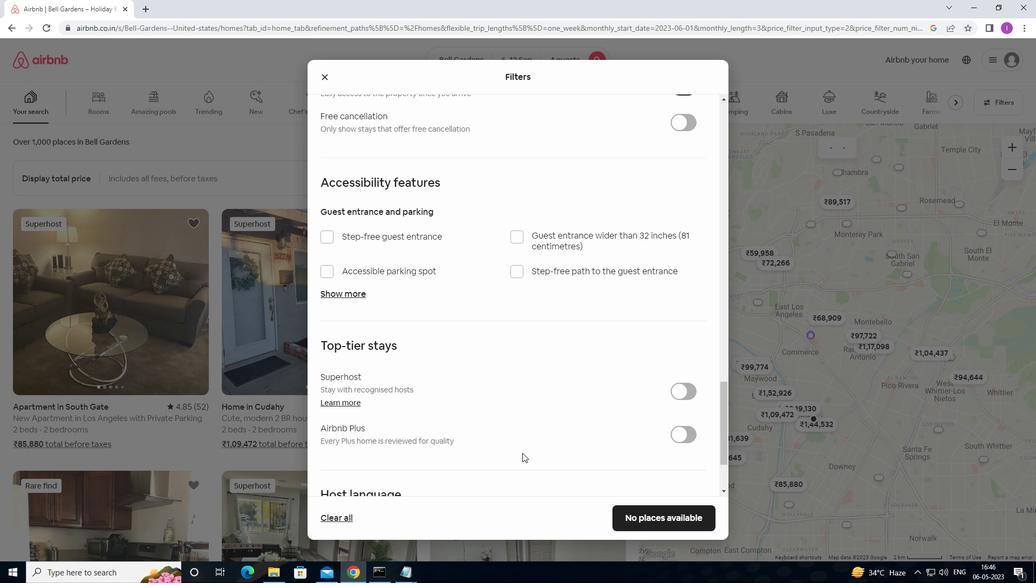 
Action: Mouse moved to (522, 454)
Screenshot: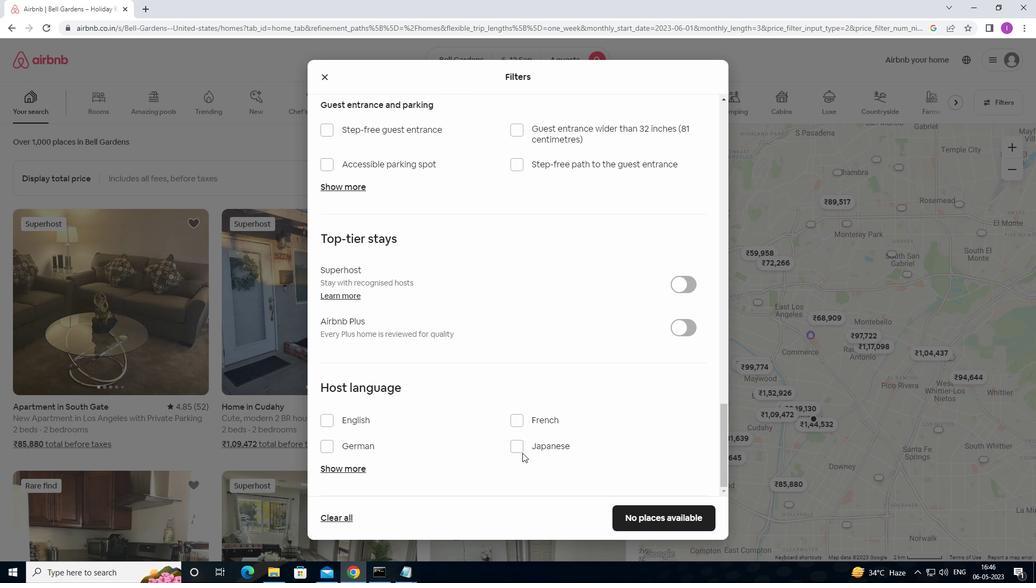 
Action: Mouse scrolled (522, 453) with delta (0, 0)
Screenshot: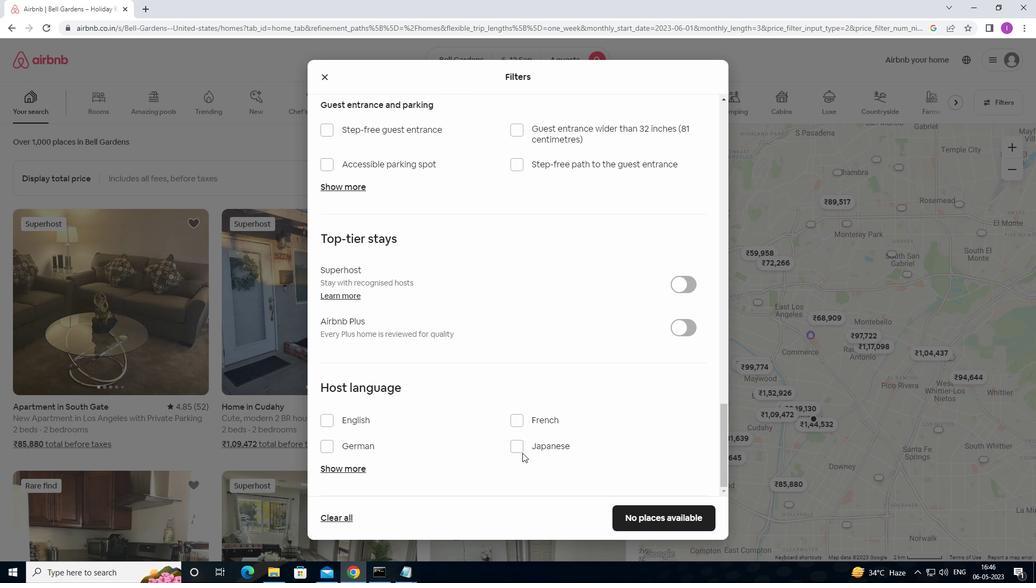 
Action: Mouse scrolled (522, 453) with delta (0, 0)
Screenshot: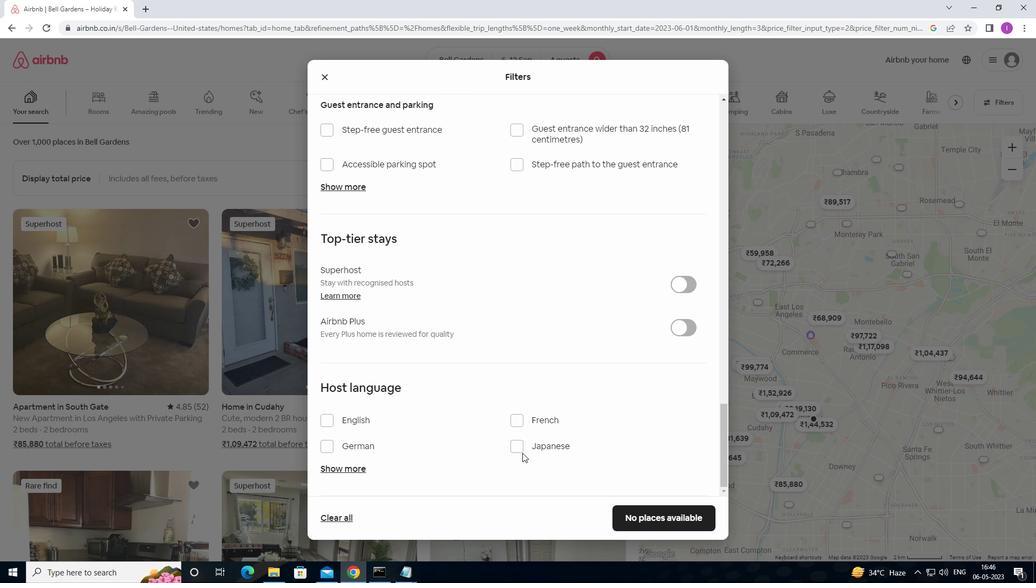 
Action: Mouse scrolled (522, 453) with delta (0, 0)
Screenshot: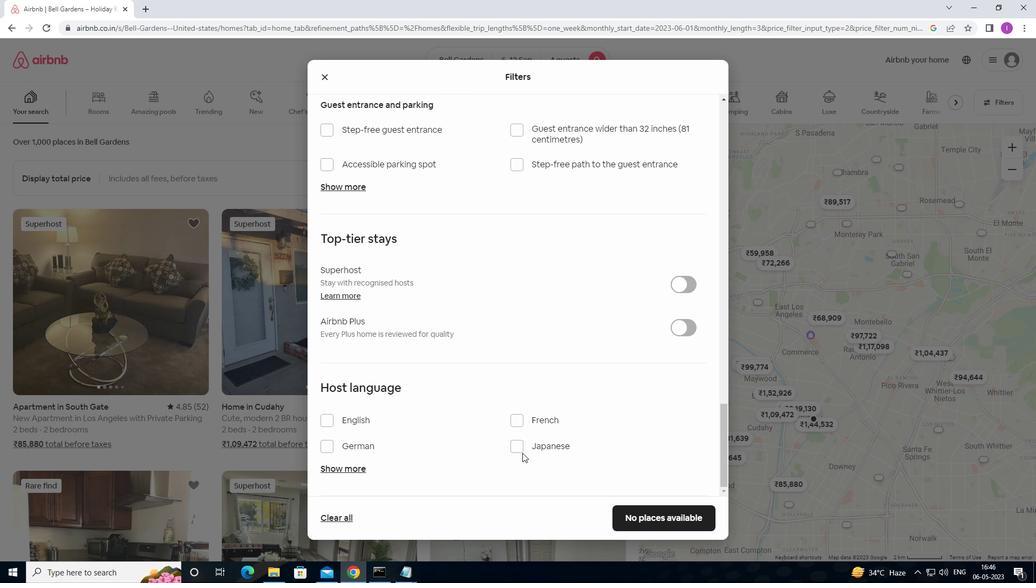 
Action: Mouse moved to (329, 413)
Screenshot: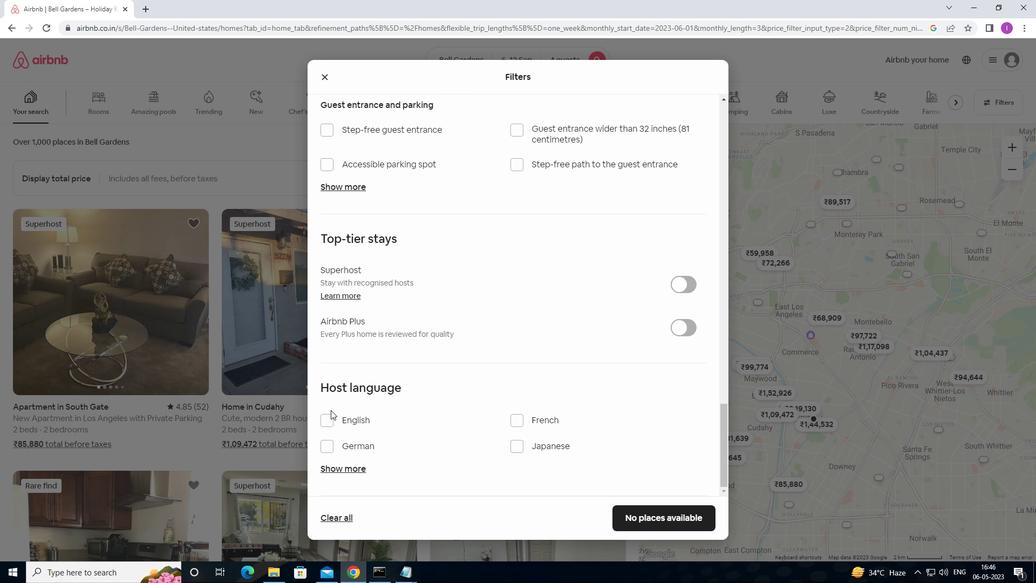
Action: Mouse pressed left at (329, 413)
Screenshot: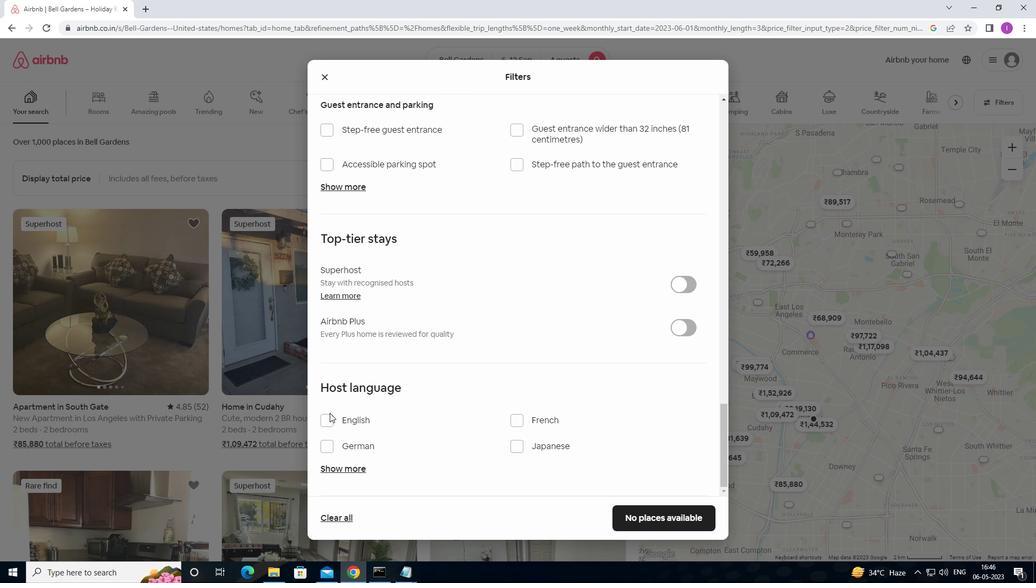 
Action: Mouse moved to (329, 421)
Screenshot: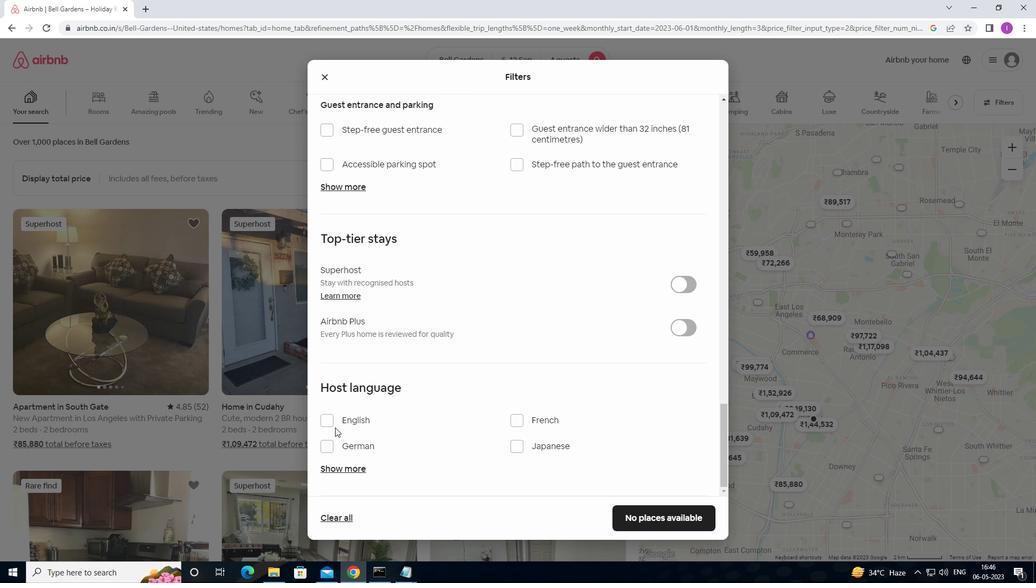 
Action: Mouse pressed left at (329, 421)
Screenshot: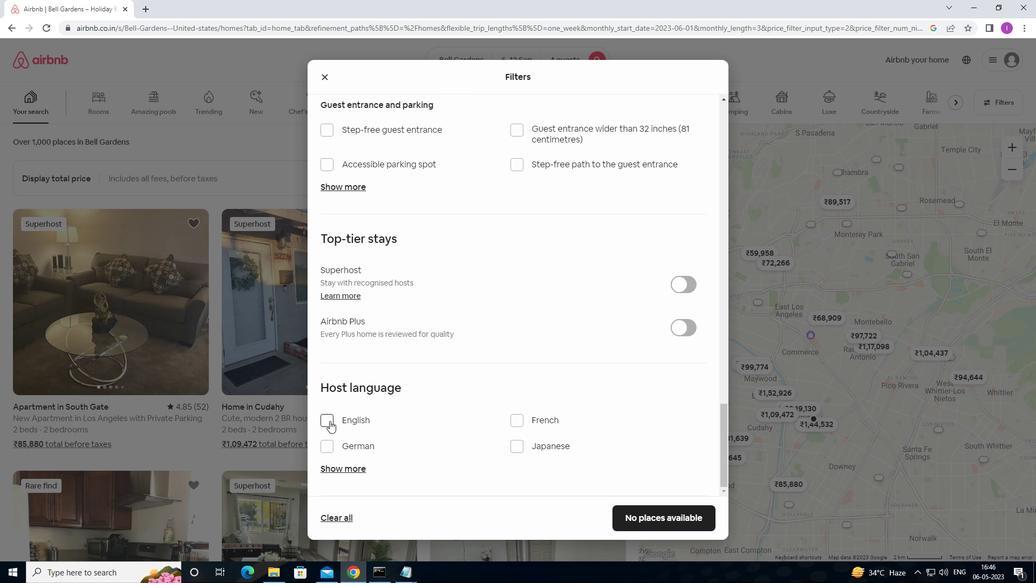 
Action: Mouse moved to (637, 511)
Screenshot: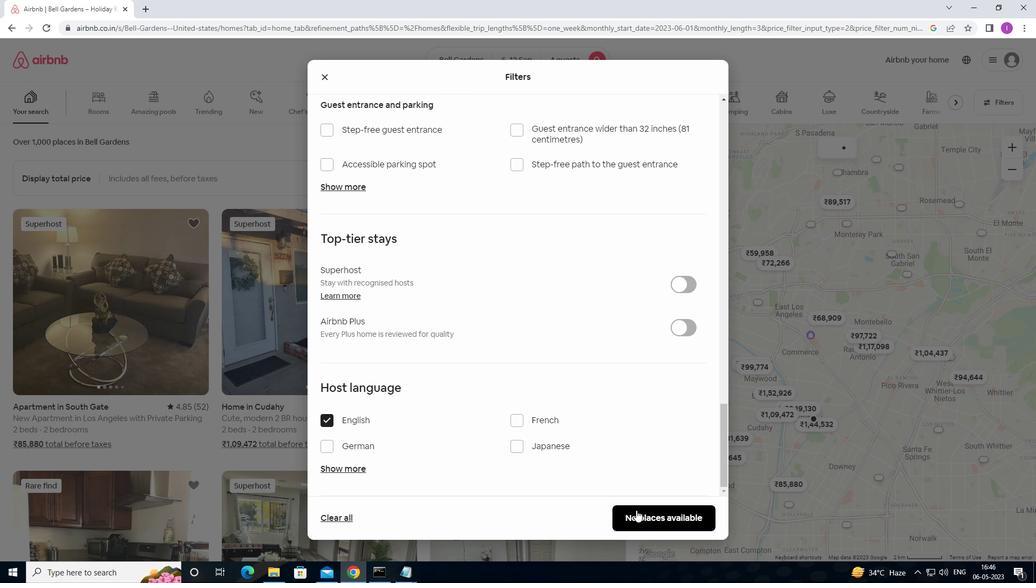 
Action: Mouse pressed left at (637, 511)
Screenshot: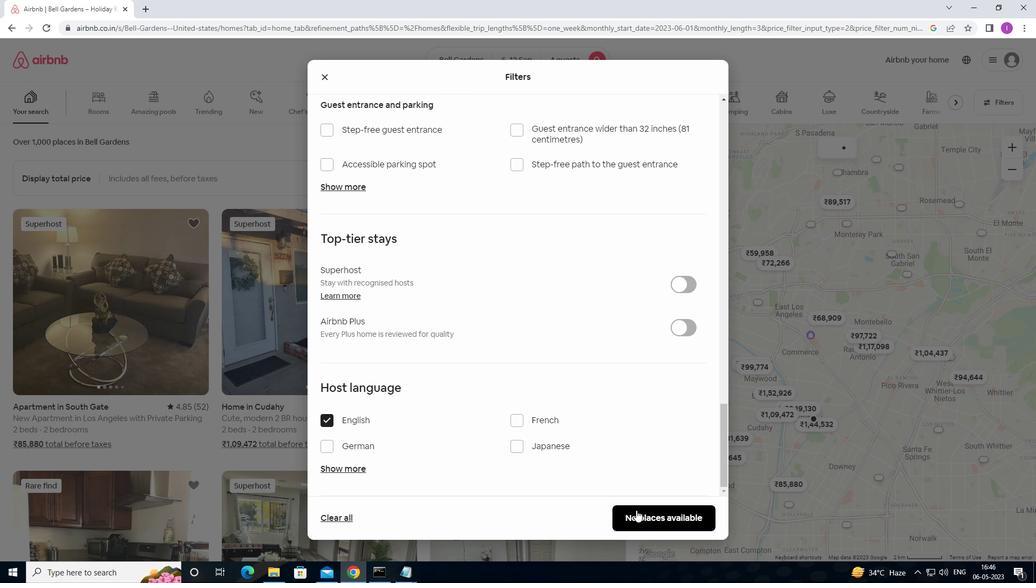 
